 Task: Look for Airbnb options in Puerto IguazÃº, Argentina from 24th December, 2023 to 30th December, 2023 for 8 adults, 2 children. Place can be entire room or shared room with 4 bedrooms having 8 beds and 4 bathrooms. Property type can be house. Amenities needed are: wifi, TV, free parkinig on premises, hot tub, gym, breakfast, smoking allowed.
Action: Mouse moved to (431, 115)
Screenshot: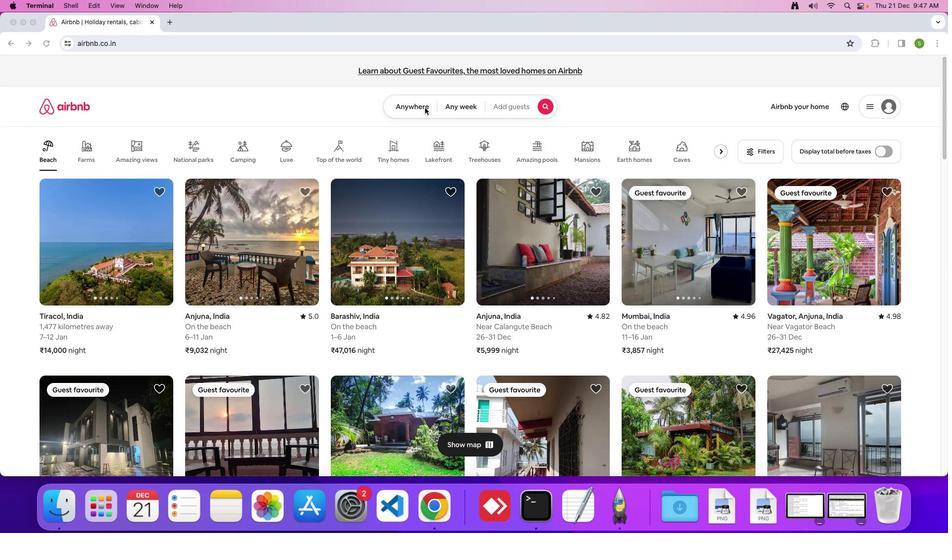 
Action: Mouse pressed left at (431, 115)
Screenshot: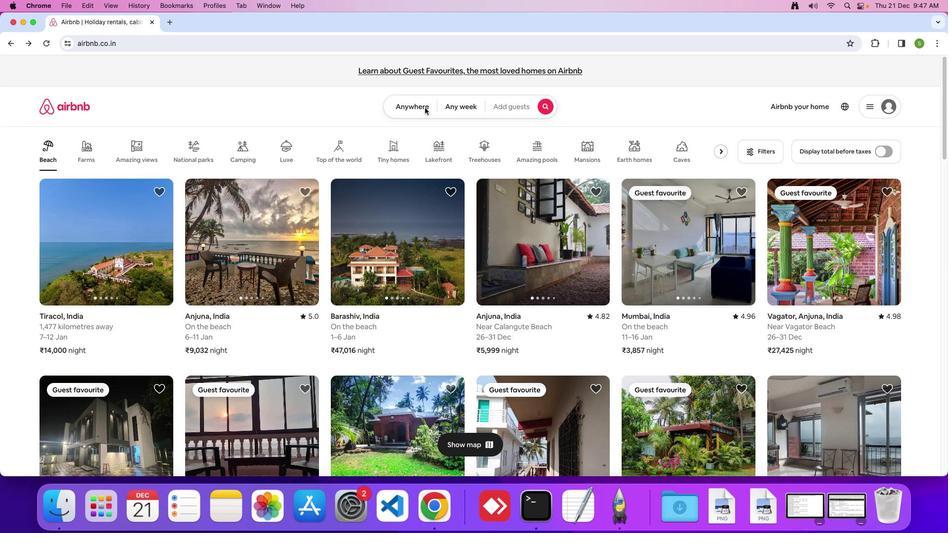 
Action: Mouse moved to (408, 116)
Screenshot: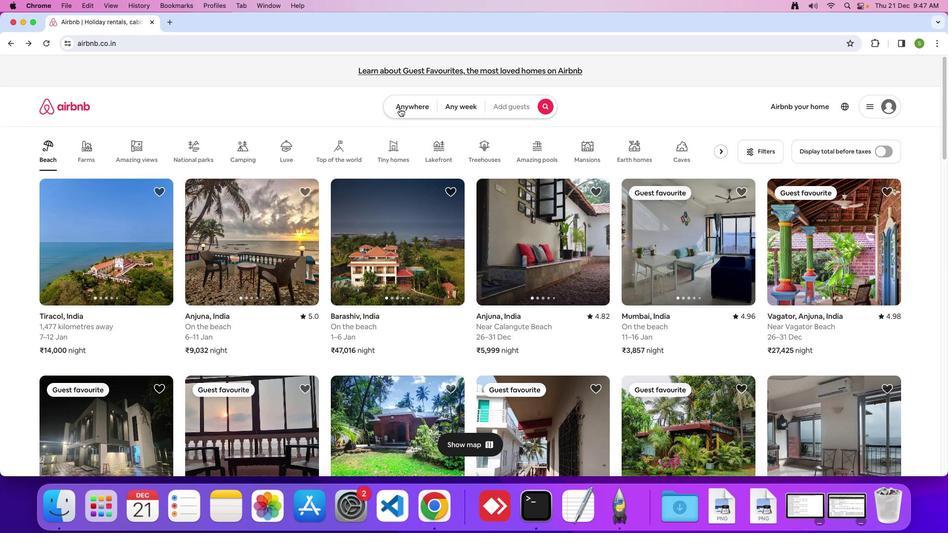 
Action: Mouse pressed left at (408, 116)
Screenshot: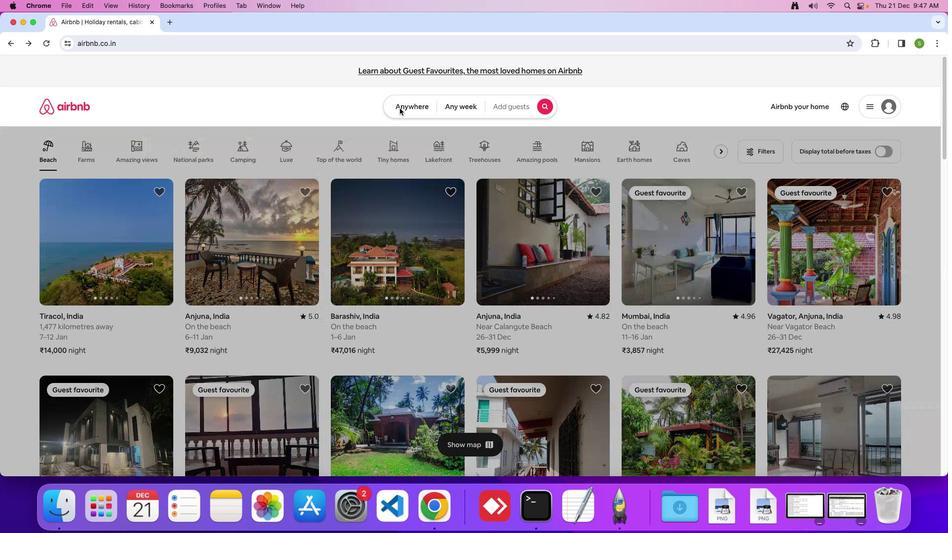 
Action: Mouse moved to (360, 145)
Screenshot: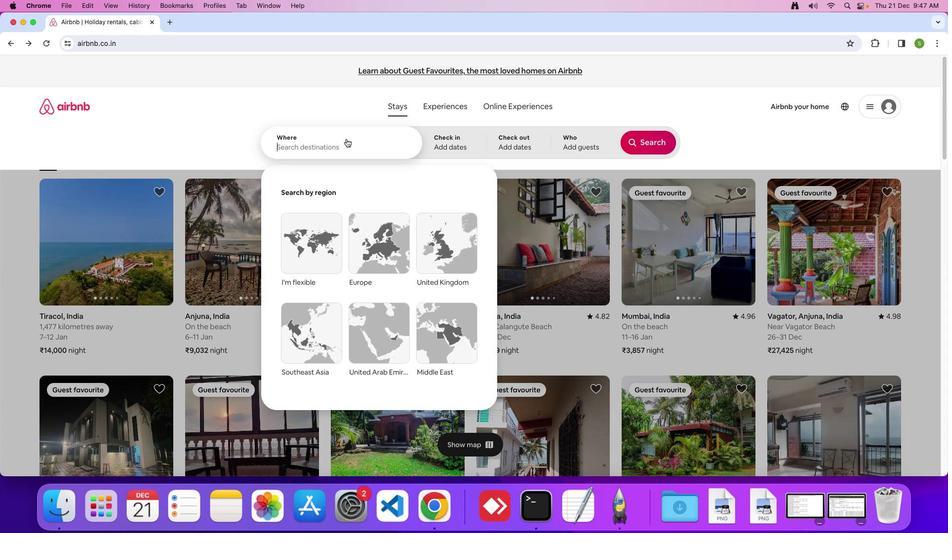 
Action: Mouse pressed left at (360, 145)
Screenshot: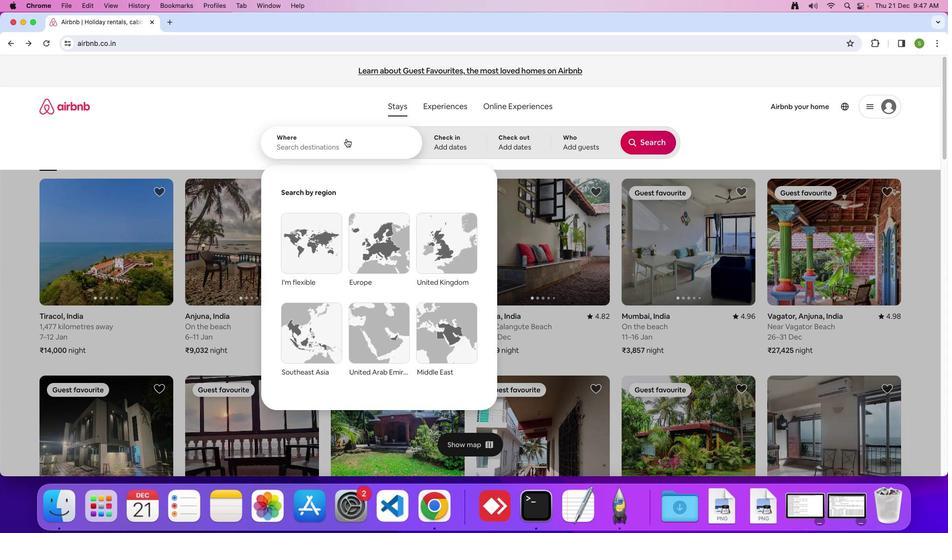 
Action: Key pressed 'P'Key.caps_lock'u''e''r''t''o'Key.space'l''g''u''a''z''u'','Key.spaceKey.shift'A''r''g''e''n''t''i''n''a'Key.enter
Screenshot: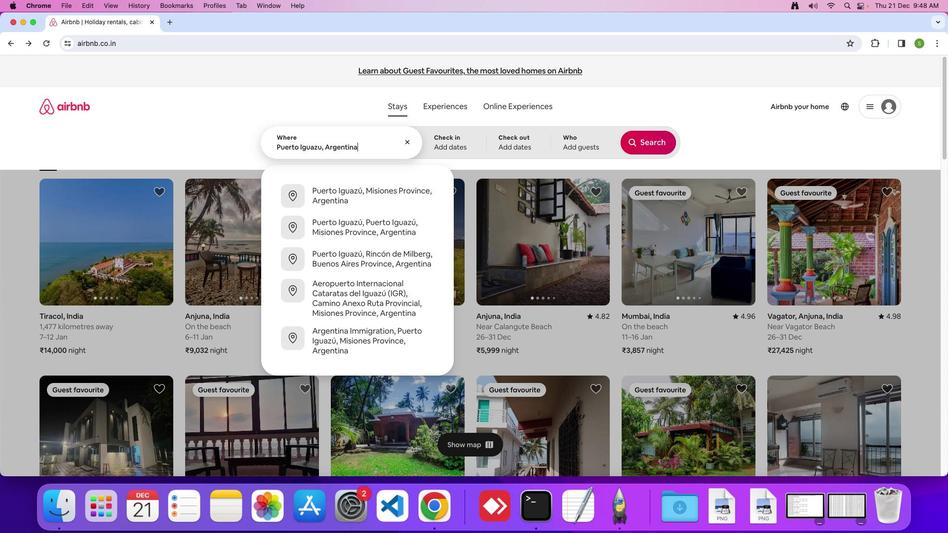 
Action: Mouse moved to (313, 361)
Screenshot: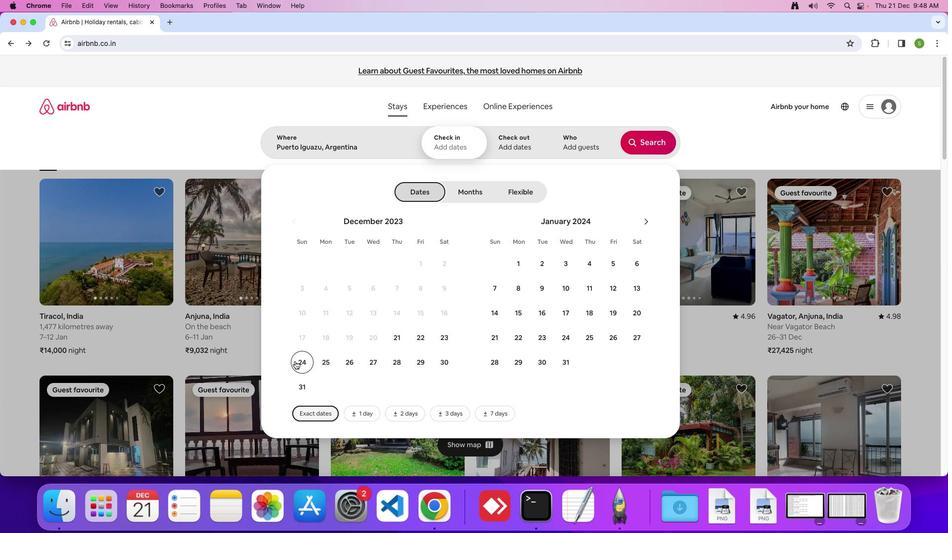 
Action: Mouse pressed left at (313, 361)
Screenshot: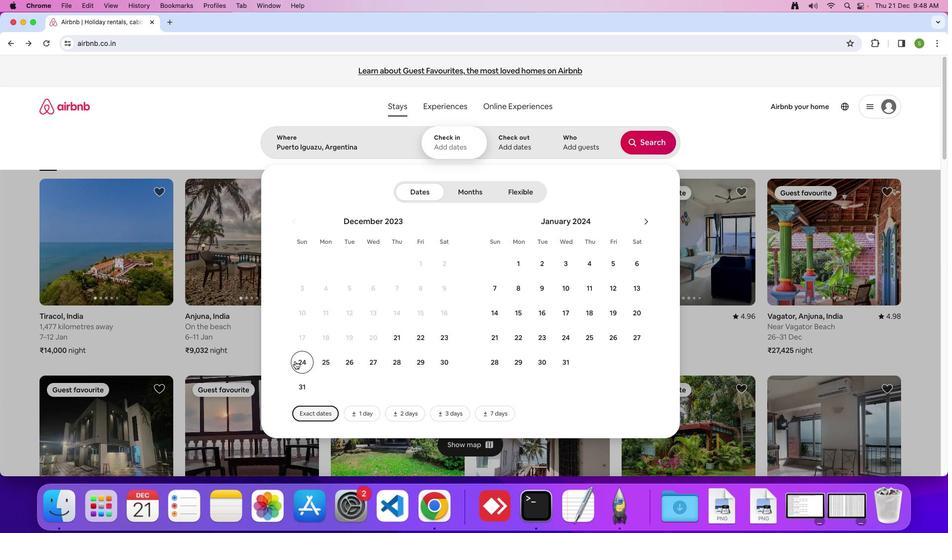 
Action: Mouse moved to (445, 363)
Screenshot: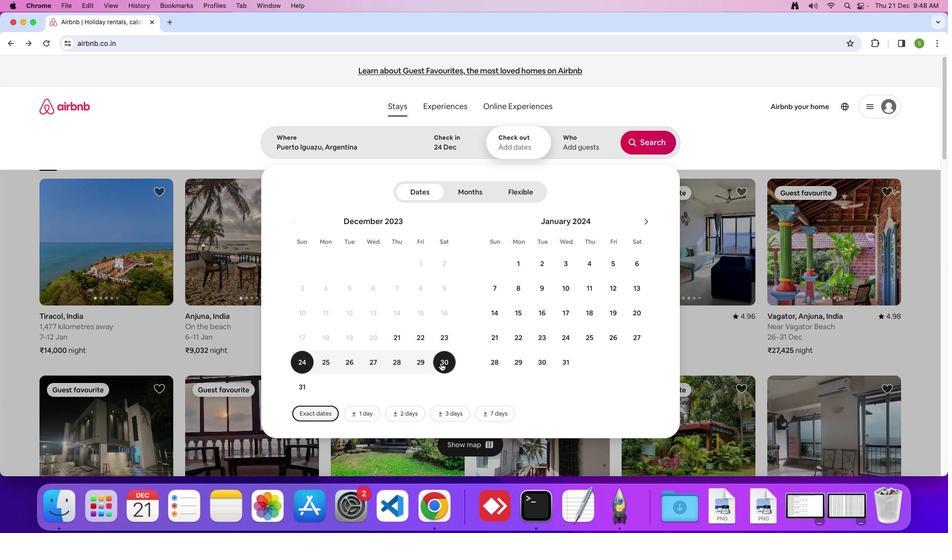 
Action: Mouse pressed left at (445, 363)
Screenshot: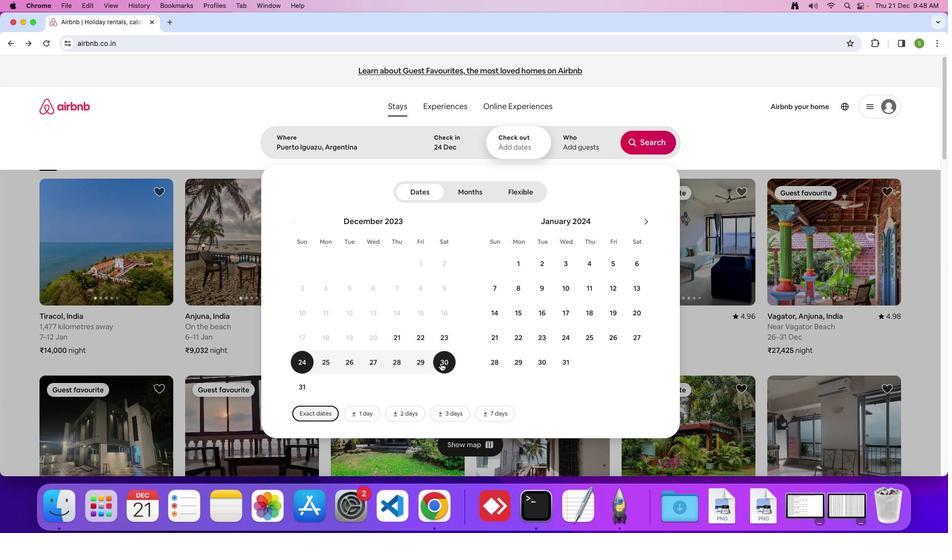 
Action: Mouse moved to (567, 147)
Screenshot: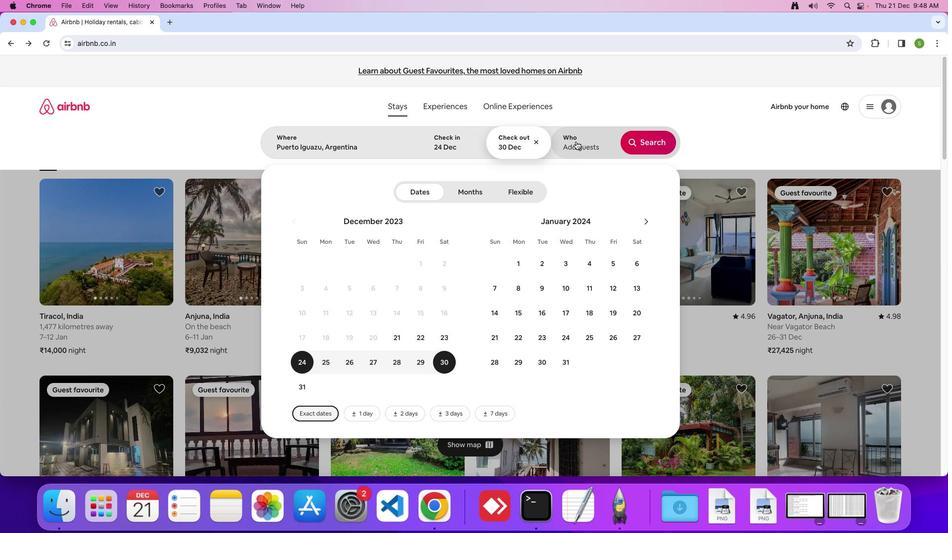 
Action: Mouse pressed left at (567, 147)
Screenshot: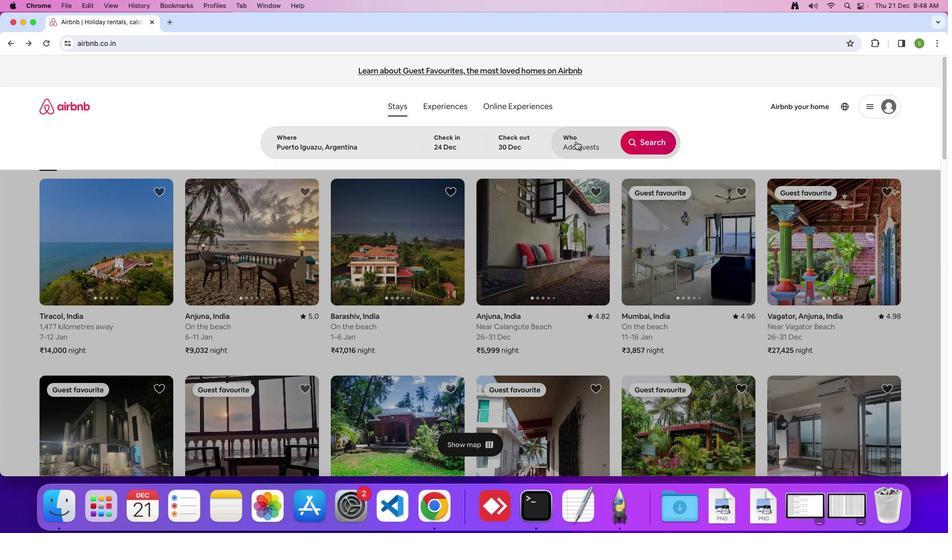 
Action: Mouse moved to (632, 200)
Screenshot: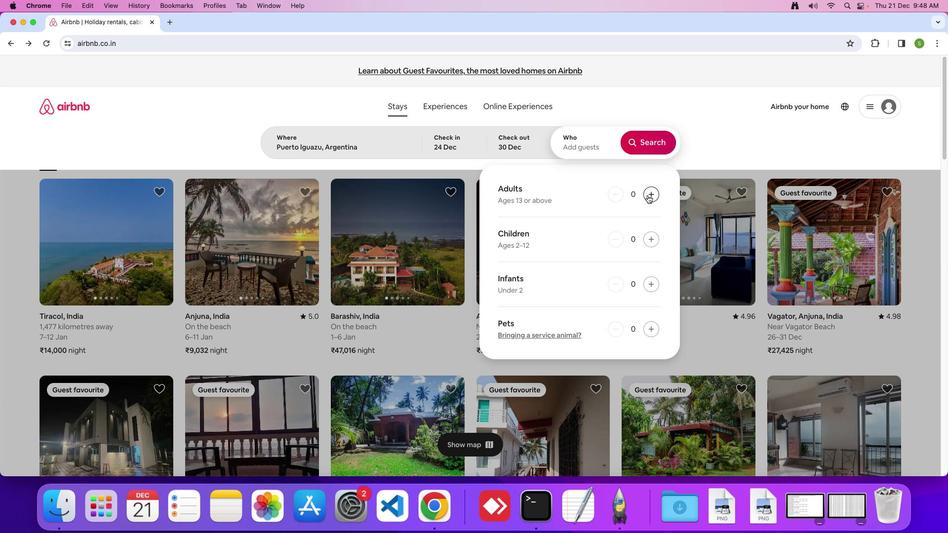 
Action: Mouse pressed left at (632, 200)
Screenshot: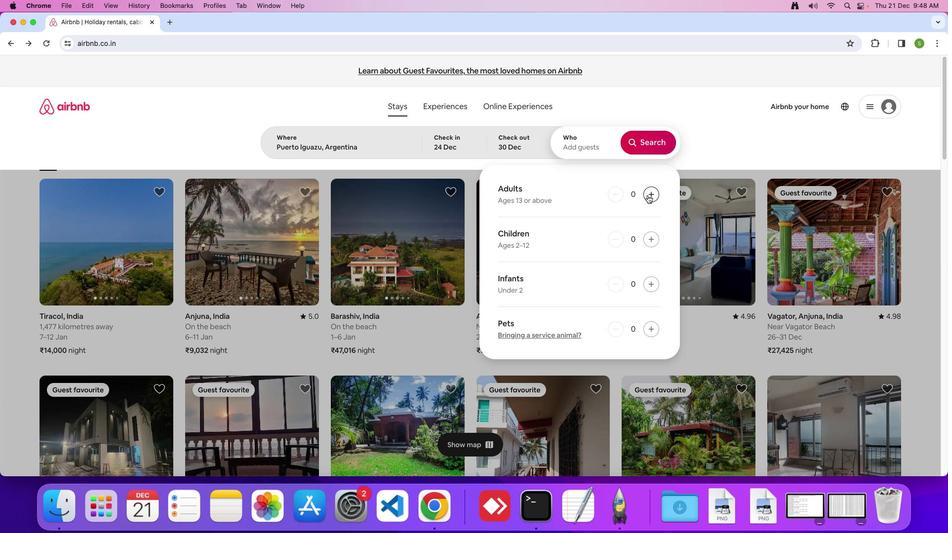 
Action: Mouse pressed left at (632, 200)
Screenshot: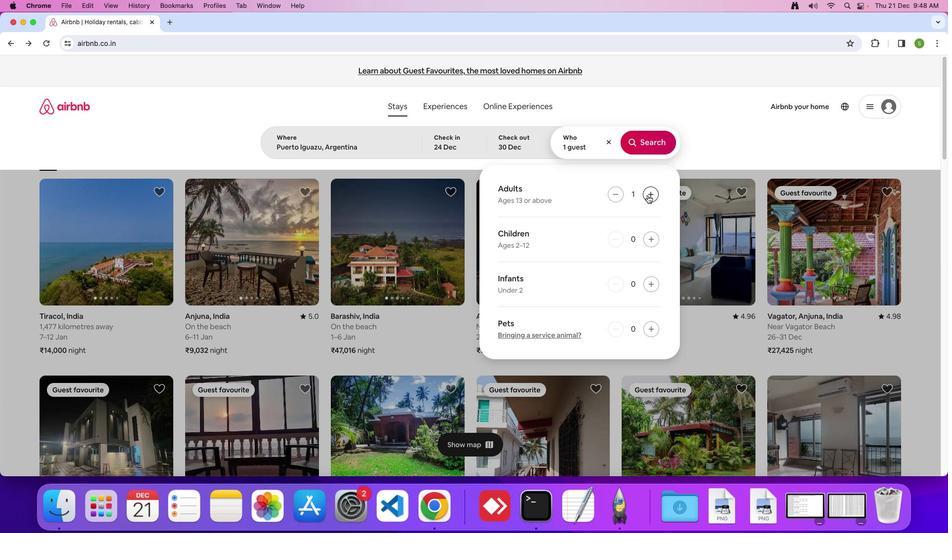 
Action: Mouse pressed left at (632, 200)
Screenshot: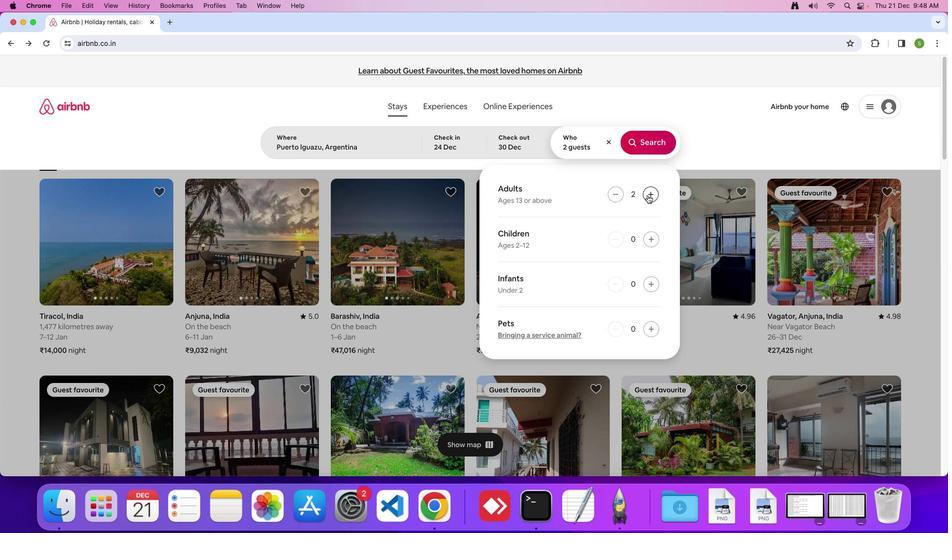 
Action: Mouse pressed left at (632, 200)
Screenshot: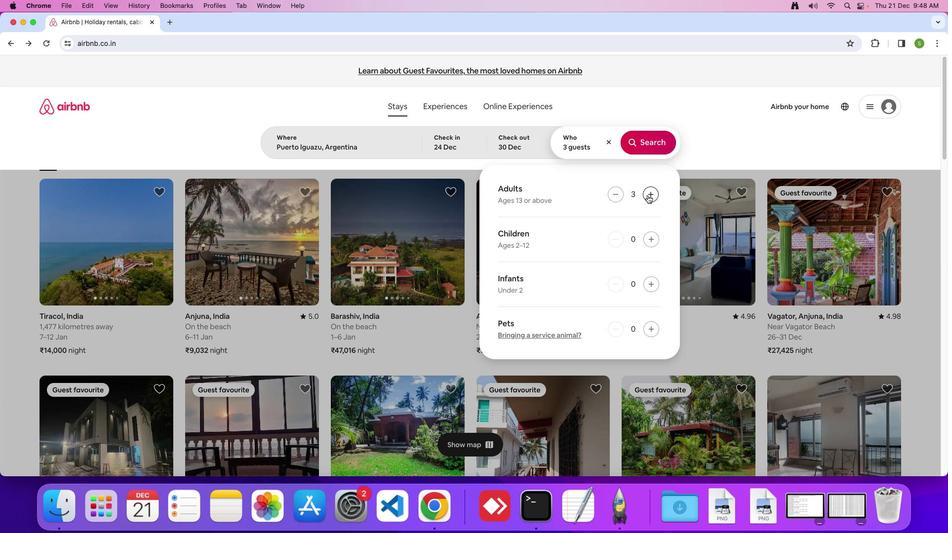 
Action: Mouse pressed left at (632, 200)
Screenshot: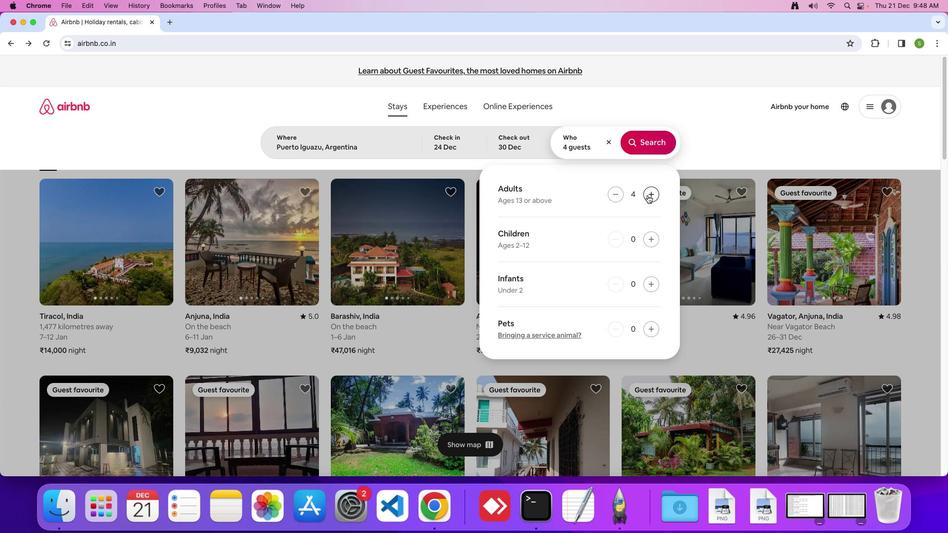 
Action: Mouse pressed left at (632, 200)
Screenshot: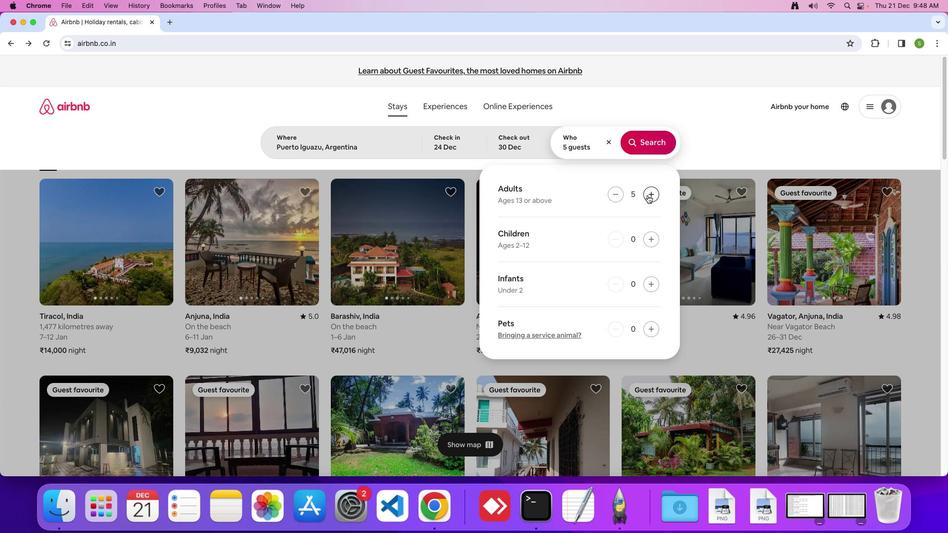 
Action: Mouse pressed left at (632, 200)
Screenshot: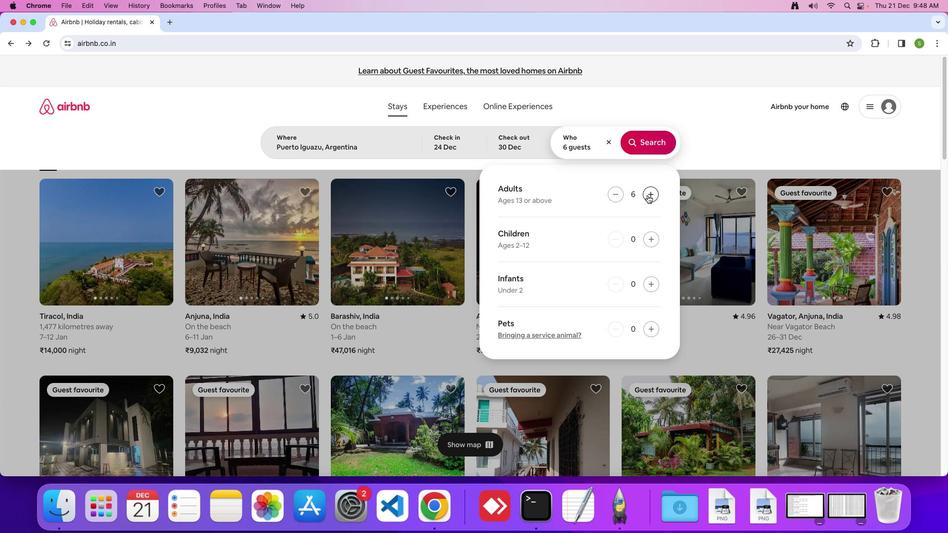 
Action: Mouse pressed left at (632, 200)
Screenshot: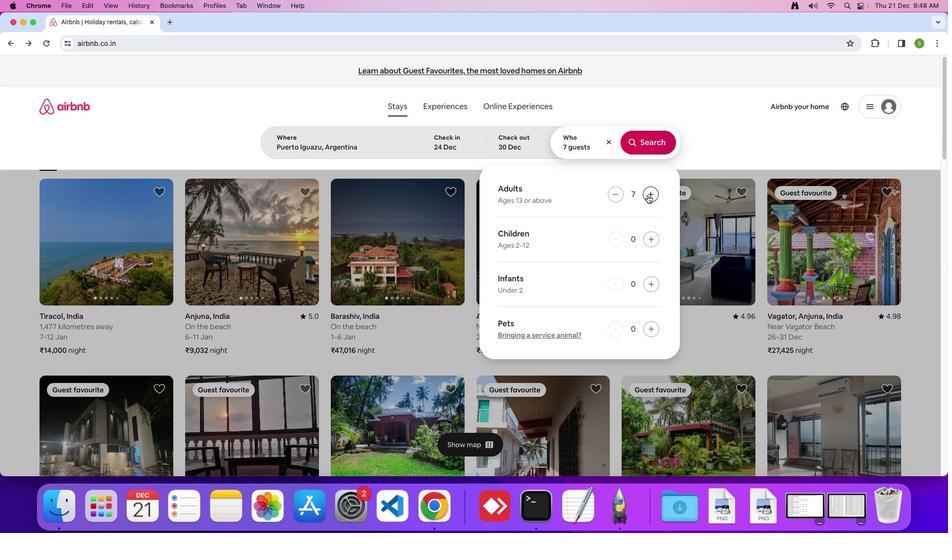 
Action: Mouse moved to (633, 246)
Screenshot: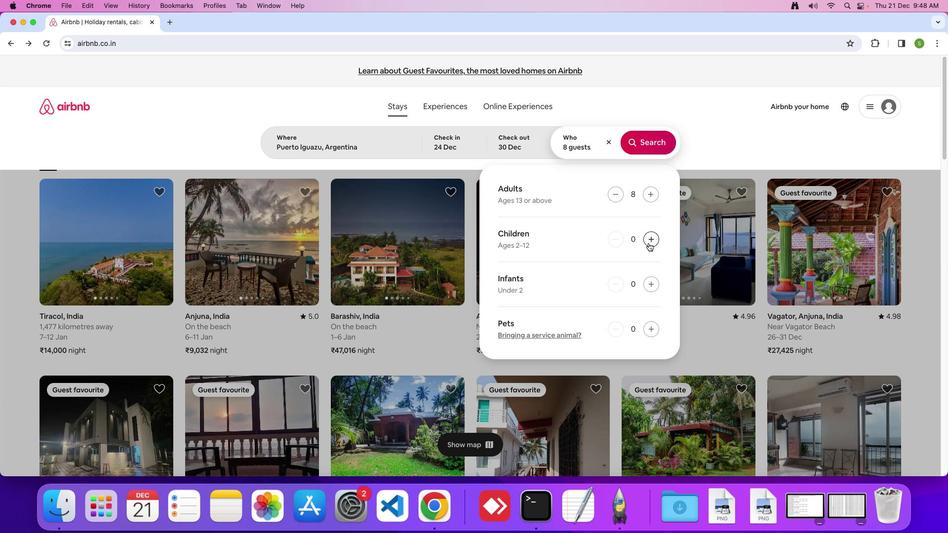 
Action: Mouse pressed left at (633, 246)
Screenshot: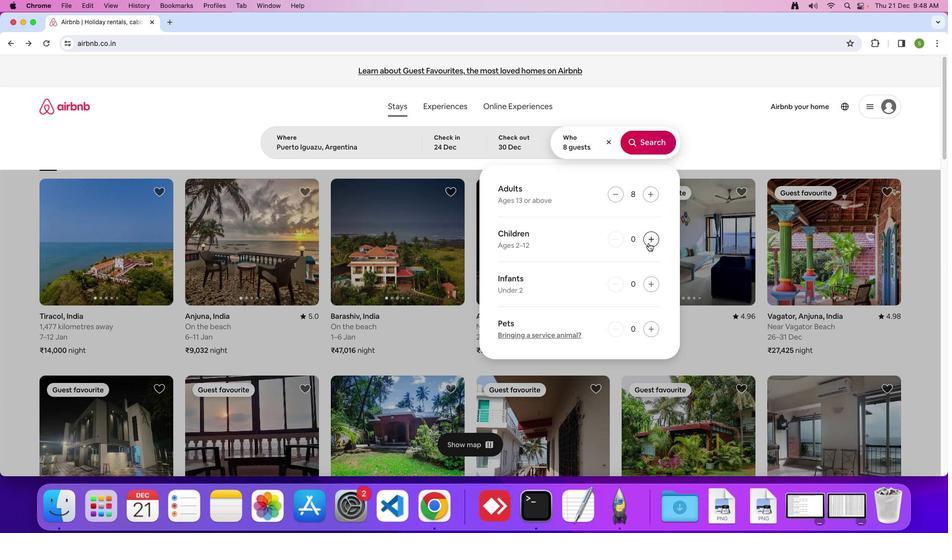 
Action: Mouse pressed left at (633, 246)
Screenshot: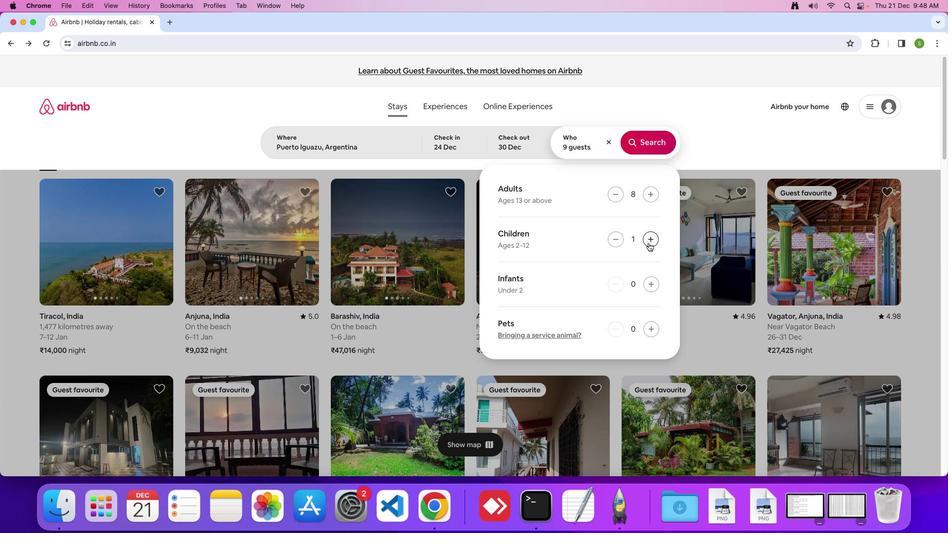 
Action: Mouse moved to (621, 150)
Screenshot: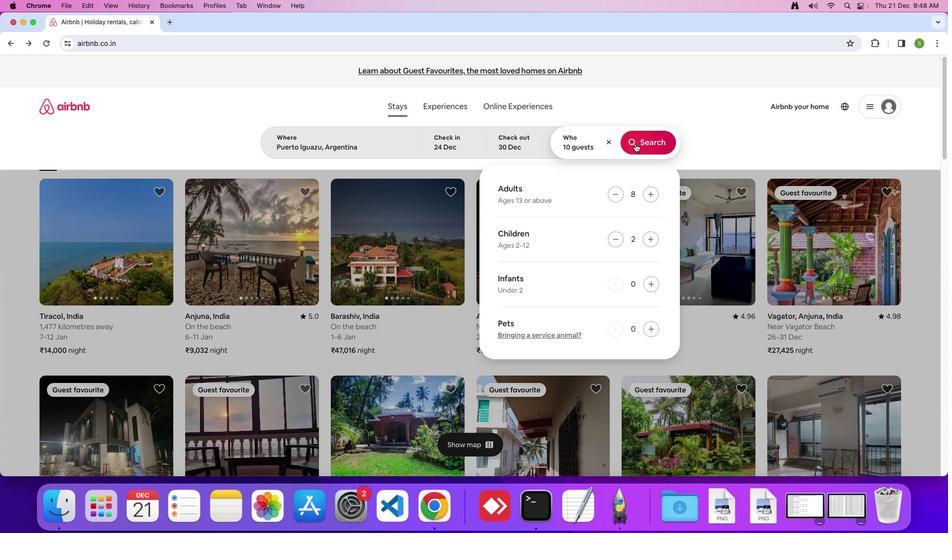 
Action: Mouse pressed left at (621, 150)
Screenshot: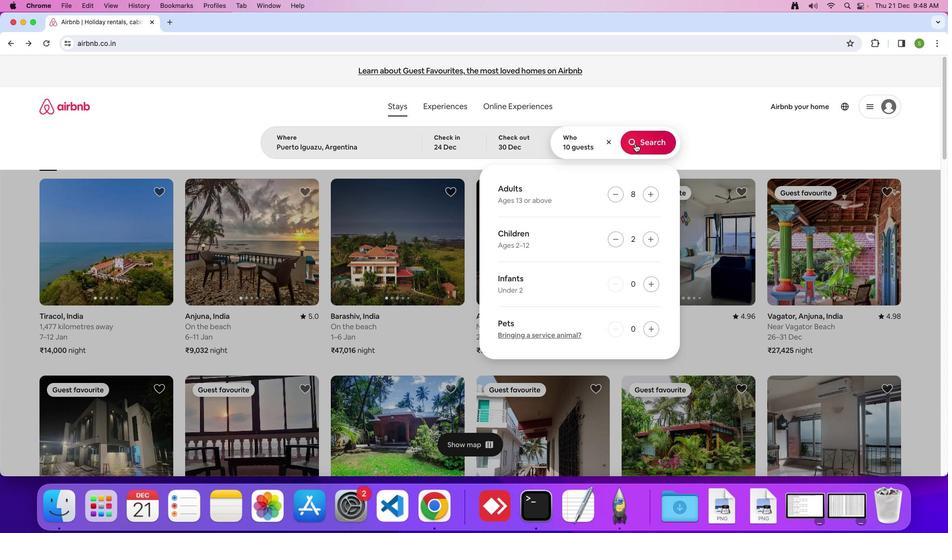
Action: Mouse moved to (752, 125)
Screenshot: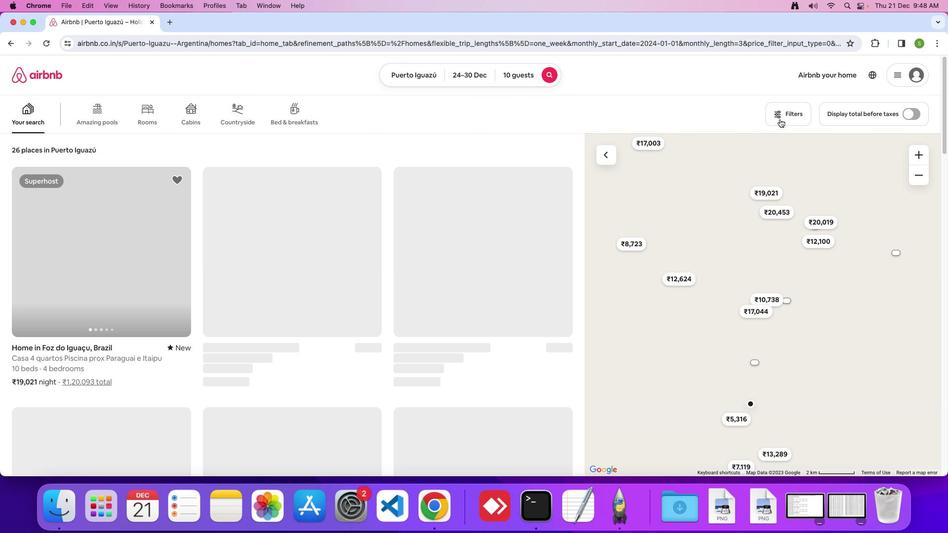 
Action: Mouse pressed left at (752, 125)
Screenshot: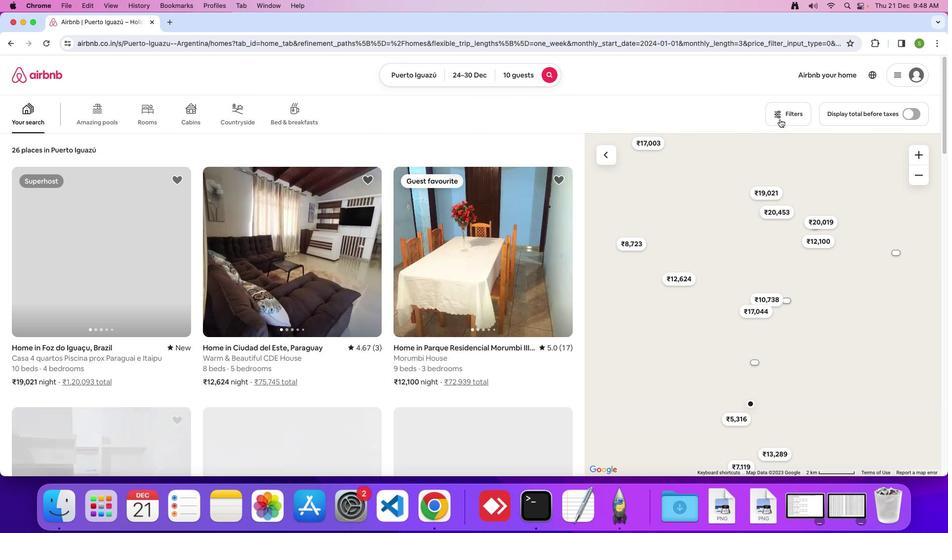 
Action: Mouse moved to (488, 302)
Screenshot: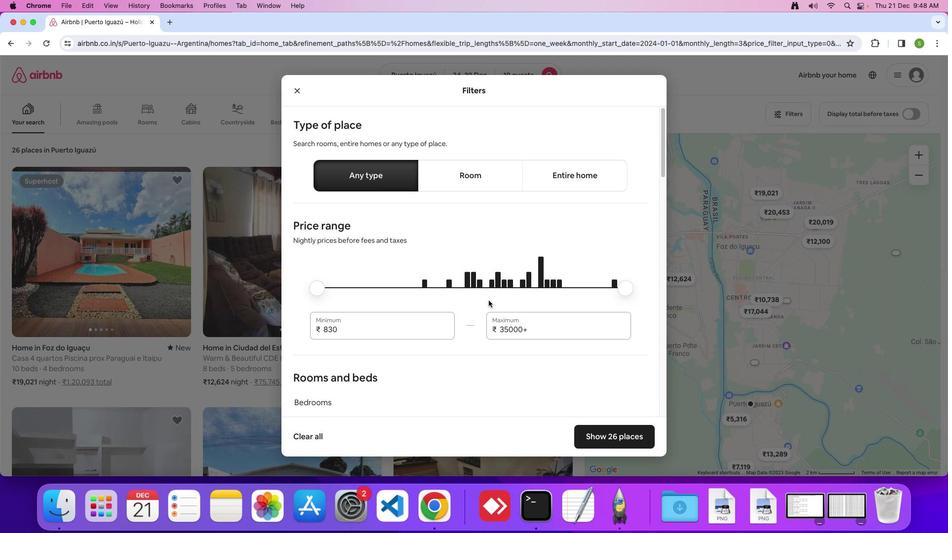 
Action: Mouse scrolled (488, 302) with delta (46, 9)
Screenshot: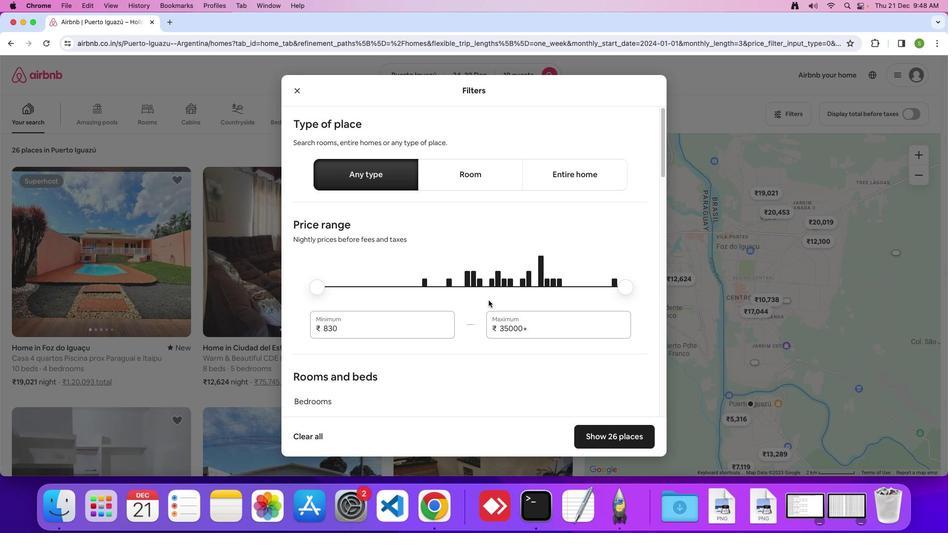 
Action: Mouse scrolled (488, 302) with delta (46, 9)
Screenshot: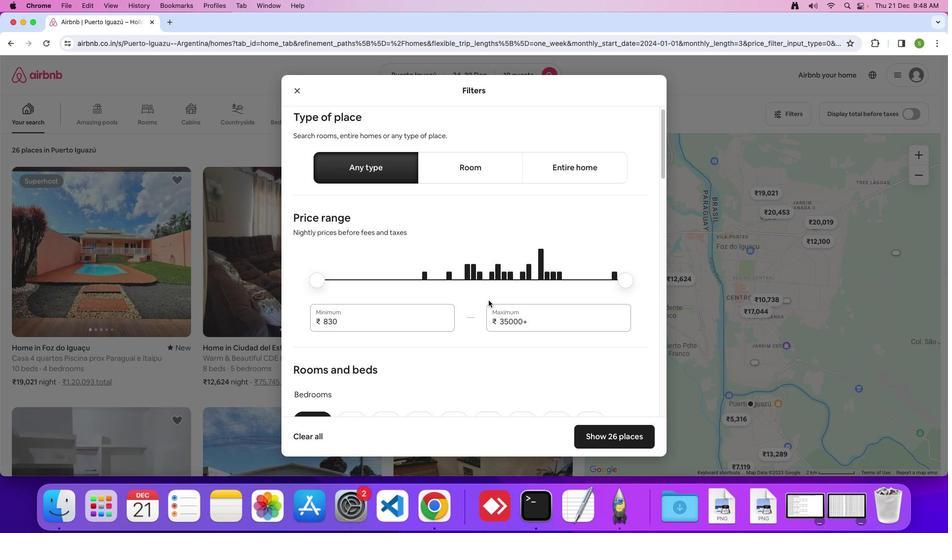 
Action: Mouse scrolled (488, 302) with delta (46, 9)
Screenshot: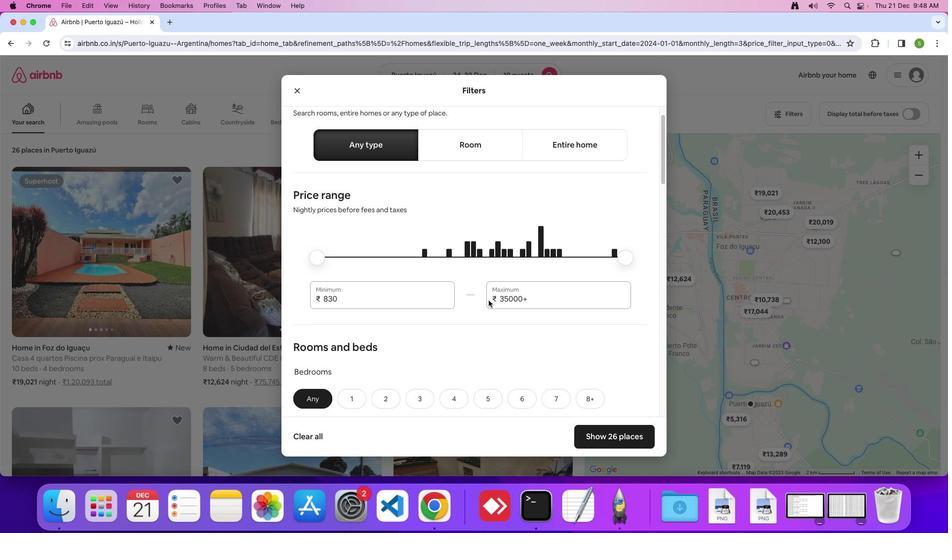 
Action: Mouse moved to (489, 298)
Screenshot: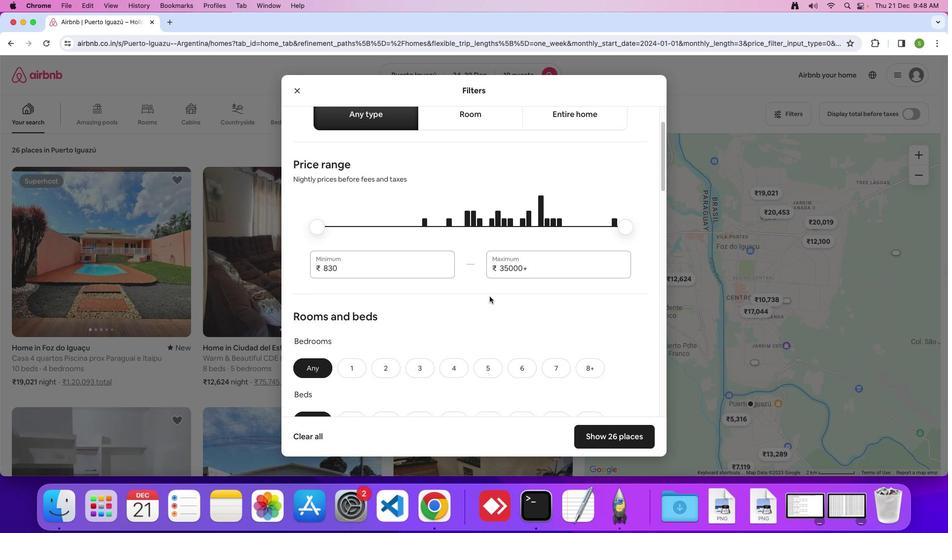 
Action: Mouse scrolled (489, 298) with delta (46, 9)
Screenshot: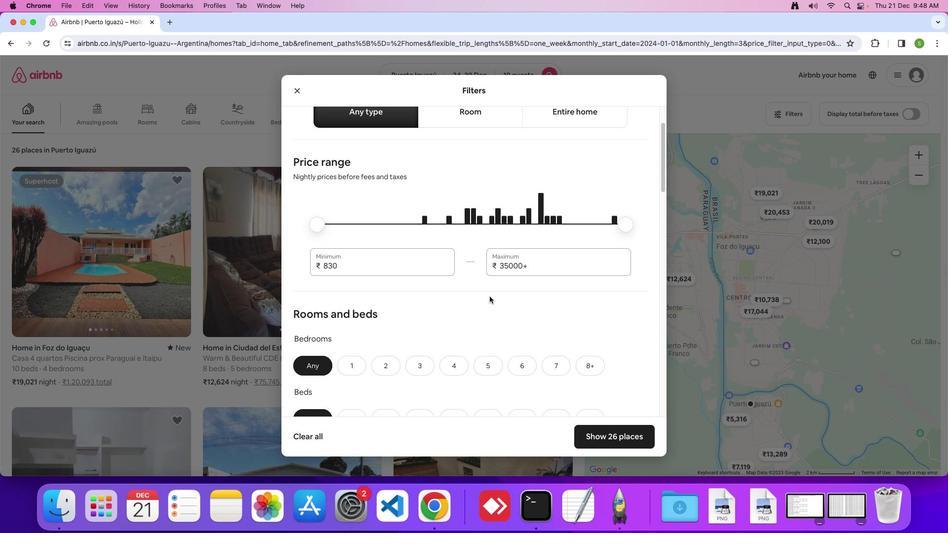 
Action: Mouse moved to (489, 298)
Screenshot: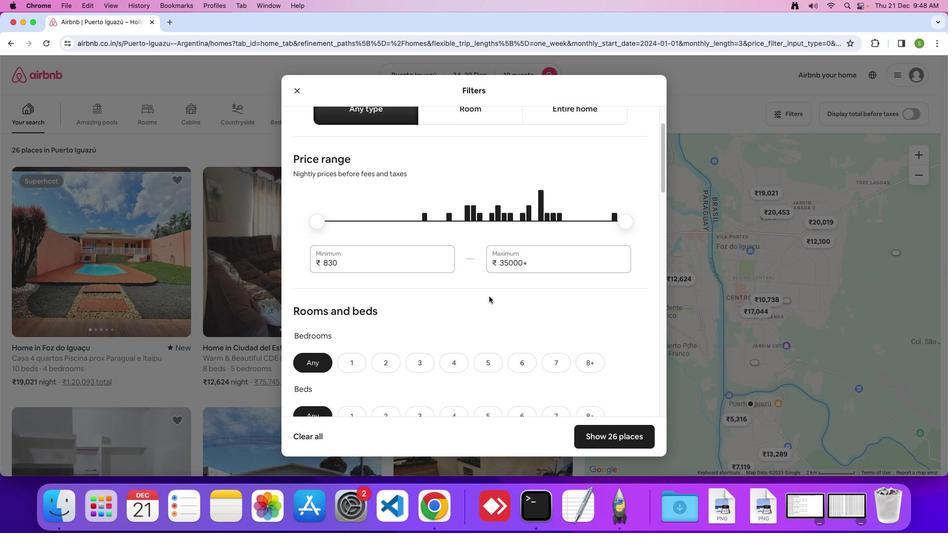 
Action: Mouse scrolled (489, 298) with delta (46, 9)
Screenshot: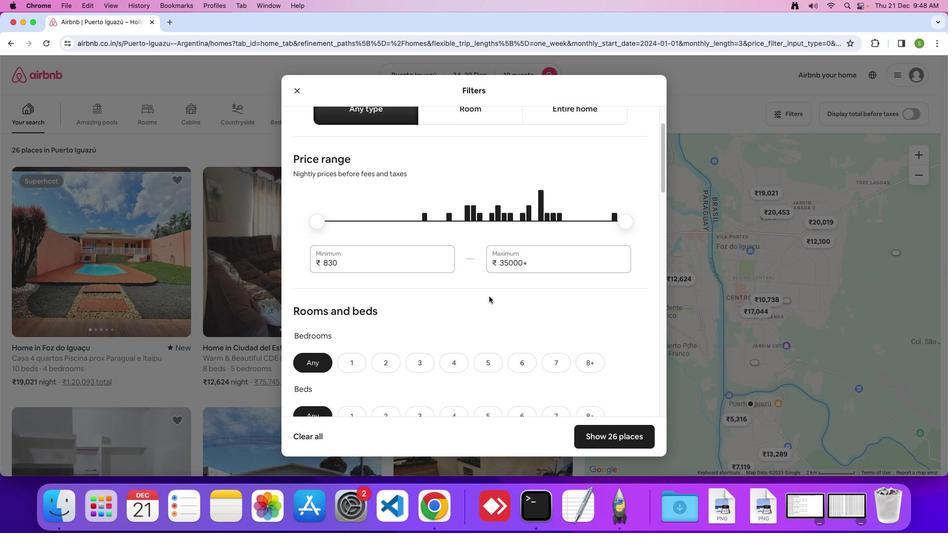 
Action: Mouse moved to (489, 298)
Screenshot: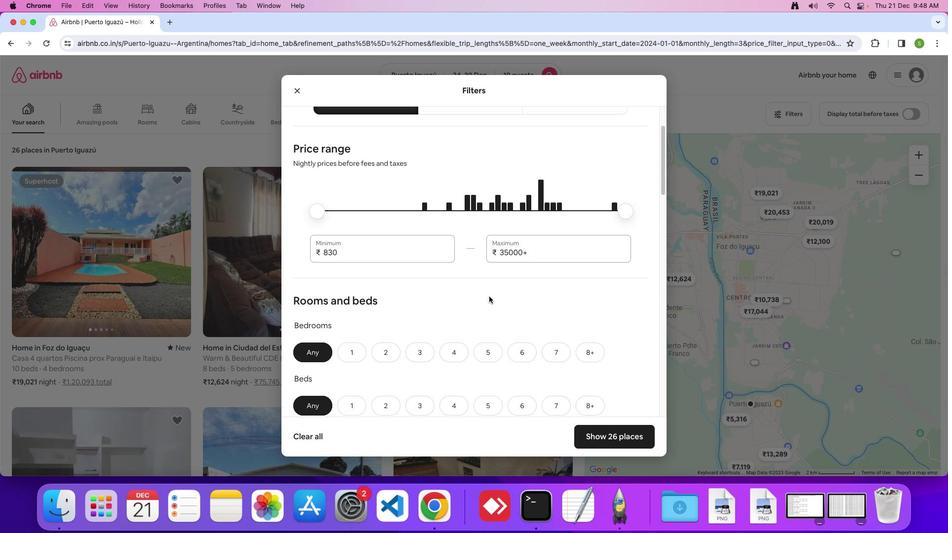 
Action: Mouse scrolled (489, 298) with delta (46, 9)
Screenshot: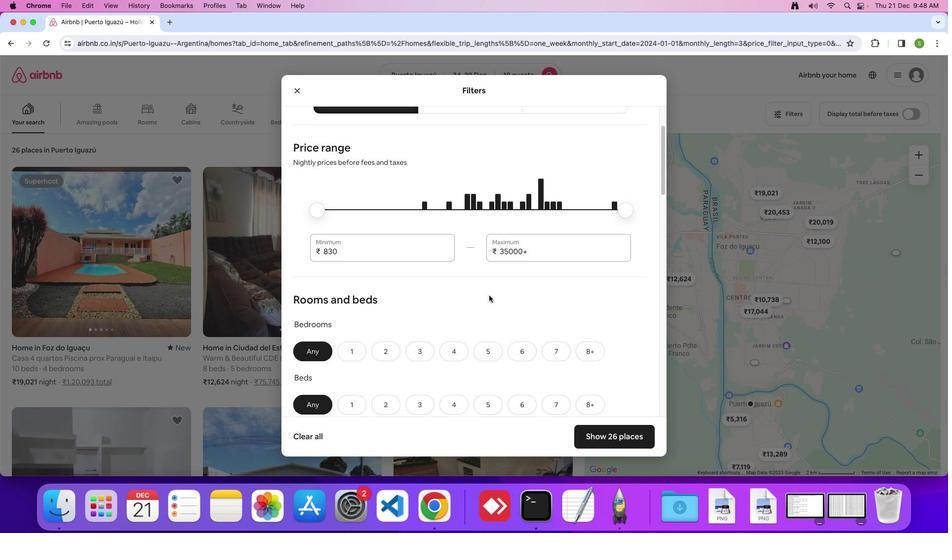
Action: Mouse moved to (489, 297)
Screenshot: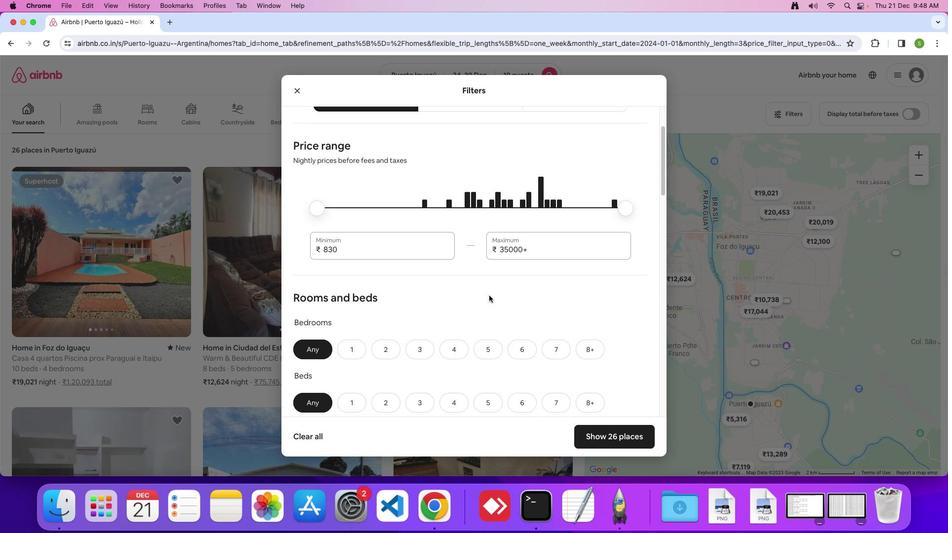 
Action: Mouse scrolled (489, 297) with delta (46, 9)
Screenshot: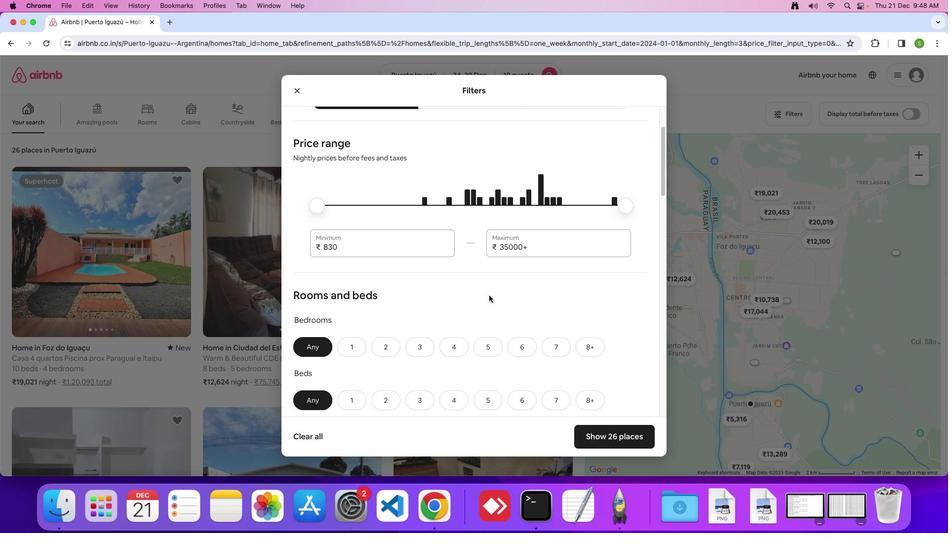 
Action: Mouse scrolled (489, 297) with delta (46, 9)
Screenshot: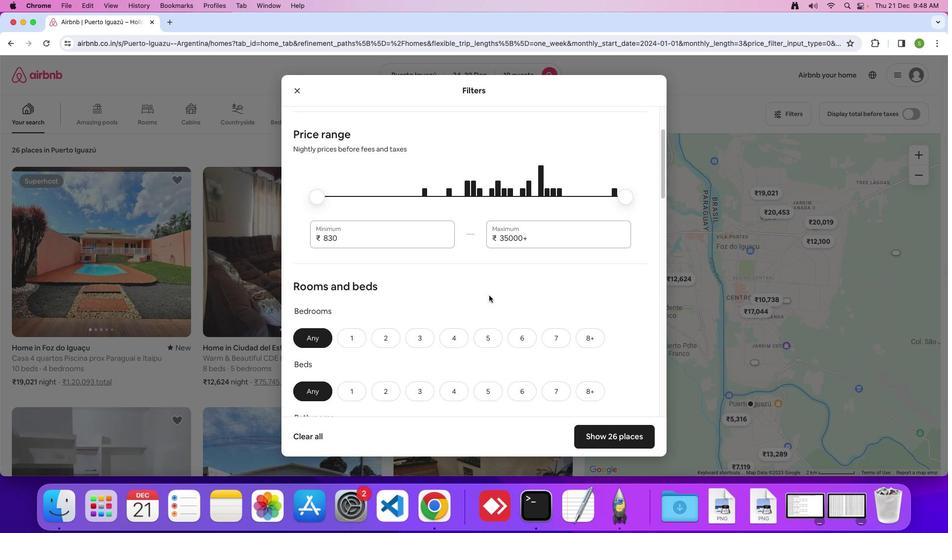 
Action: Mouse scrolled (489, 297) with delta (46, 9)
Screenshot: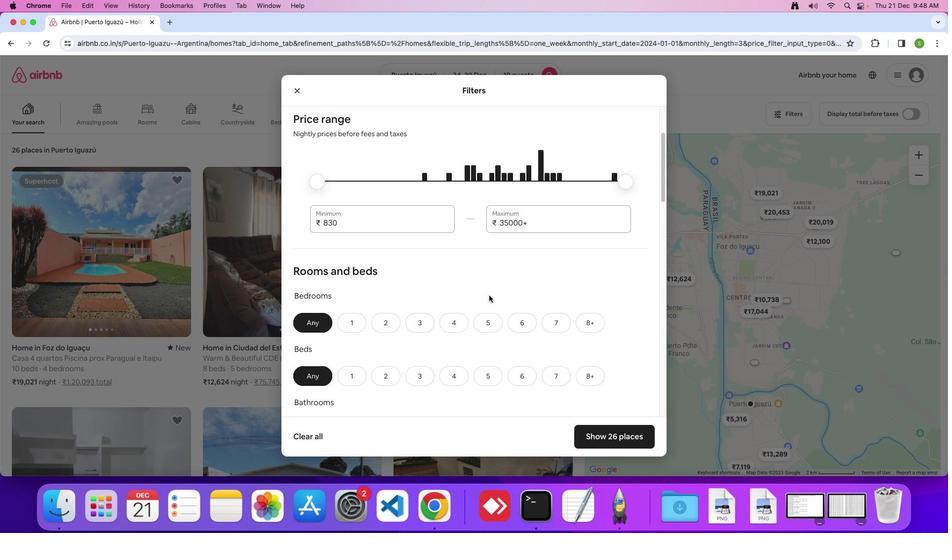
Action: Mouse scrolled (489, 297) with delta (46, 8)
Screenshot: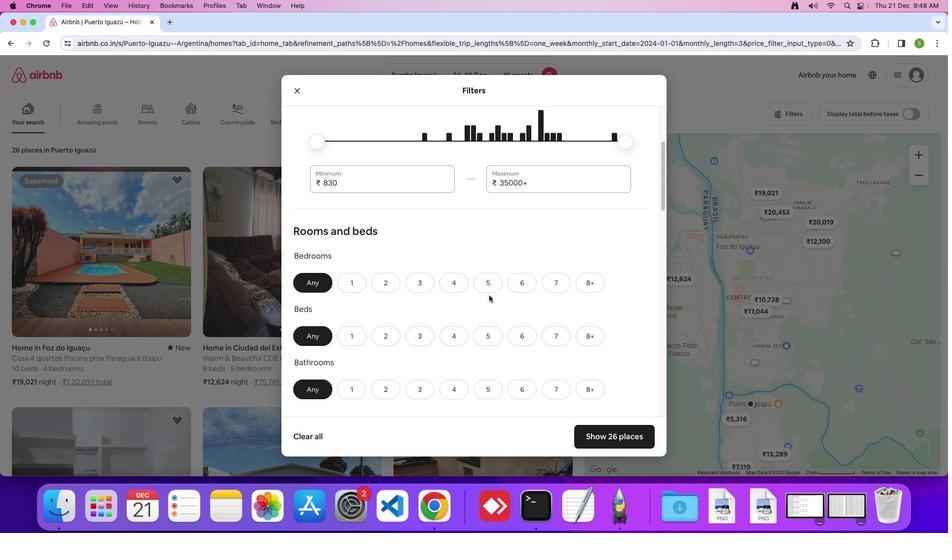
Action: Mouse moved to (463, 265)
Screenshot: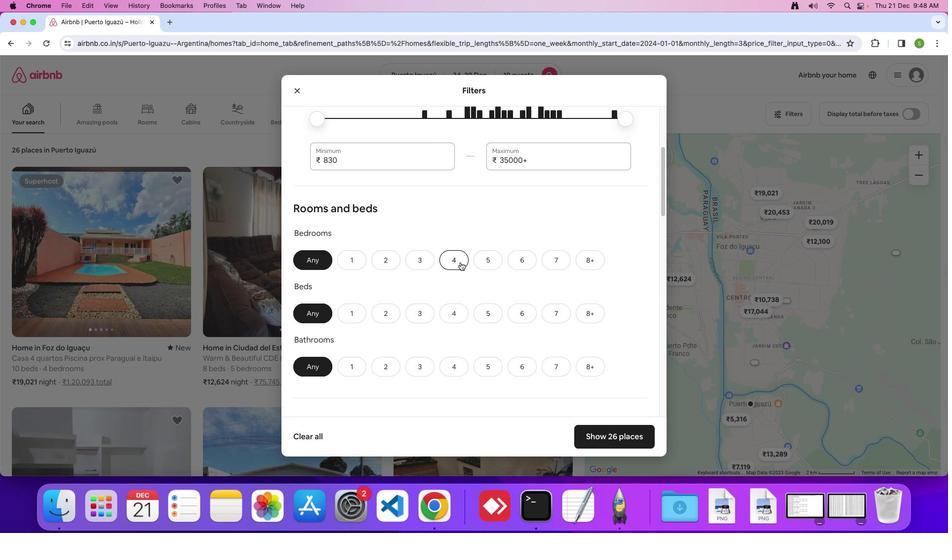 
Action: Mouse pressed left at (463, 265)
Screenshot: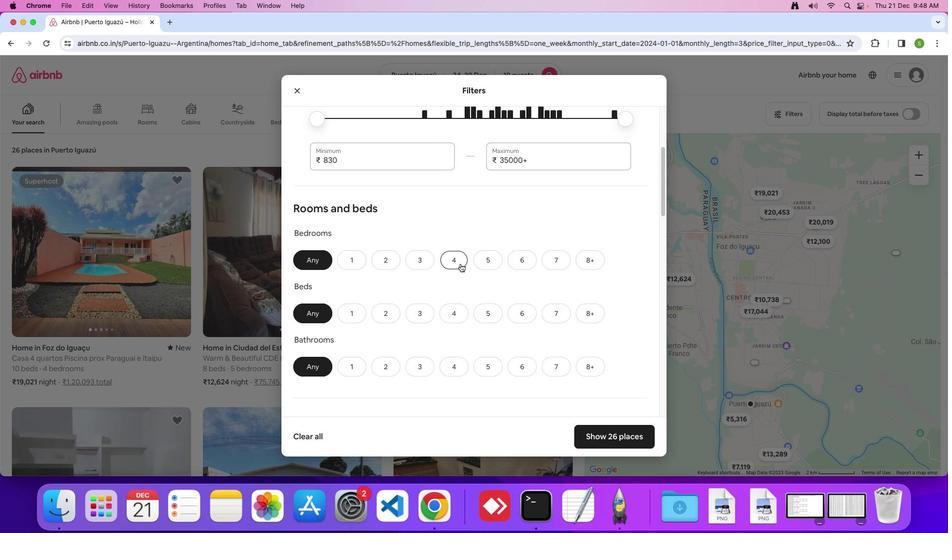 
Action: Mouse moved to (580, 312)
Screenshot: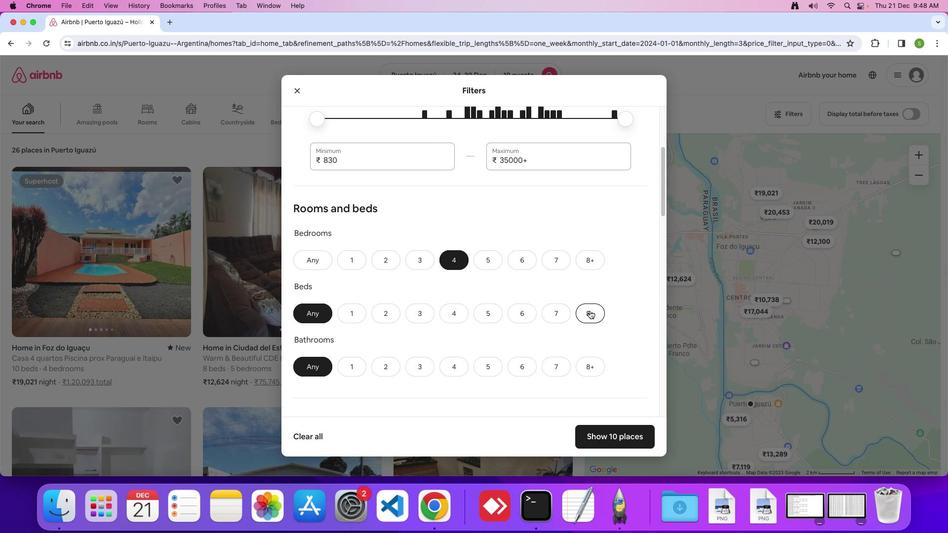 
Action: Mouse pressed left at (580, 312)
Screenshot: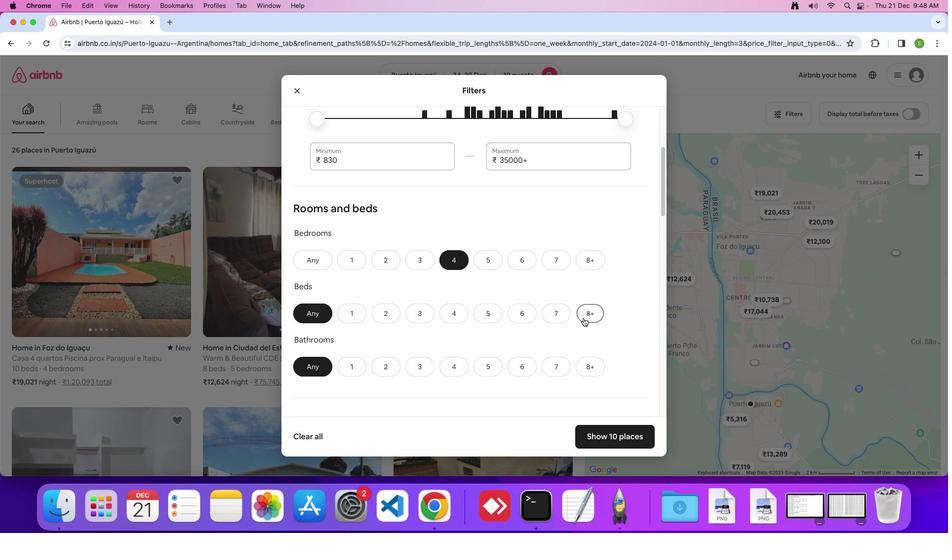 
Action: Mouse moved to (452, 362)
Screenshot: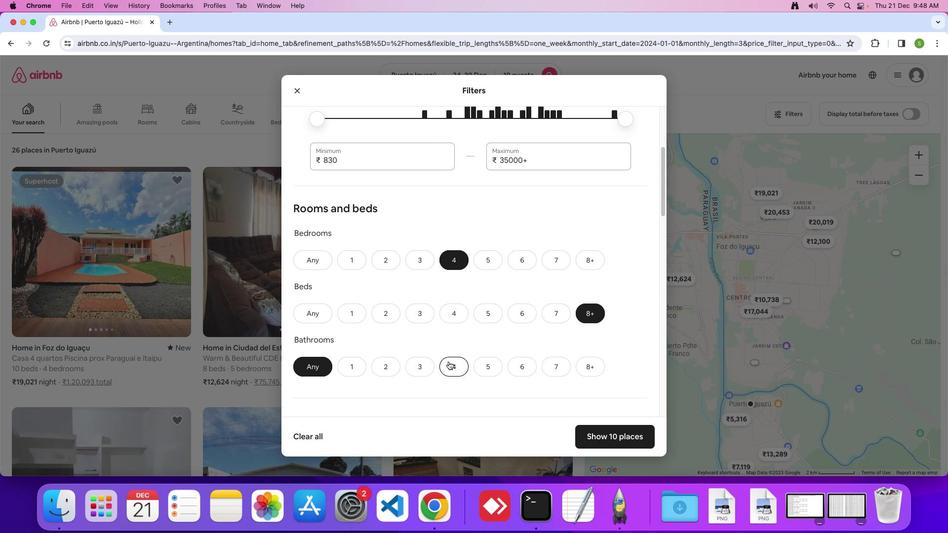 
Action: Mouse pressed left at (452, 362)
Screenshot: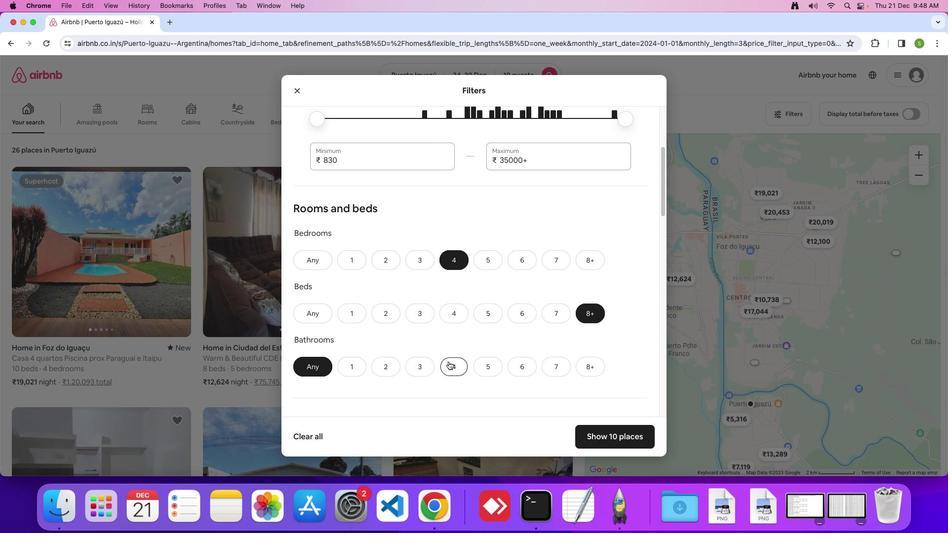 
Action: Mouse moved to (488, 307)
Screenshot: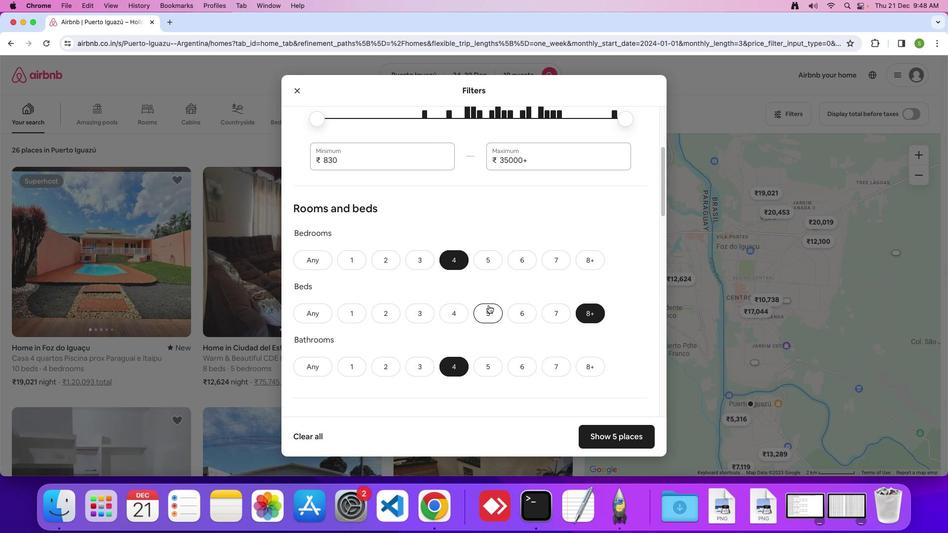
Action: Mouse scrolled (488, 307) with delta (46, 9)
Screenshot: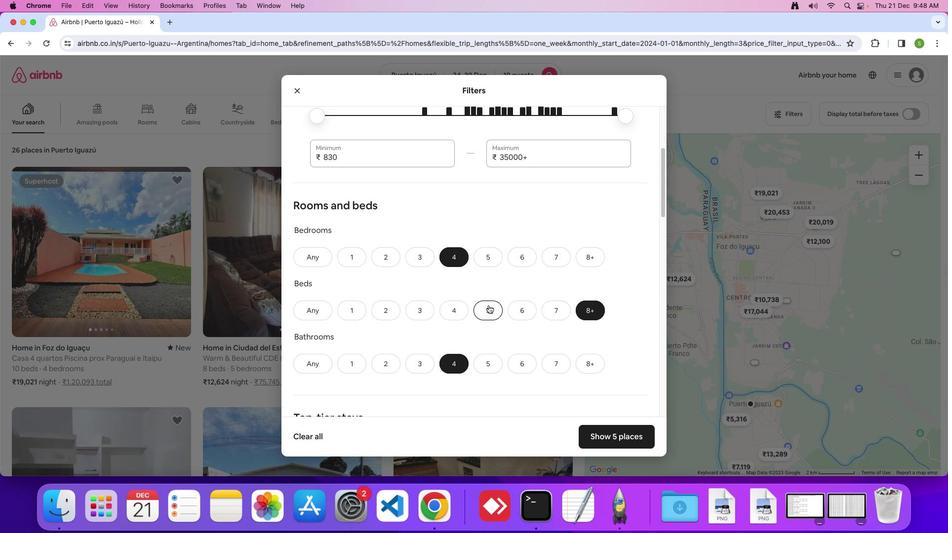 
Action: Mouse scrolled (488, 307) with delta (46, 9)
Screenshot: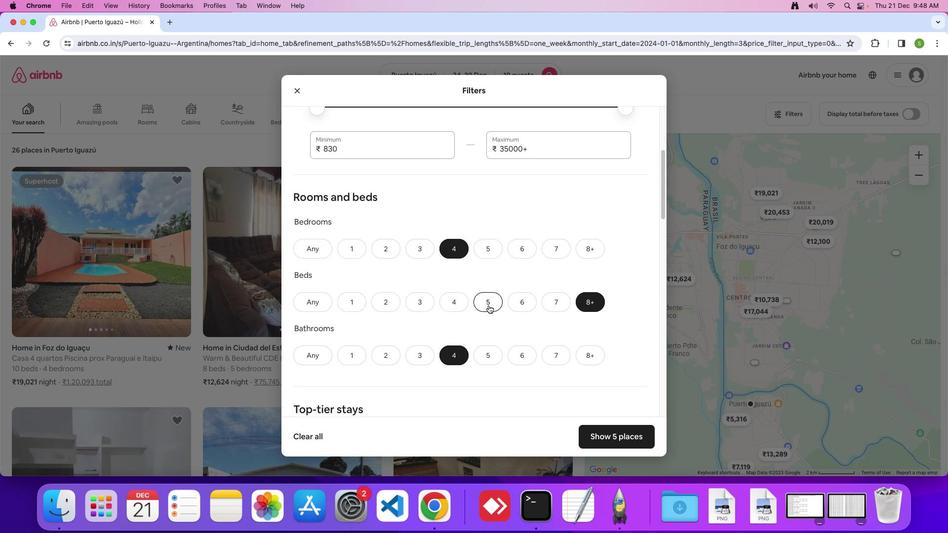 
Action: Mouse scrolled (488, 307) with delta (46, 9)
Screenshot: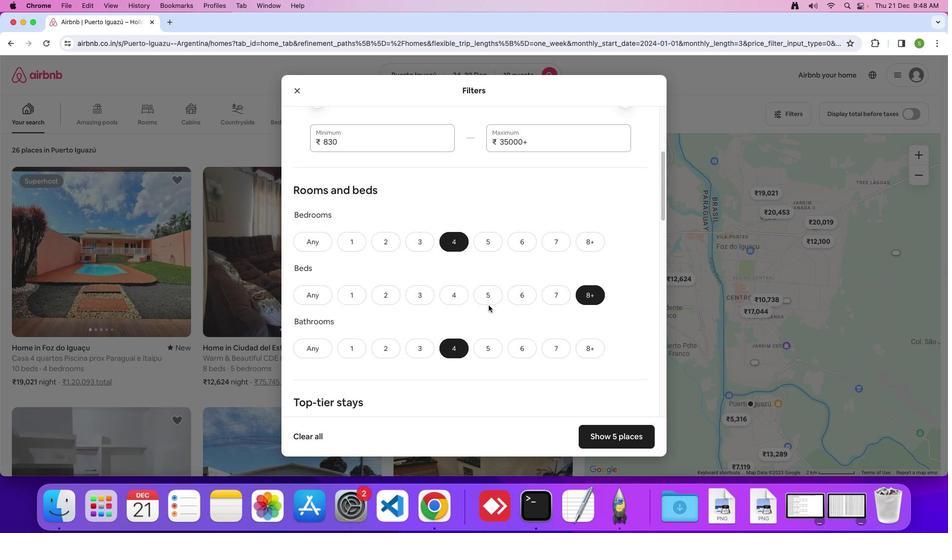 
Action: Mouse scrolled (488, 307) with delta (46, 9)
Screenshot: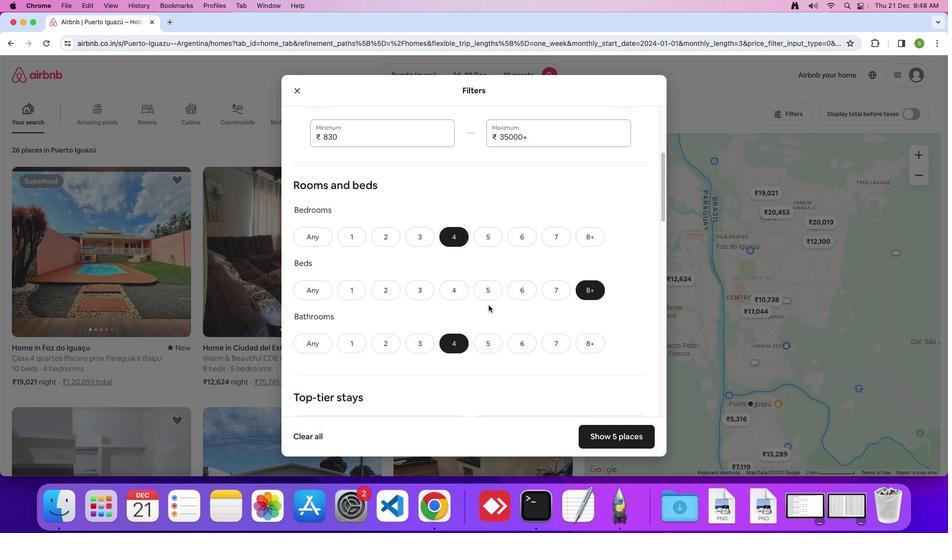 
Action: Mouse moved to (488, 307)
Screenshot: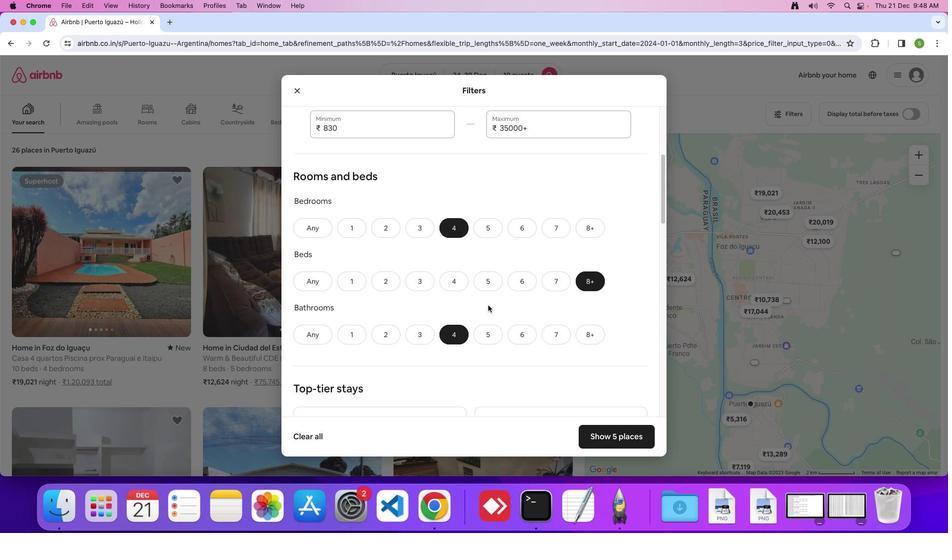 
Action: Mouse scrolled (488, 307) with delta (46, 9)
Screenshot: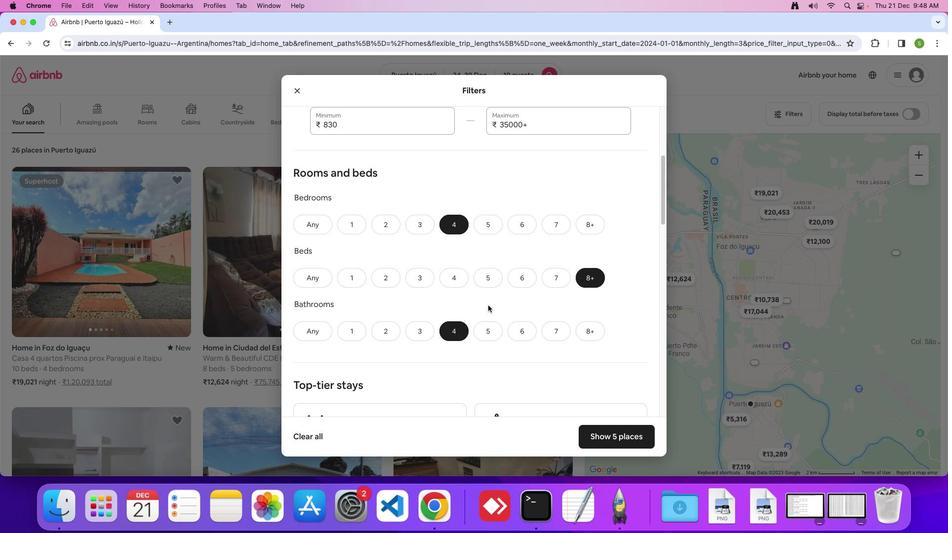 
Action: Mouse scrolled (488, 307) with delta (46, 9)
Screenshot: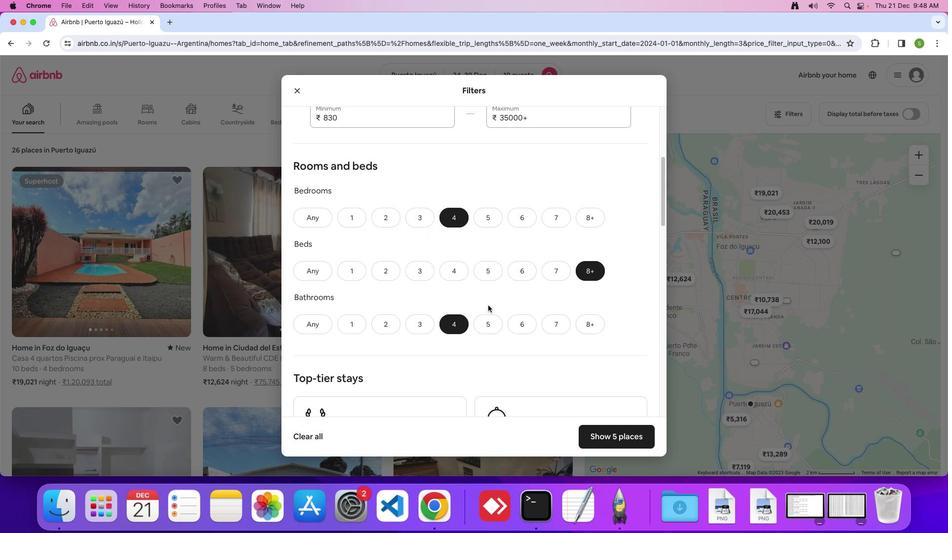 
Action: Mouse scrolled (488, 307) with delta (46, 9)
Screenshot: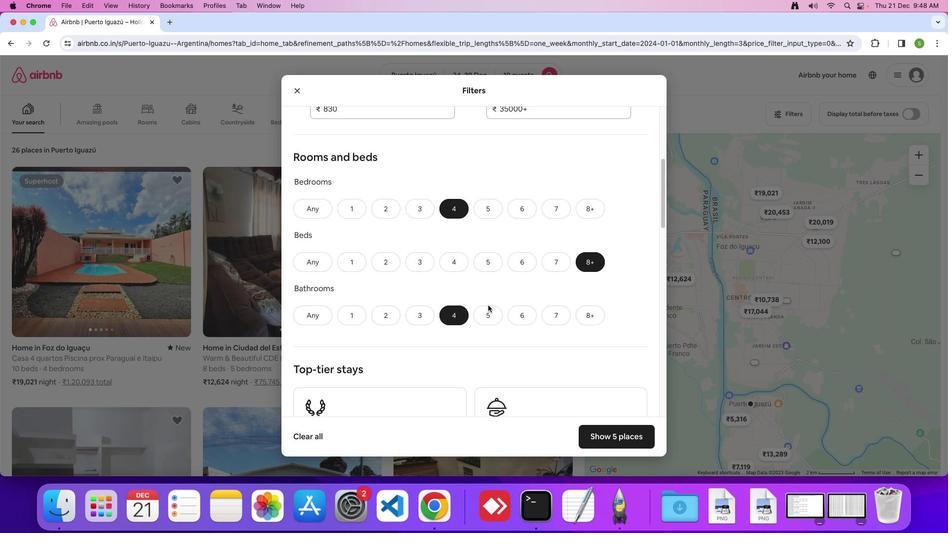 
Action: Mouse scrolled (488, 307) with delta (46, 9)
Screenshot: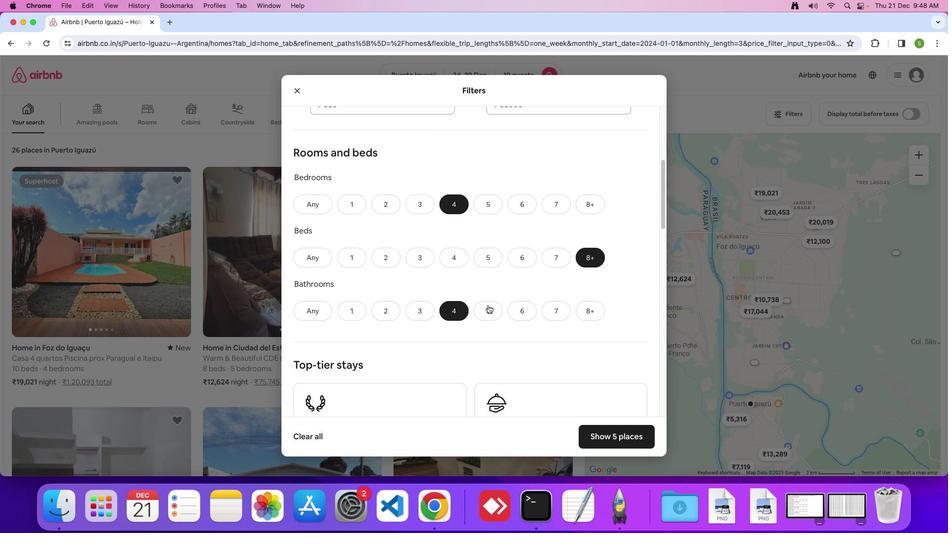 
Action: Mouse scrolled (488, 307) with delta (46, 9)
Screenshot: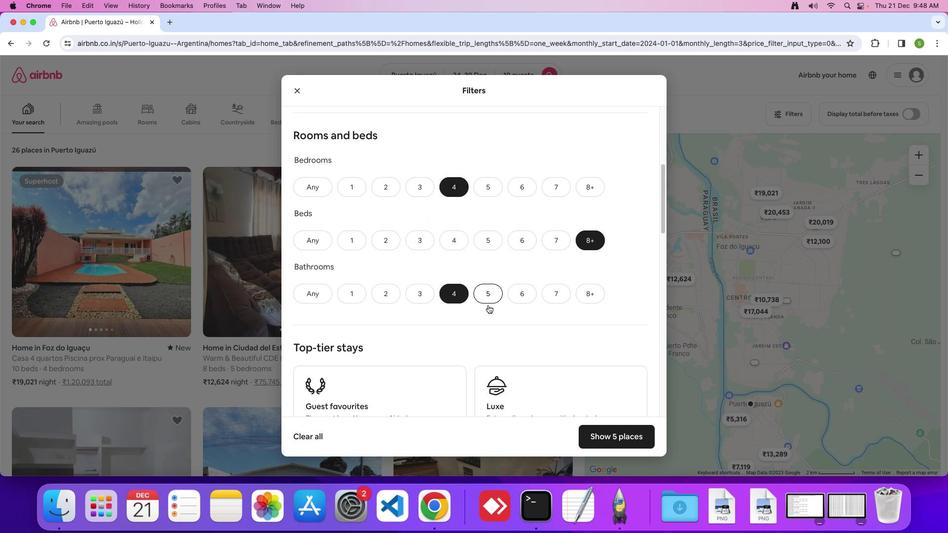 
Action: Mouse moved to (488, 307)
Screenshot: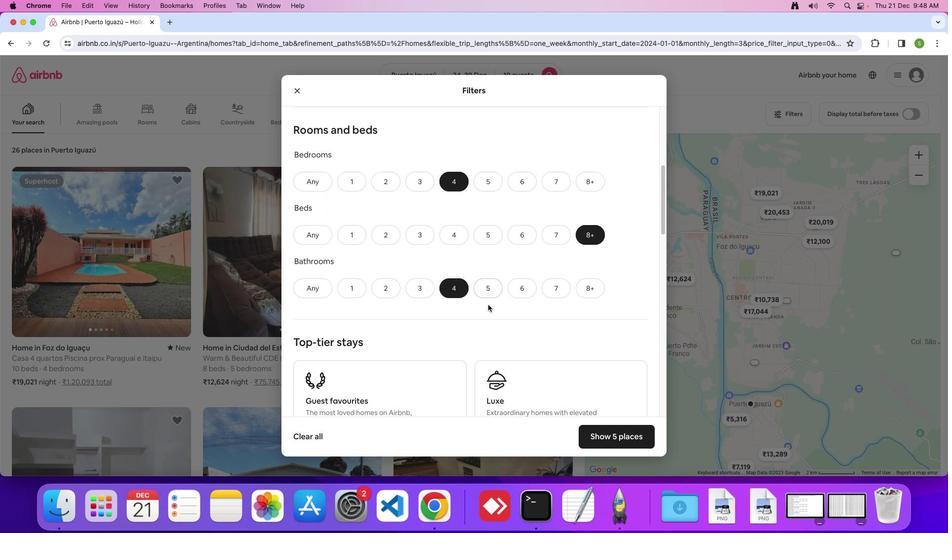 
Action: Mouse scrolled (488, 307) with delta (46, 9)
Screenshot: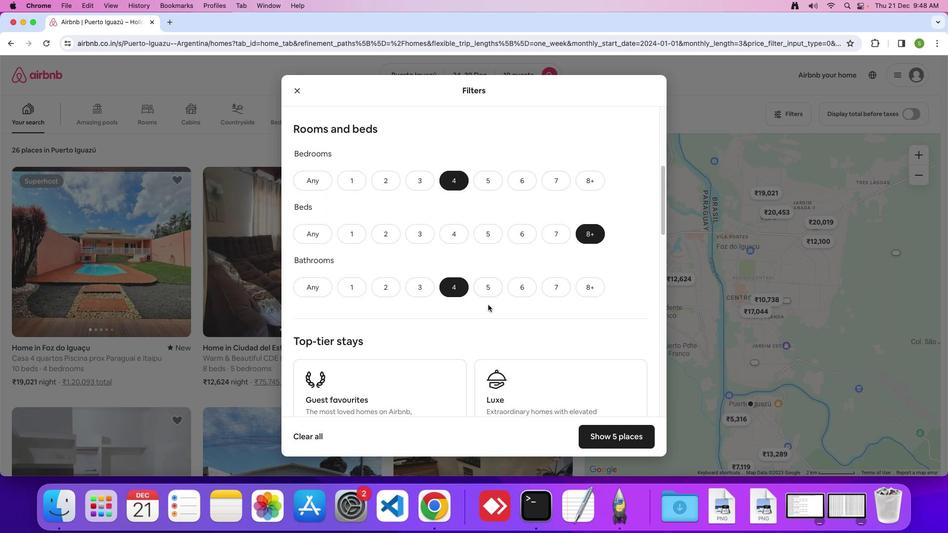 
Action: Mouse scrolled (488, 307) with delta (46, 9)
Screenshot: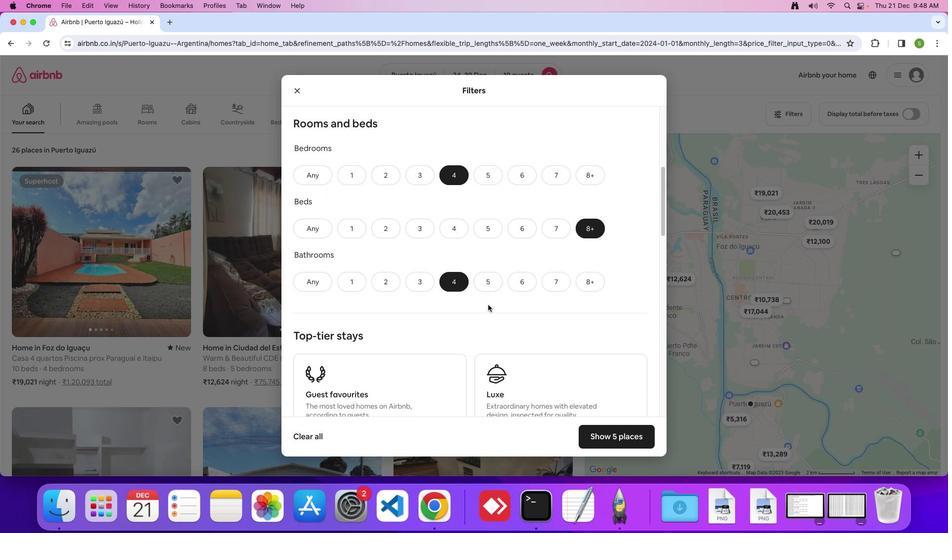 
Action: Mouse scrolled (488, 307) with delta (46, 9)
Screenshot: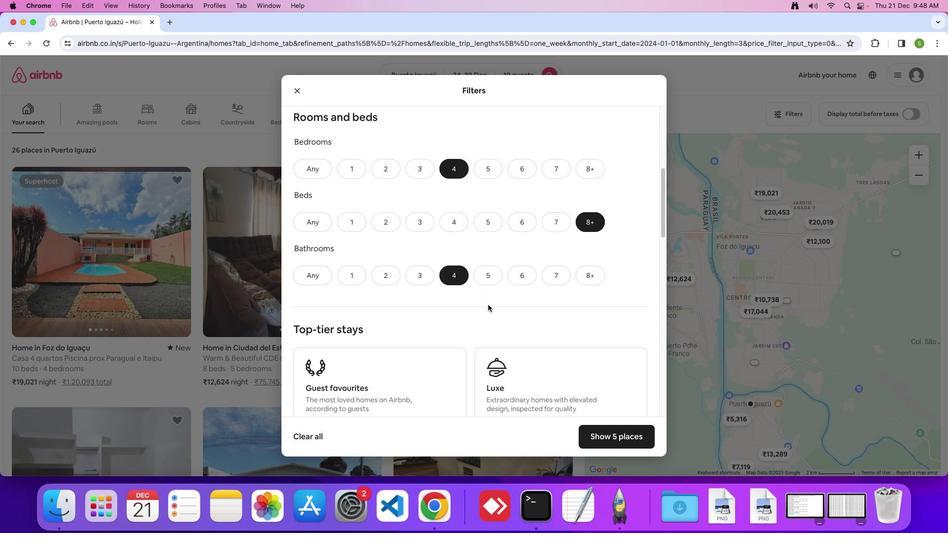 
Action: Mouse scrolled (488, 307) with delta (46, 9)
Screenshot: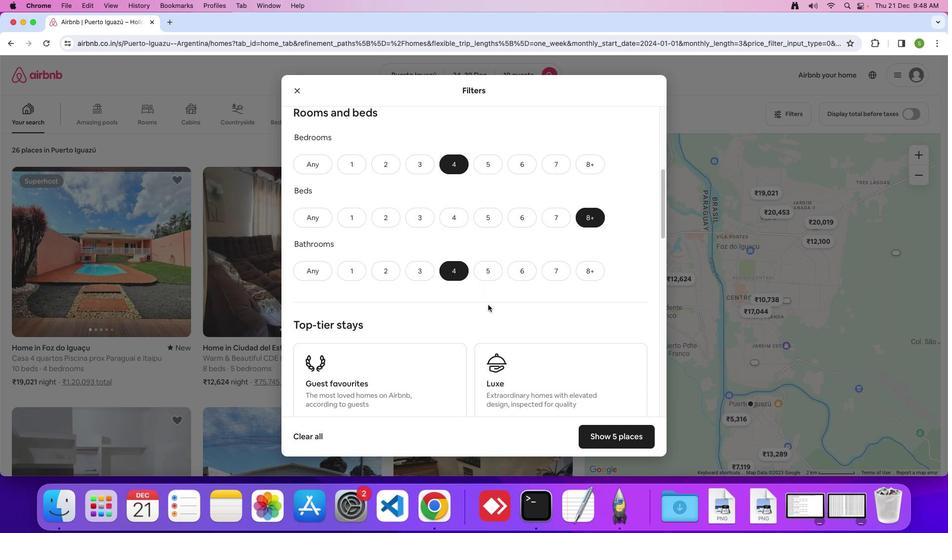 
Action: Mouse scrolled (488, 307) with delta (46, 9)
Screenshot: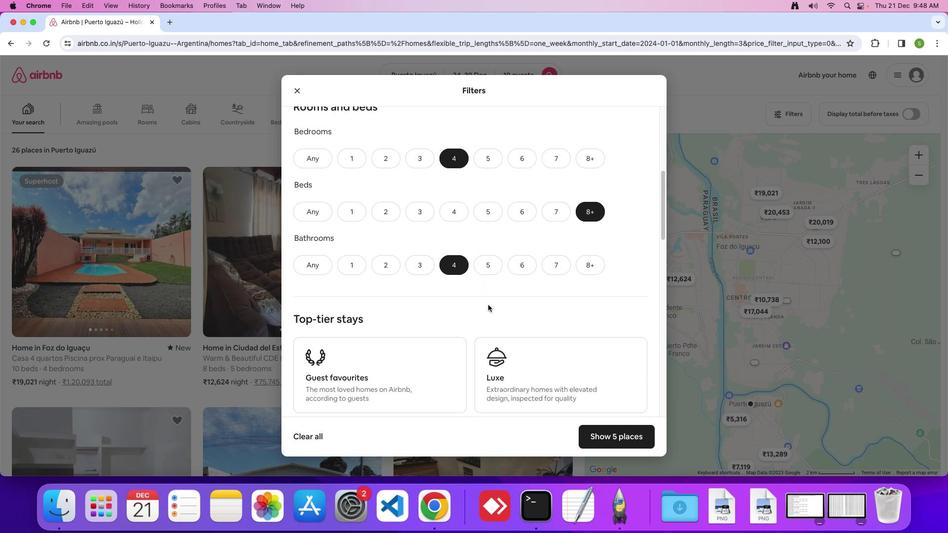 
Action: Mouse scrolled (488, 307) with delta (46, 9)
Screenshot: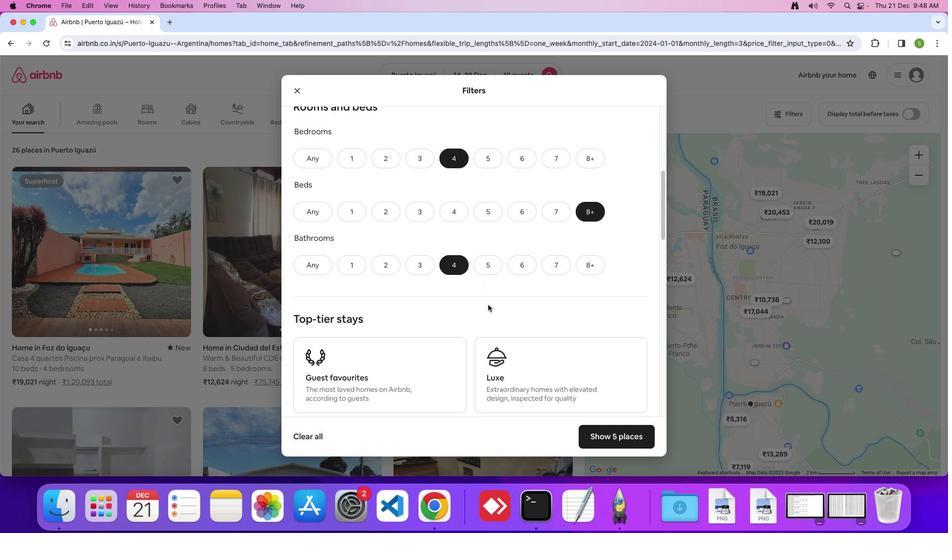 
Action: Mouse scrolled (488, 307) with delta (46, 9)
Screenshot: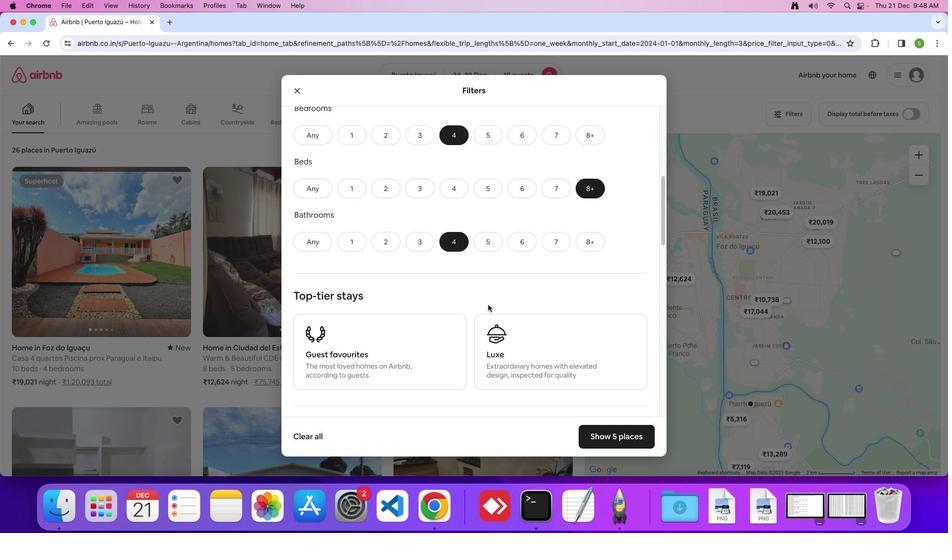 
Action: Mouse scrolled (488, 307) with delta (46, 9)
Screenshot: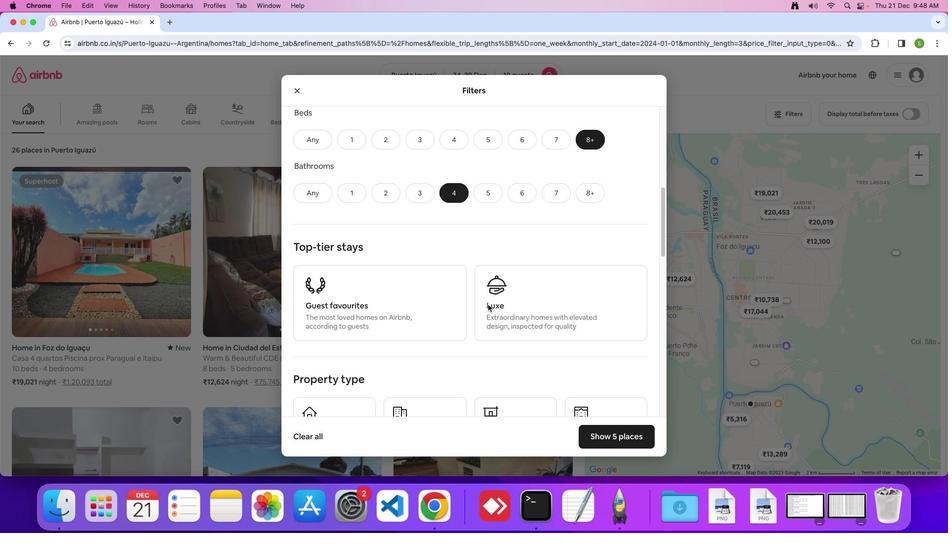 
Action: Mouse scrolled (488, 307) with delta (46, 8)
Screenshot: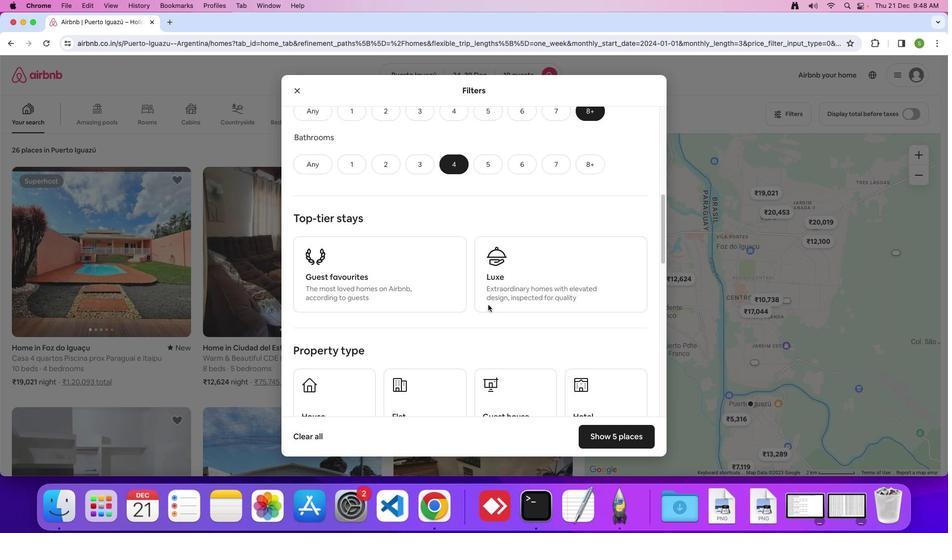 
Action: Mouse scrolled (488, 307) with delta (46, 9)
Screenshot: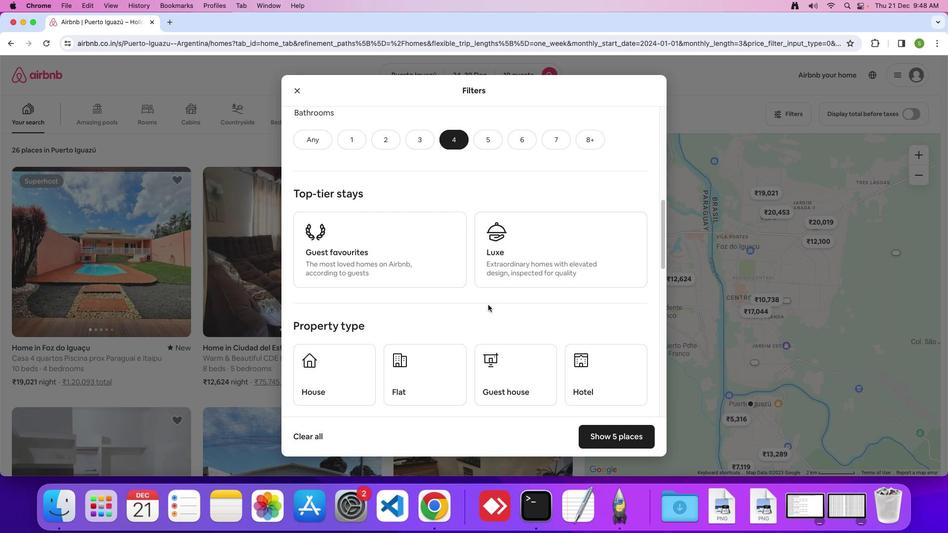 
Action: Mouse scrolled (488, 307) with delta (46, 9)
Screenshot: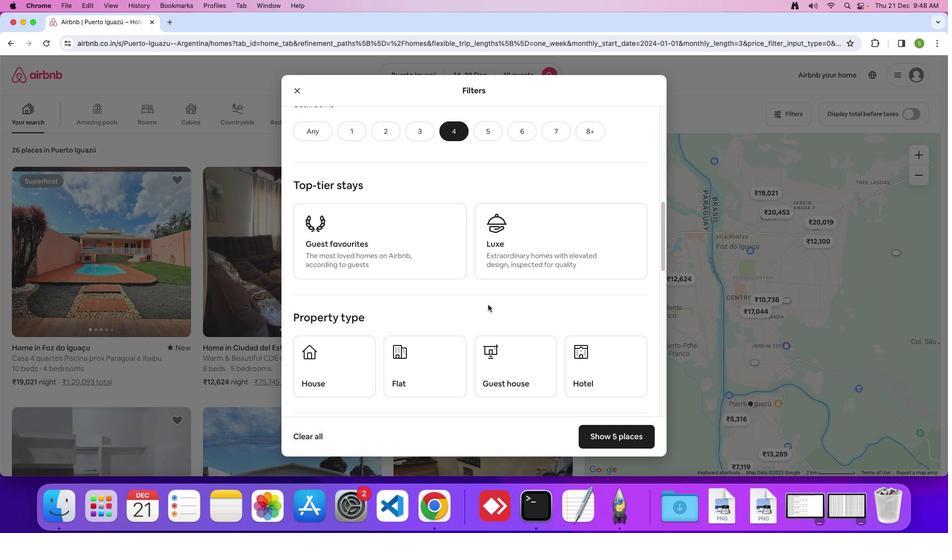 
Action: Mouse scrolled (488, 307) with delta (46, 8)
Screenshot: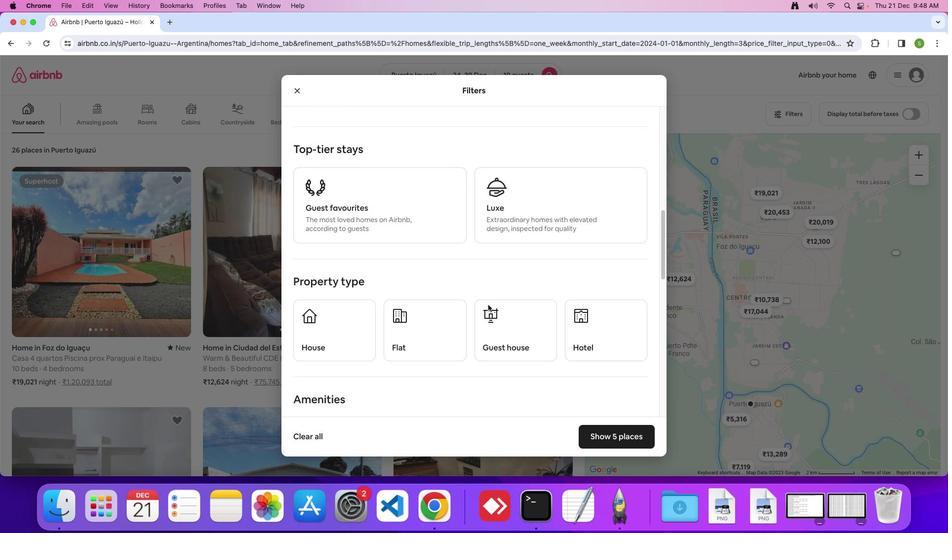 
Action: Mouse moved to (347, 309)
Screenshot: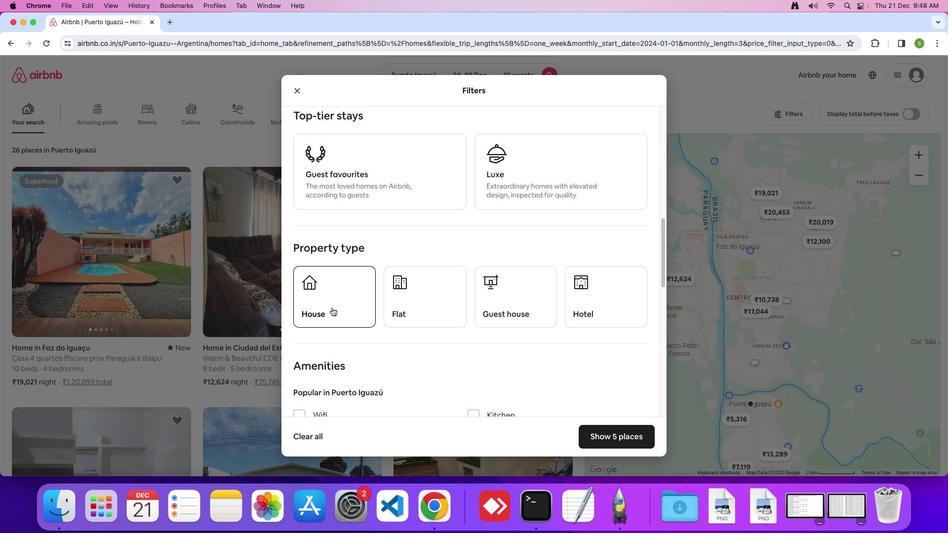 
Action: Mouse pressed left at (347, 309)
Screenshot: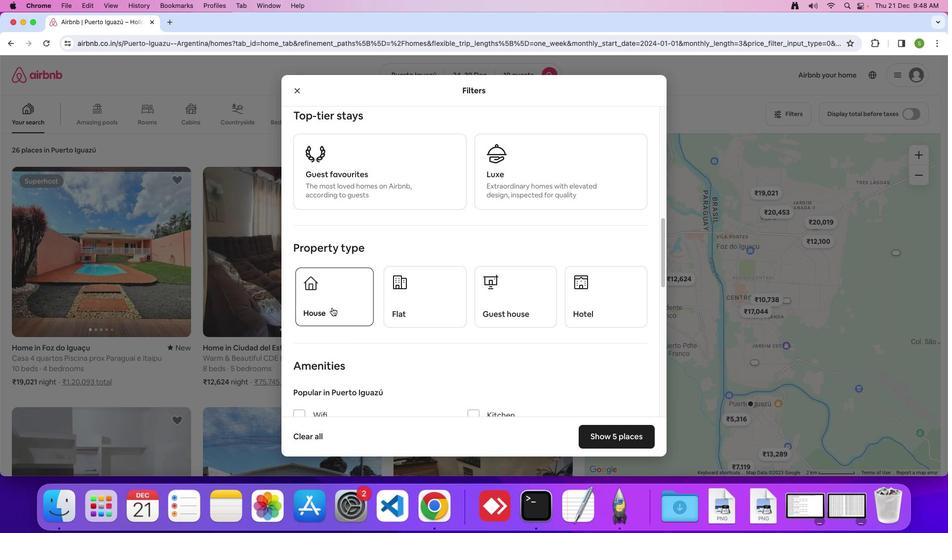 
Action: Mouse moved to (466, 346)
Screenshot: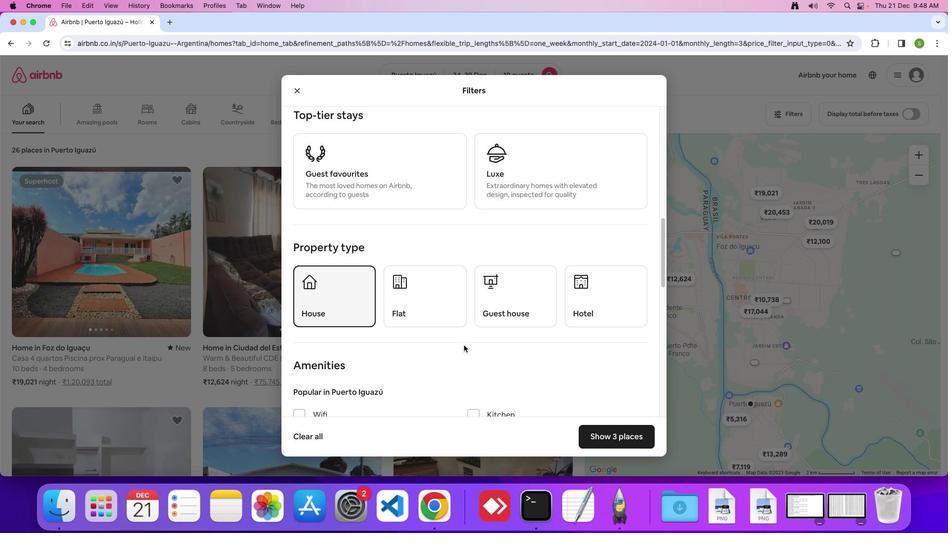 
Action: Mouse scrolled (466, 346) with delta (46, 9)
Screenshot: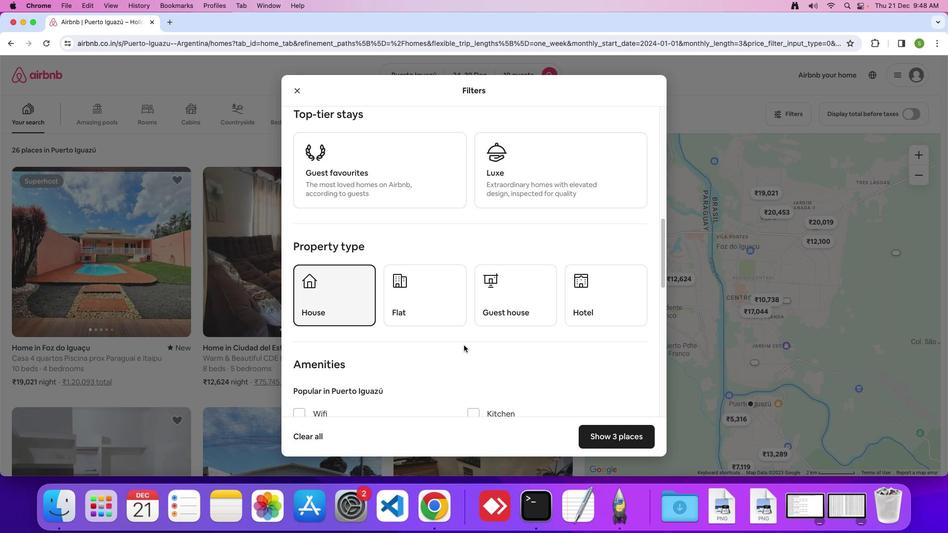 
Action: Mouse moved to (466, 345)
Screenshot: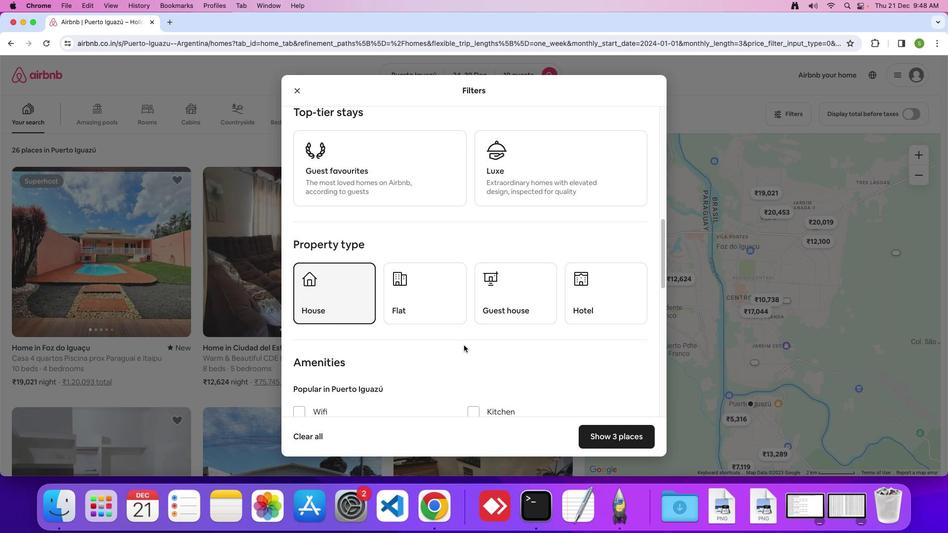 
Action: Mouse scrolled (466, 345) with delta (46, 9)
Screenshot: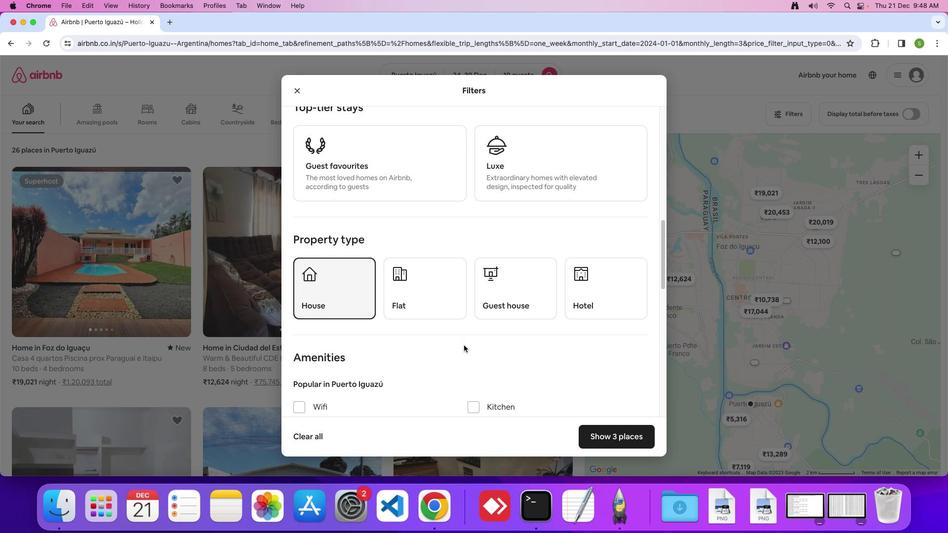 
Action: Mouse scrolled (466, 345) with delta (46, 9)
Screenshot: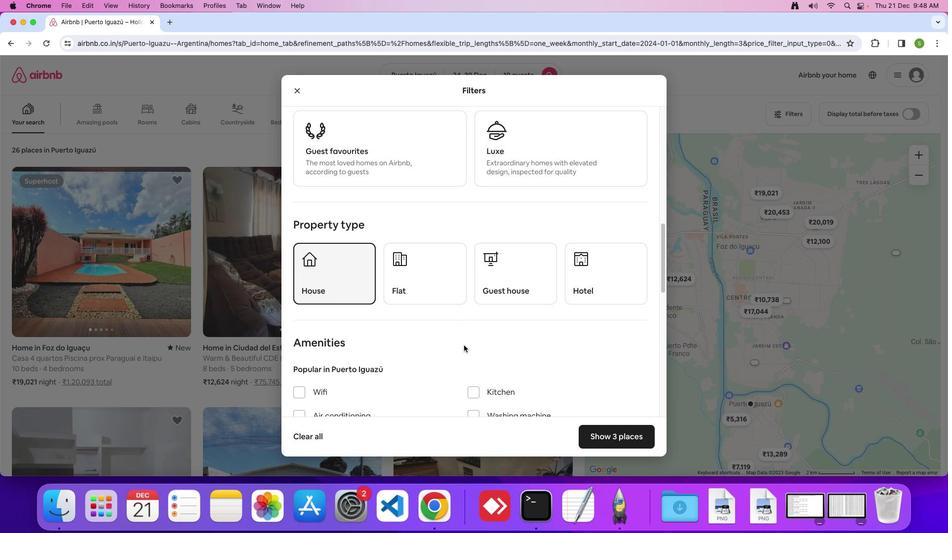 
Action: Mouse scrolled (466, 345) with delta (46, 9)
Screenshot: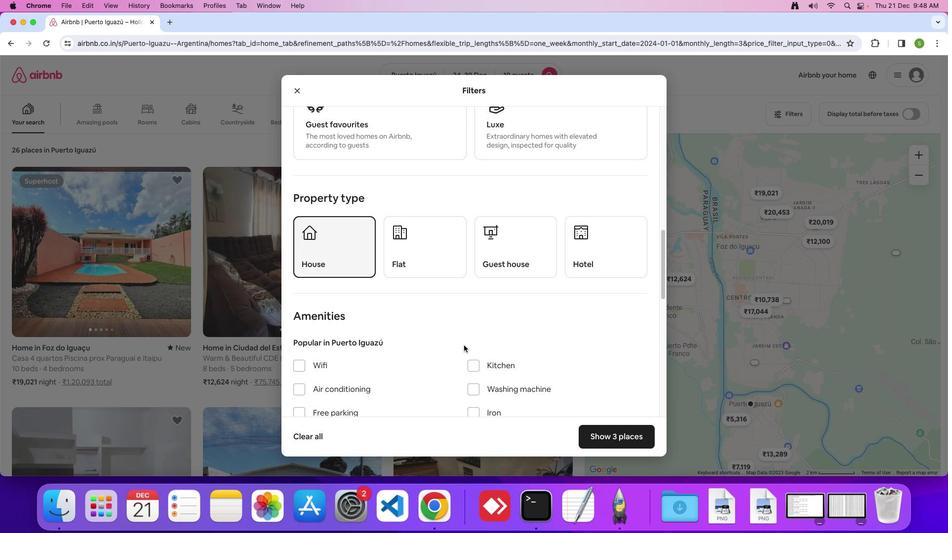 
Action: Mouse scrolled (466, 345) with delta (46, 9)
Screenshot: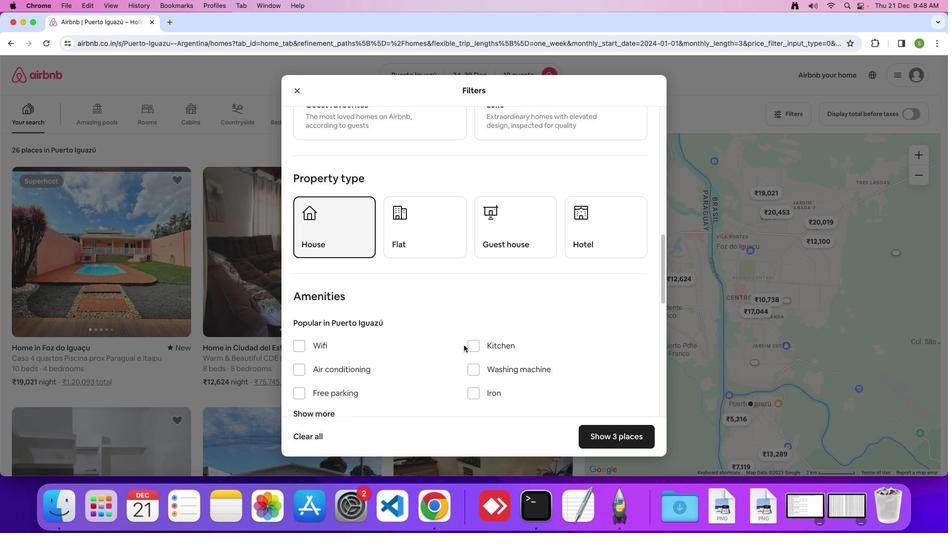 
Action: Mouse scrolled (466, 345) with delta (46, 9)
Screenshot: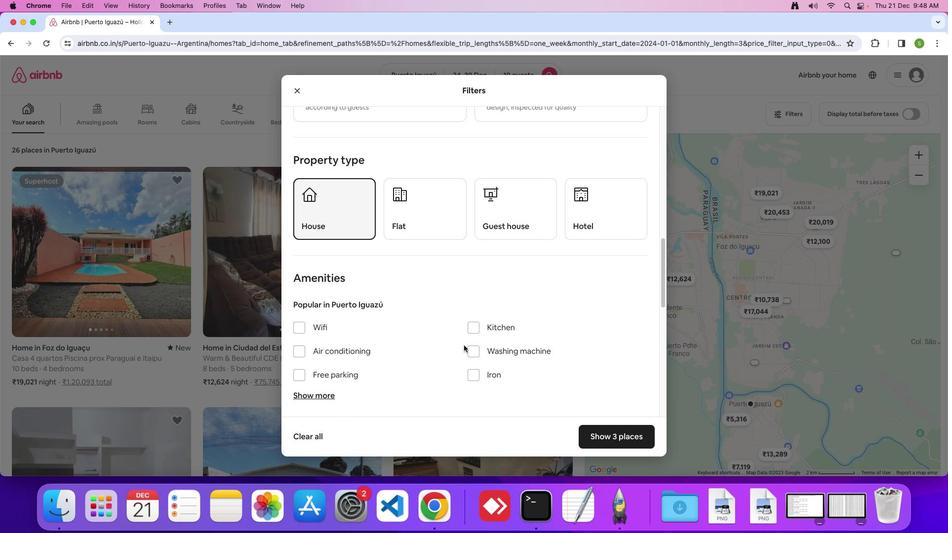 
Action: Mouse moved to (465, 345)
Screenshot: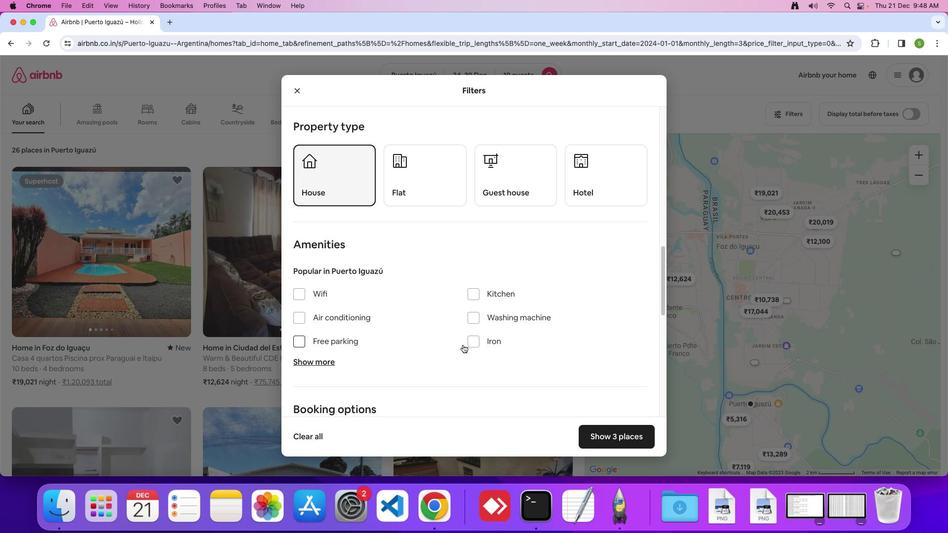 
Action: Mouse scrolled (465, 345) with delta (46, 9)
Screenshot: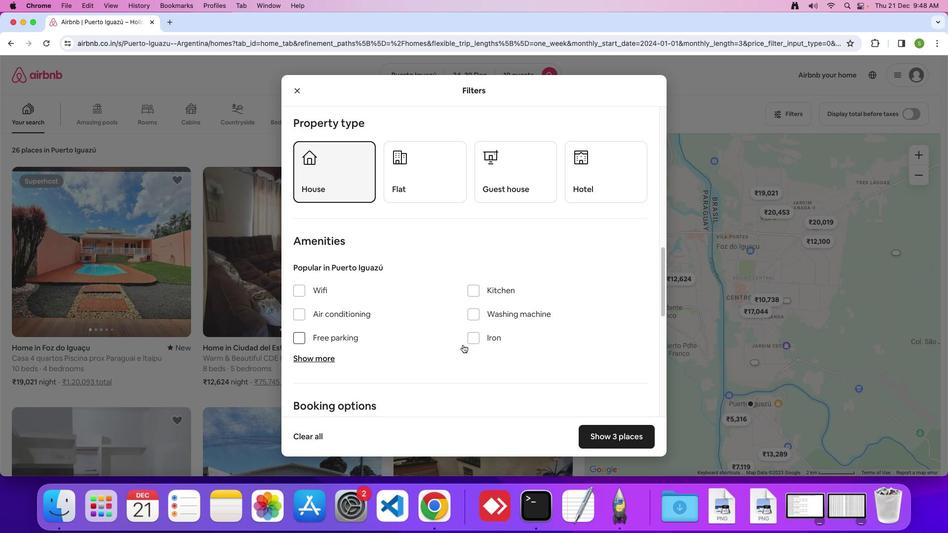 
Action: Mouse moved to (465, 345)
Screenshot: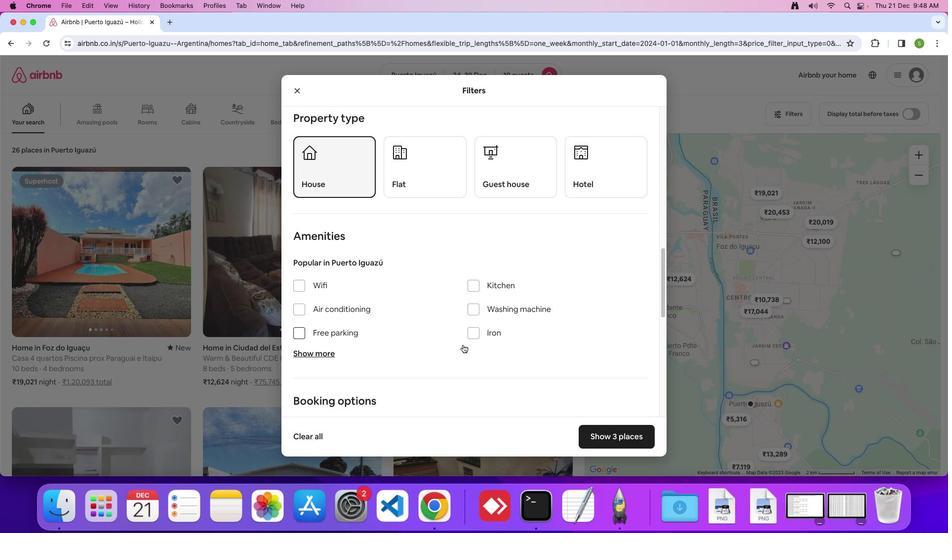 
Action: Mouse scrolled (465, 345) with delta (46, 9)
Screenshot: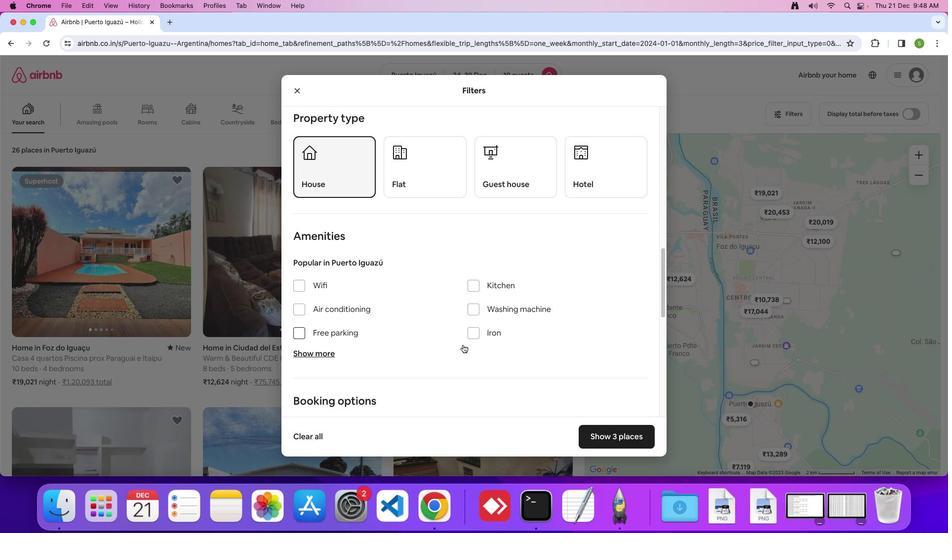 
Action: Mouse moved to (316, 280)
Screenshot: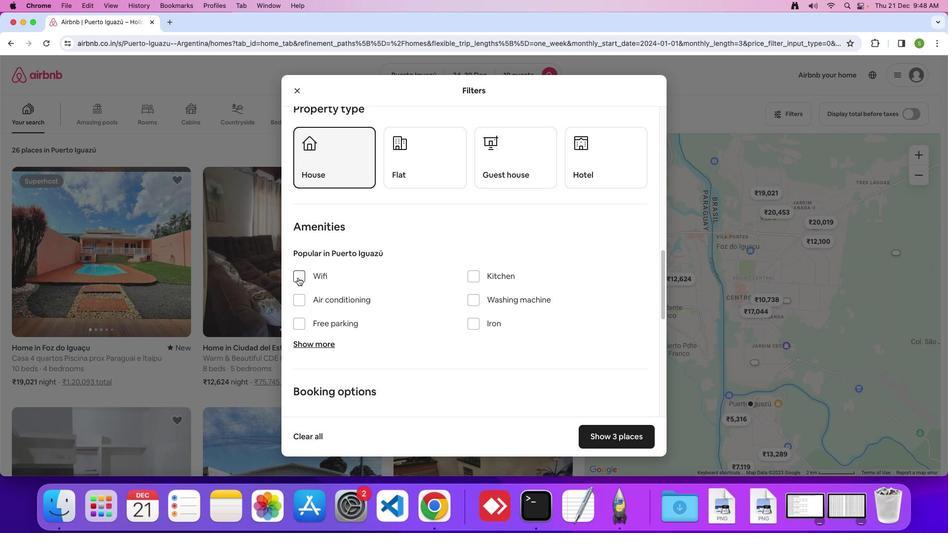 
Action: Mouse pressed left at (316, 280)
Screenshot: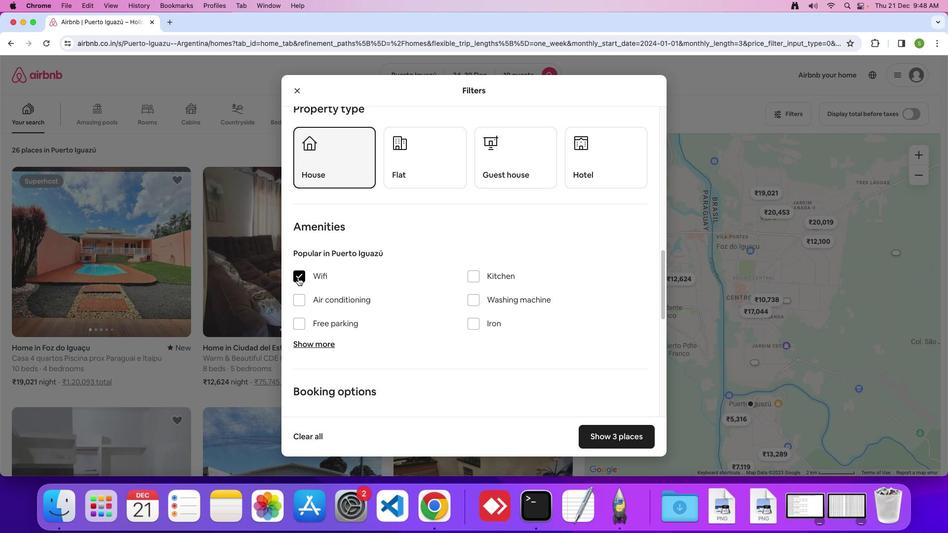 
Action: Mouse moved to (315, 325)
Screenshot: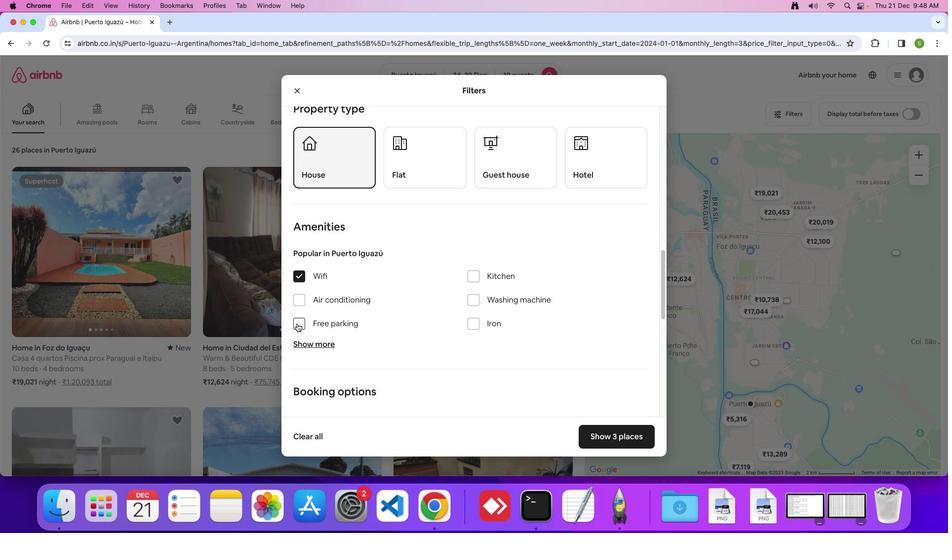 
Action: Mouse pressed left at (315, 325)
Screenshot: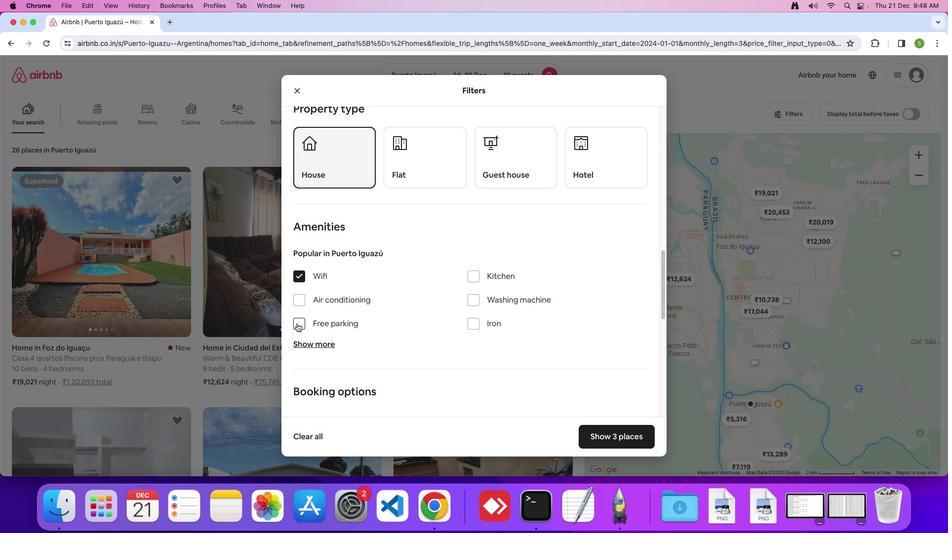 
Action: Mouse moved to (327, 344)
Screenshot: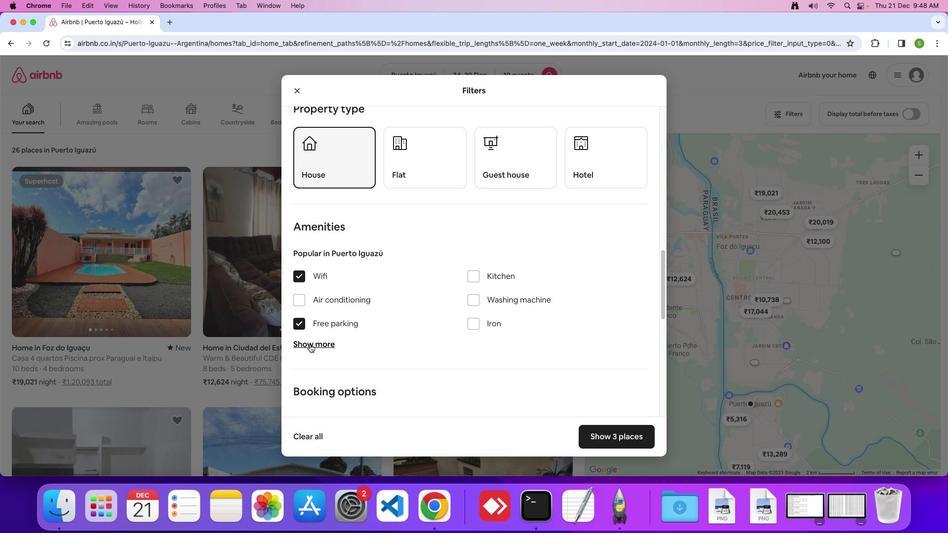 
Action: Mouse pressed left at (327, 344)
Screenshot: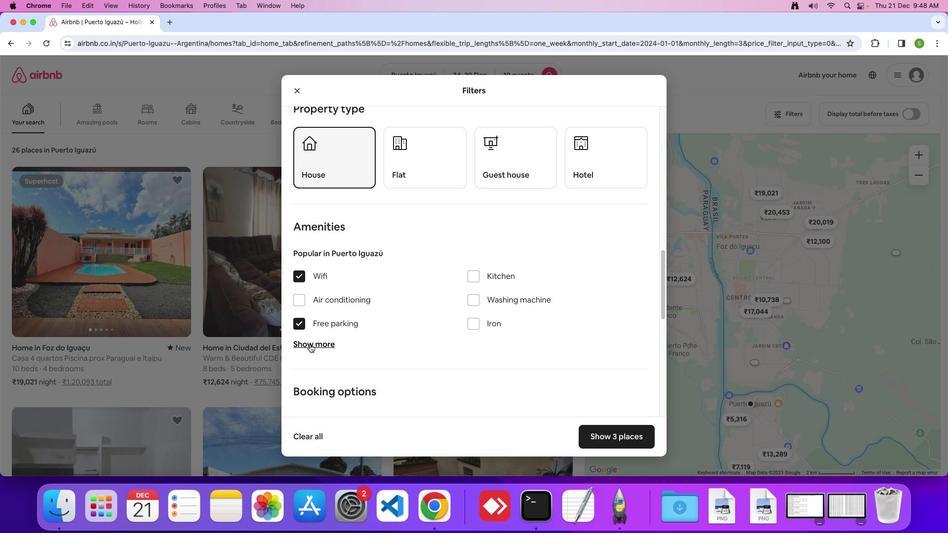 
Action: Mouse moved to (450, 305)
Screenshot: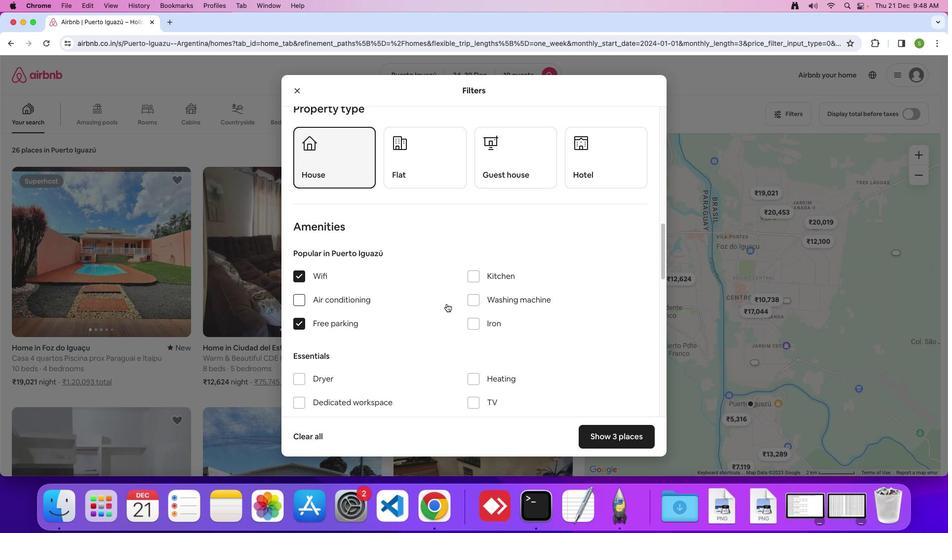 
Action: Mouse scrolled (450, 305) with delta (46, 9)
Screenshot: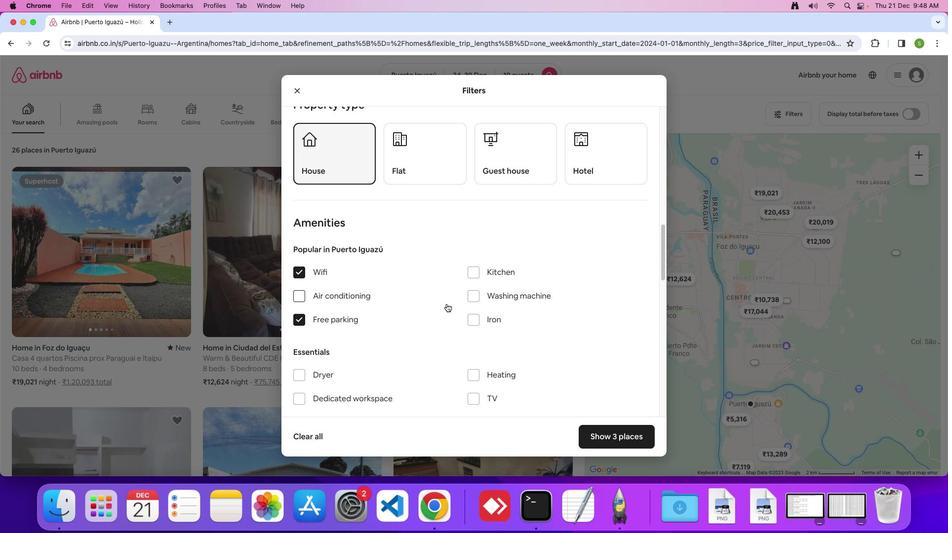 
Action: Mouse scrolled (450, 305) with delta (46, 9)
Screenshot: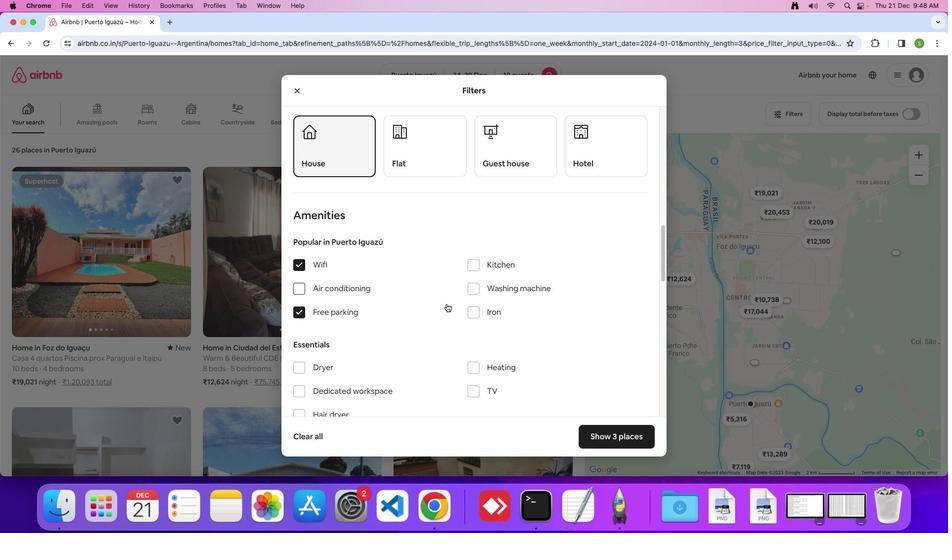 
Action: Mouse moved to (450, 305)
Screenshot: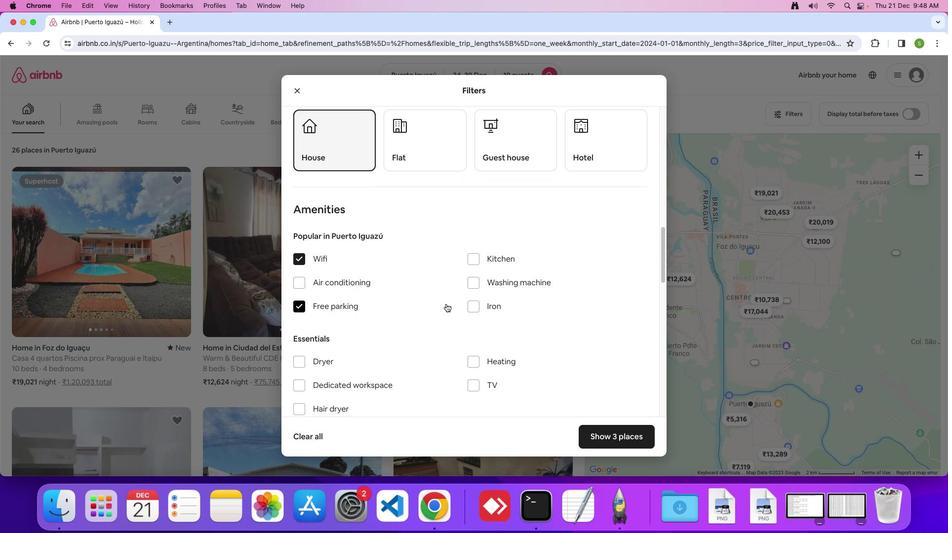 
Action: Mouse scrolled (450, 305) with delta (46, 9)
Screenshot: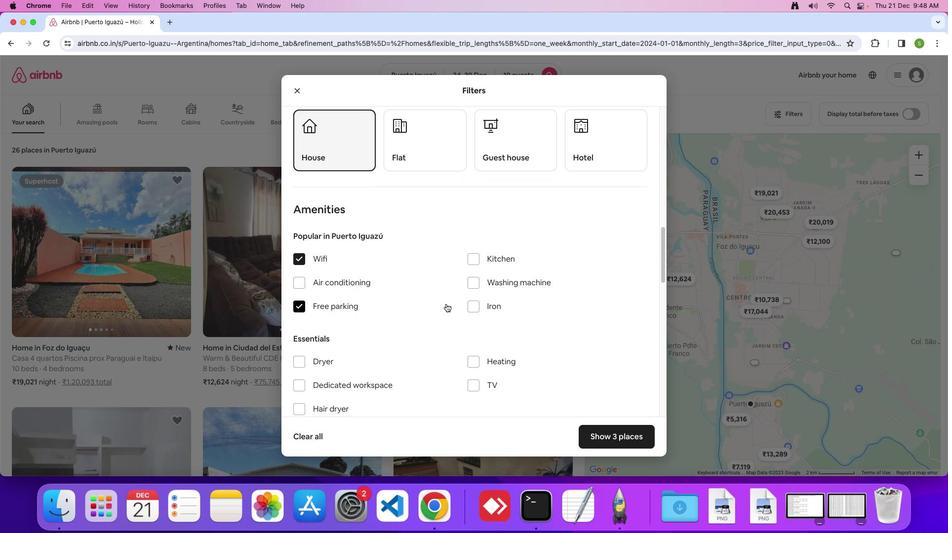 
Action: Mouse moved to (450, 305)
Screenshot: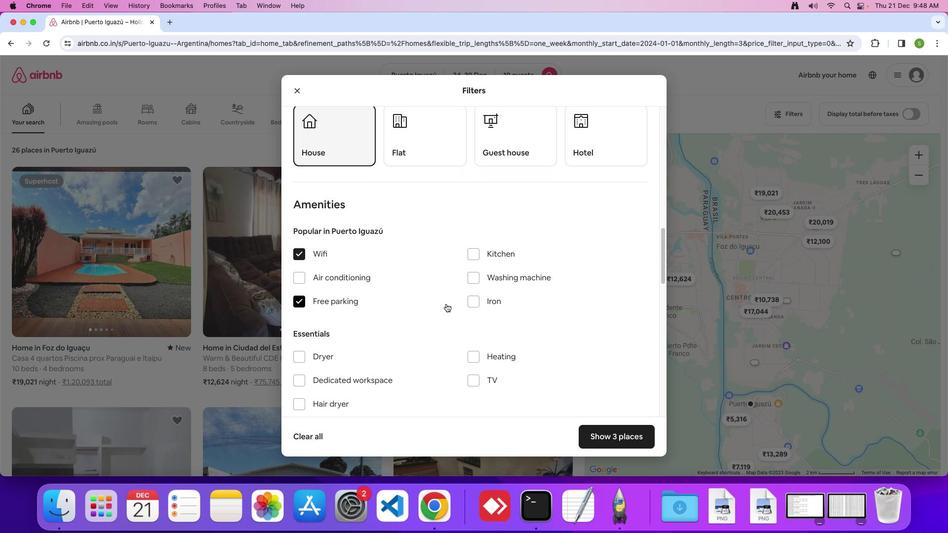 
Action: Mouse scrolled (450, 305) with delta (46, 9)
Screenshot: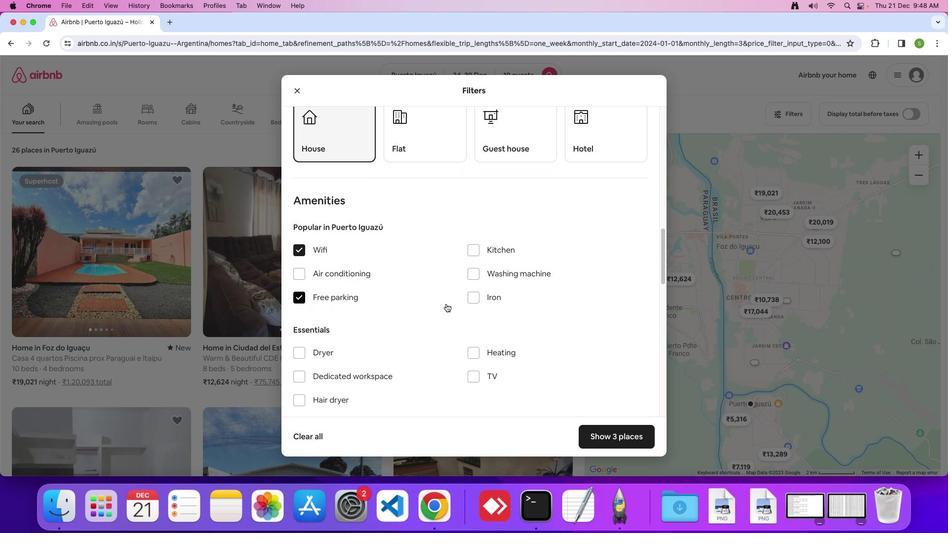 
Action: Mouse scrolled (450, 305) with delta (46, 9)
Screenshot: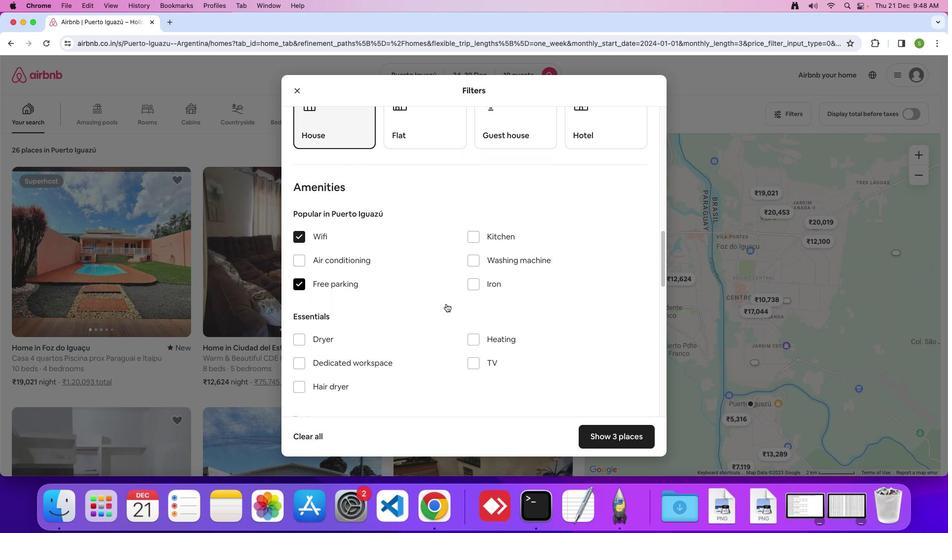 
Action: Mouse moved to (449, 305)
Screenshot: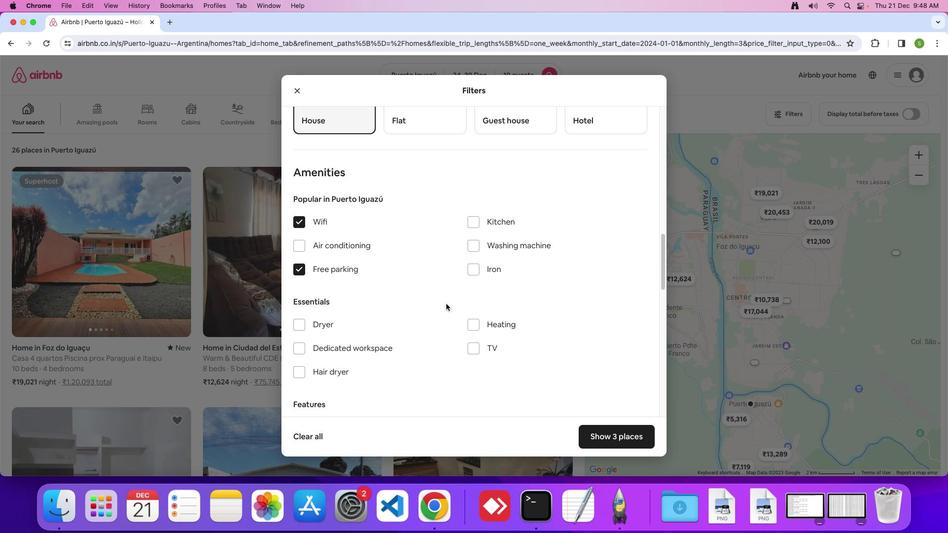 
Action: Mouse scrolled (449, 305) with delta (46, 9)
Screenshot: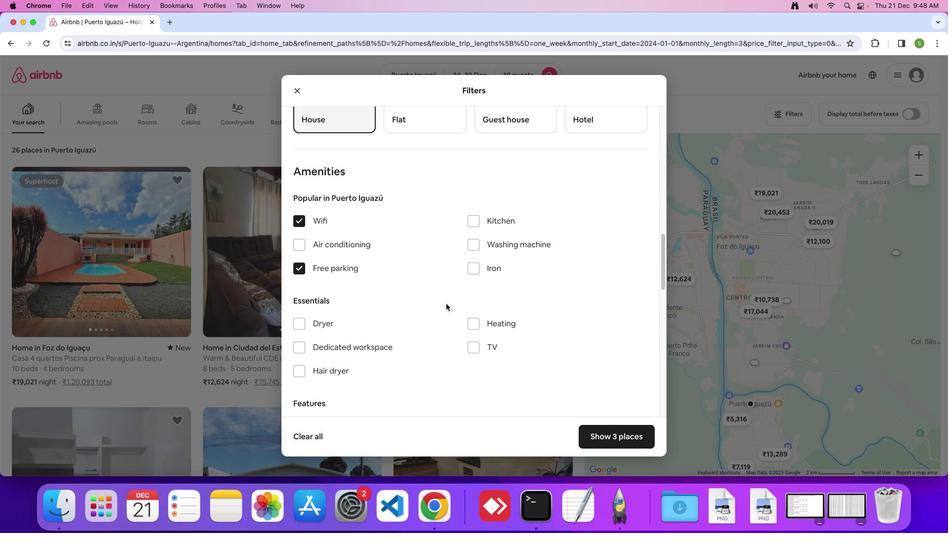 
Action: Mouse scrolled (449, 305) with delta (46, 9)
Screenshot: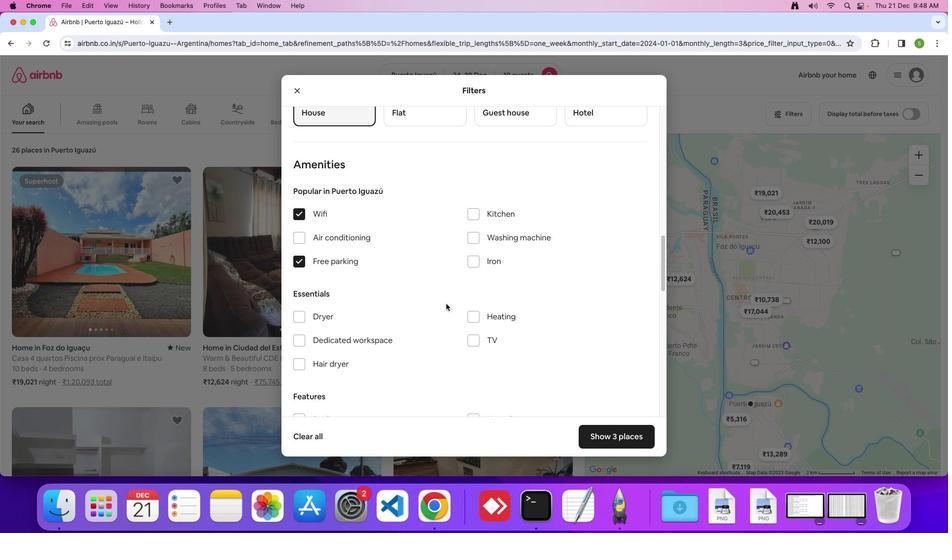 
Action: Mouse moved to (472, 335)
Screenshot: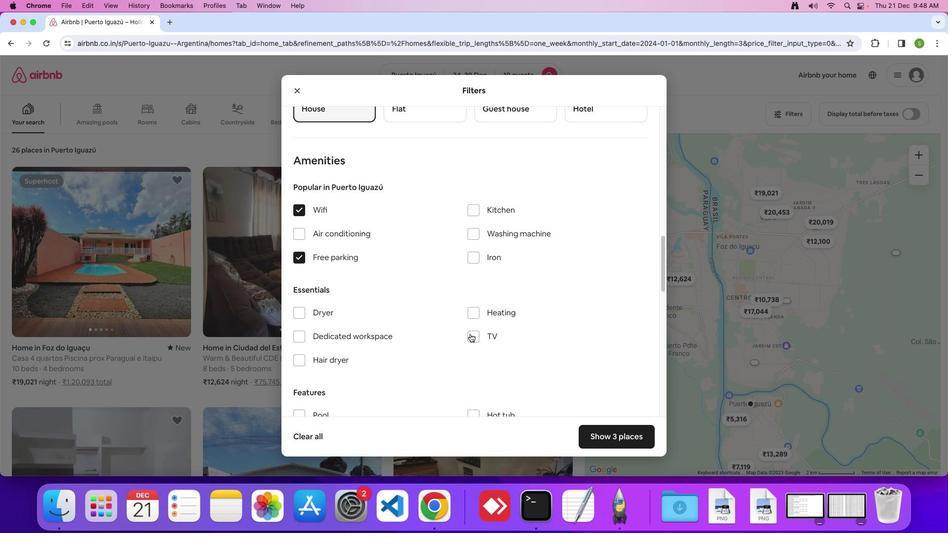 
Action: Mouse pressed left at (472, 335)
Screenshot: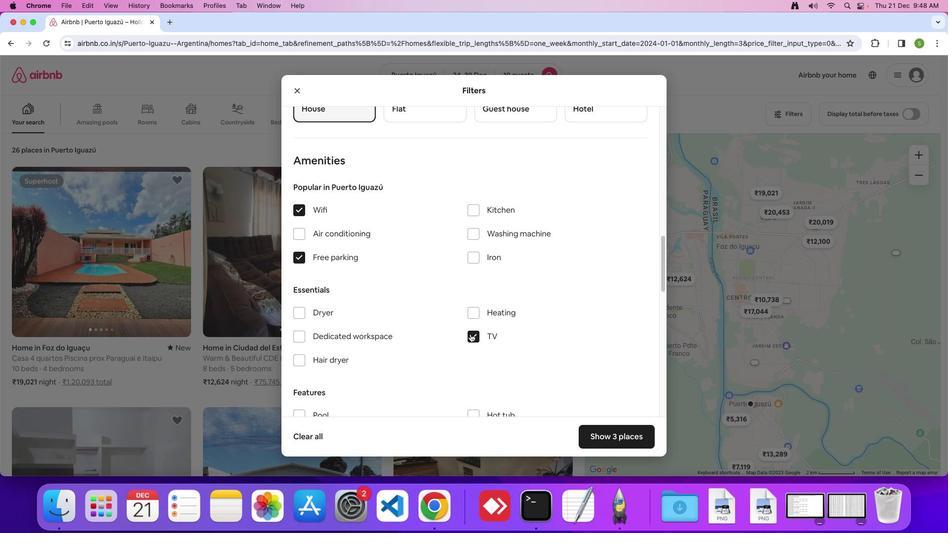 
Action: Mouse moved to (435, 307)
Screenshot: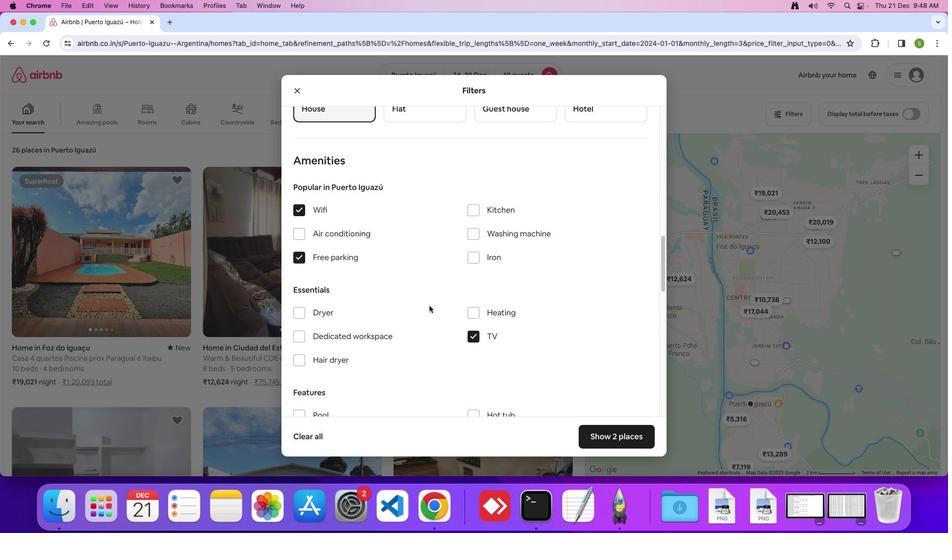 
Action: Mouse scrolled (435, 307) with delta (46, 9)
Screenshot: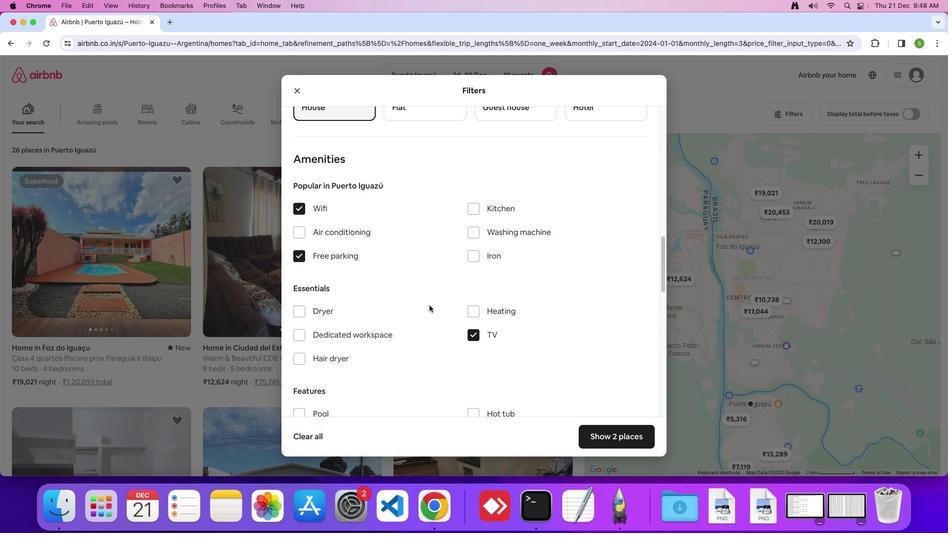 
Action: Mouse moved to (435, 307)
Screenshot: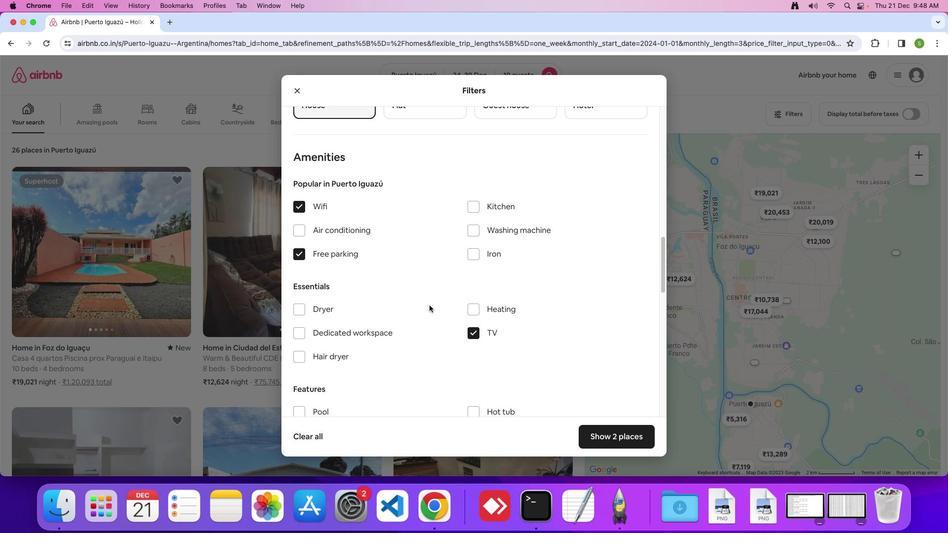 
Action: Mouse scrolled (435, 307) with delta (46, 9)
Screenshot: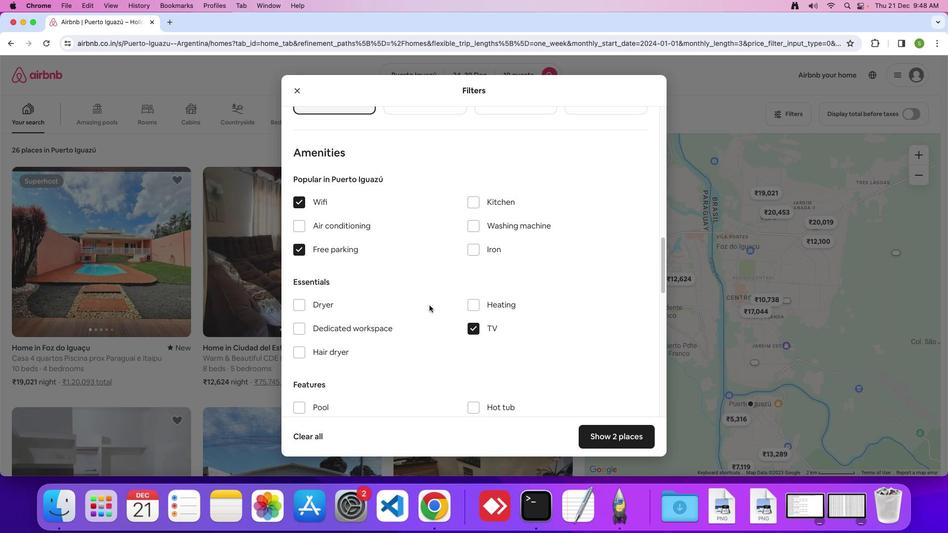 
Action: Mouse scrolled (435, 307) with delta (46, 9)
Screenshot: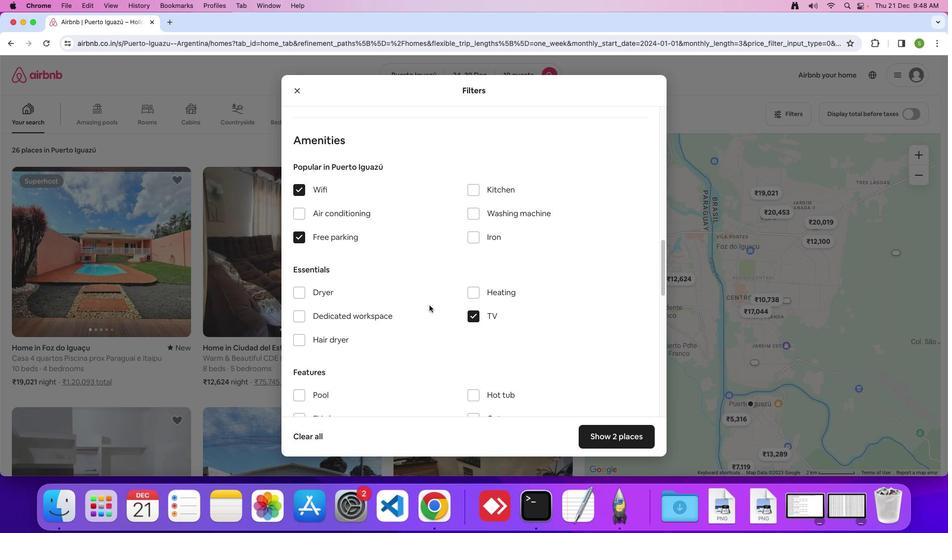 
Action: Mouse moved to (435, 307)
Screenshot: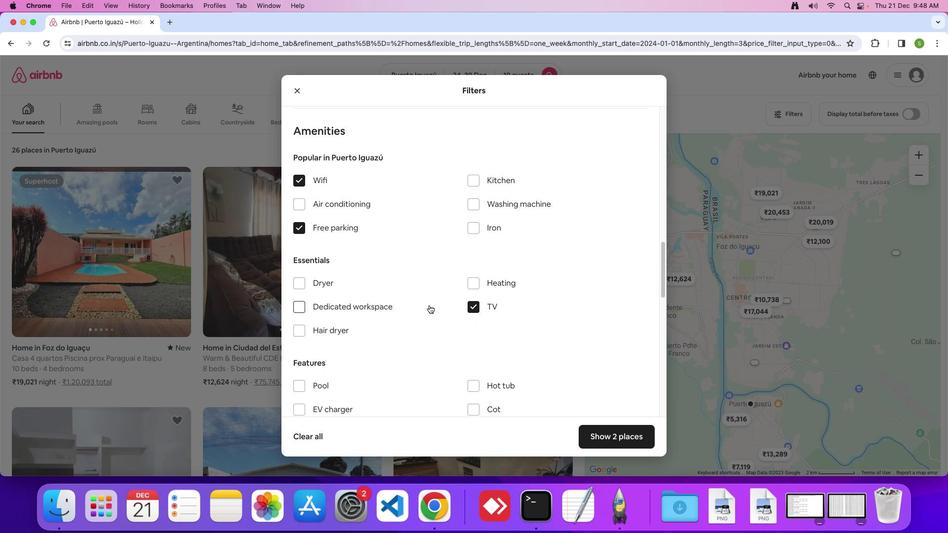 
Action: Mouse scrolled (435, 307) with delta (46, 9)
Screenshot: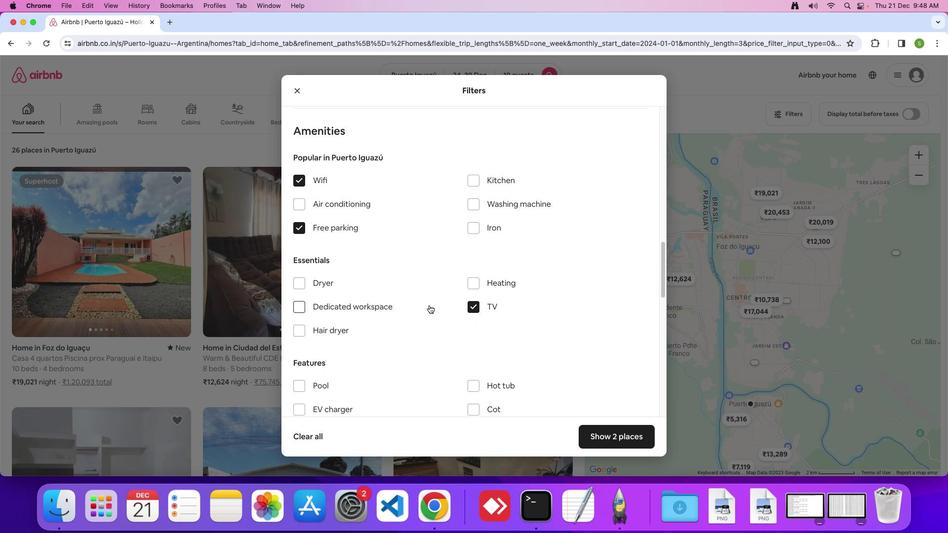 
Action: Mouse scrolled (435, 307) with delta (46, 9)
Screenshot: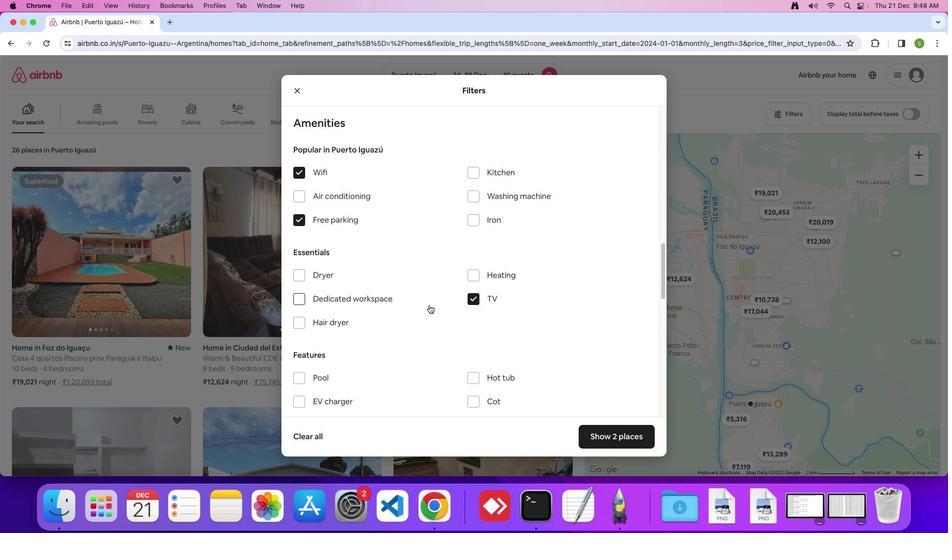 
Action: Mouse scrolled (435, 307) with delta (46, 9)
Screenshot: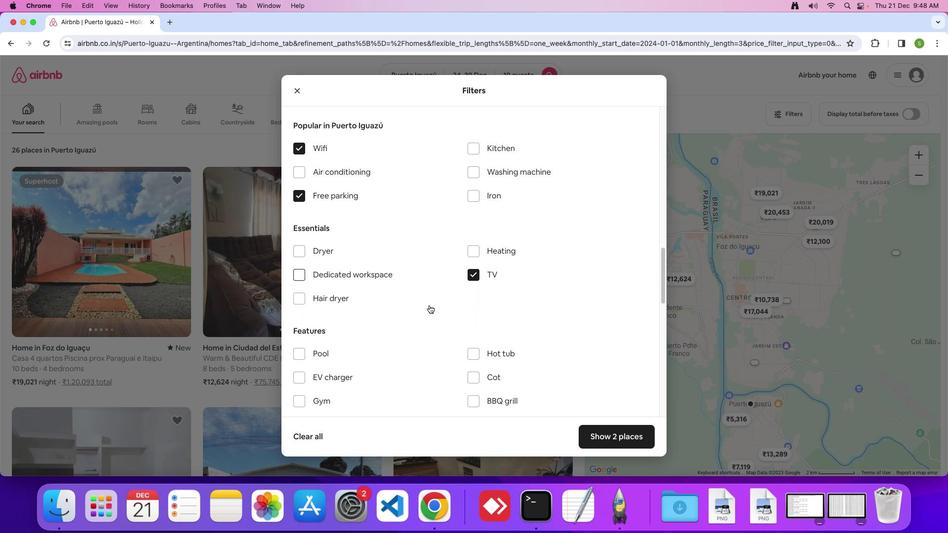 
Action: Mouse scrolled (435, 307) with delta (46, 9)
Screenshot: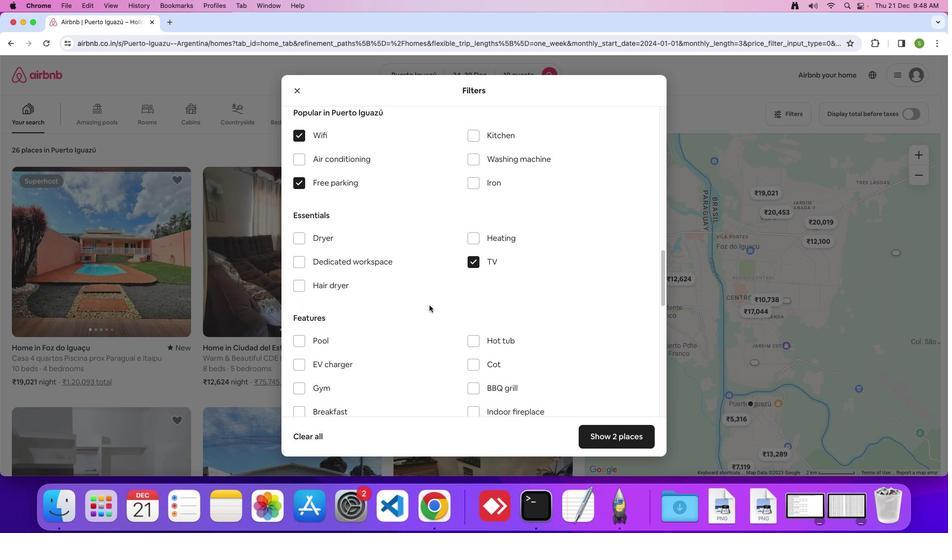 
Action: Mouse scrolled (435, 307) with delta (46, 9)
Screenshot: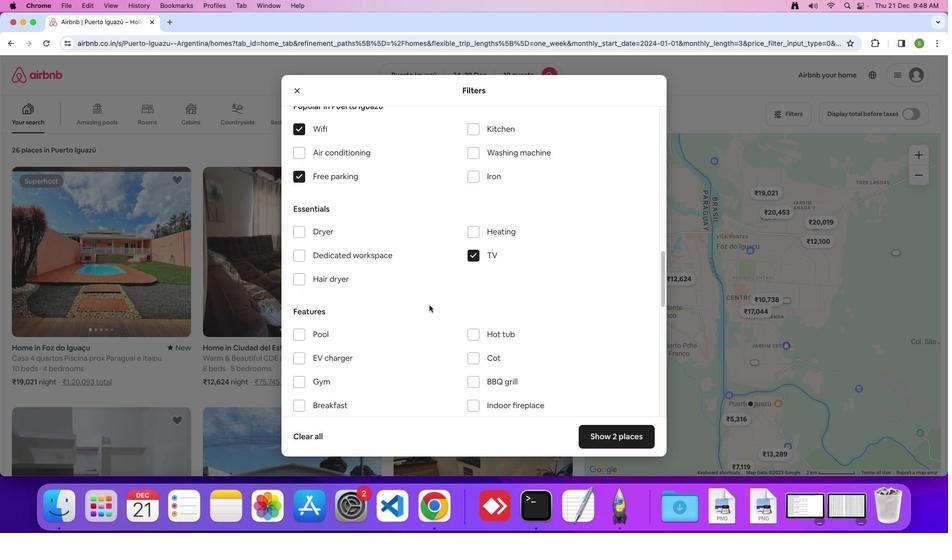 
Action: Mouse moved to (435, 307)
Screenshot: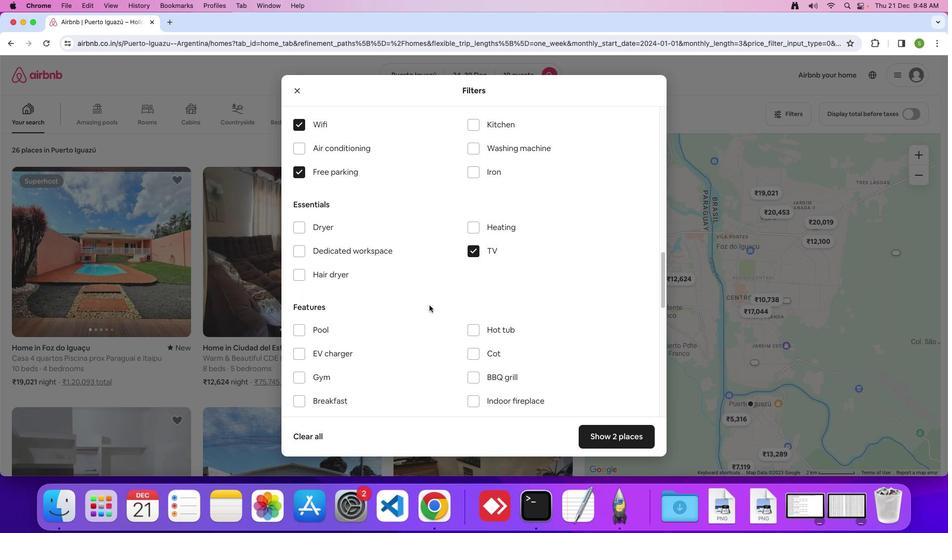 
Action: Mouse scrolled (435, 307) with delta (46, 9)
Screenshot: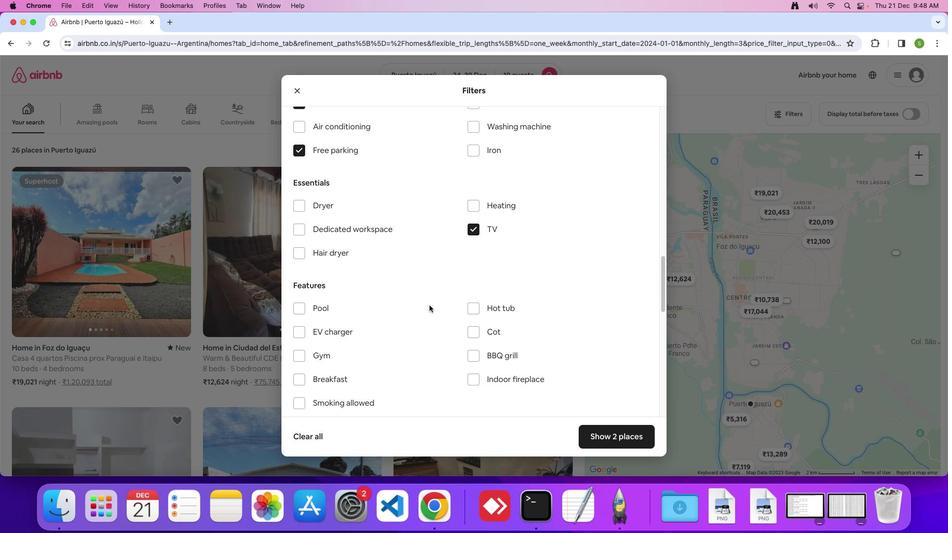 
Action: Mouse scrolled (435, 307) with delta (46, 9)
Screenshot: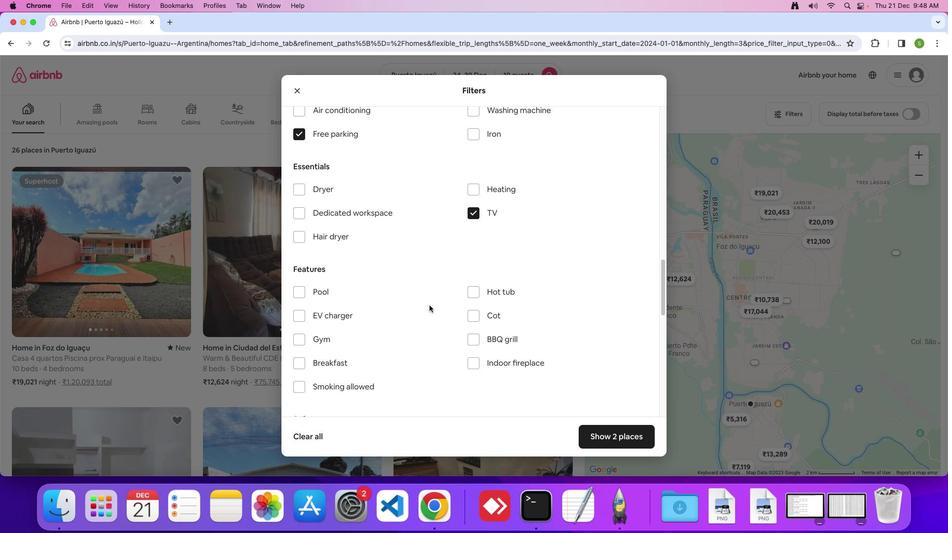 
Action: Mouse scrolled (435, 307) with delta (46, 9)
Screenshot: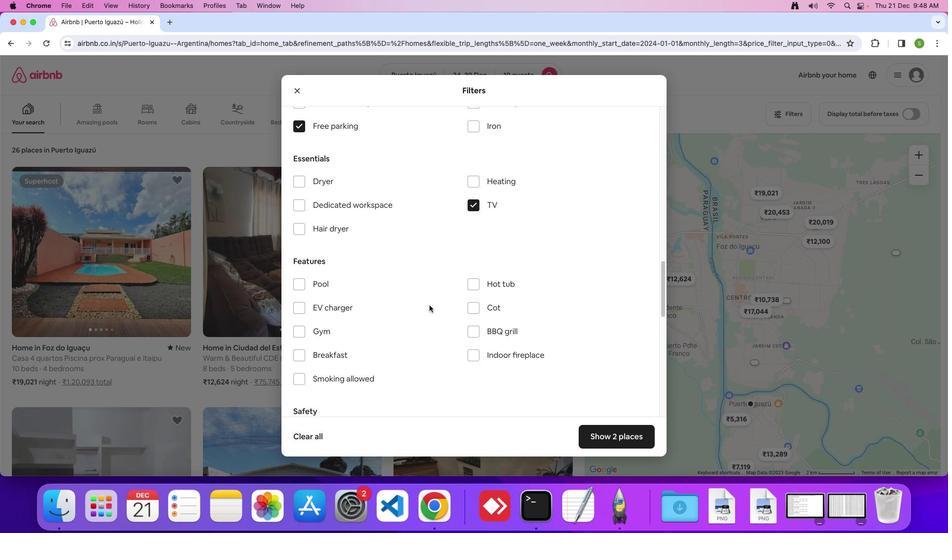 
Action: Mouse moved to (474, 283)
Screenshot: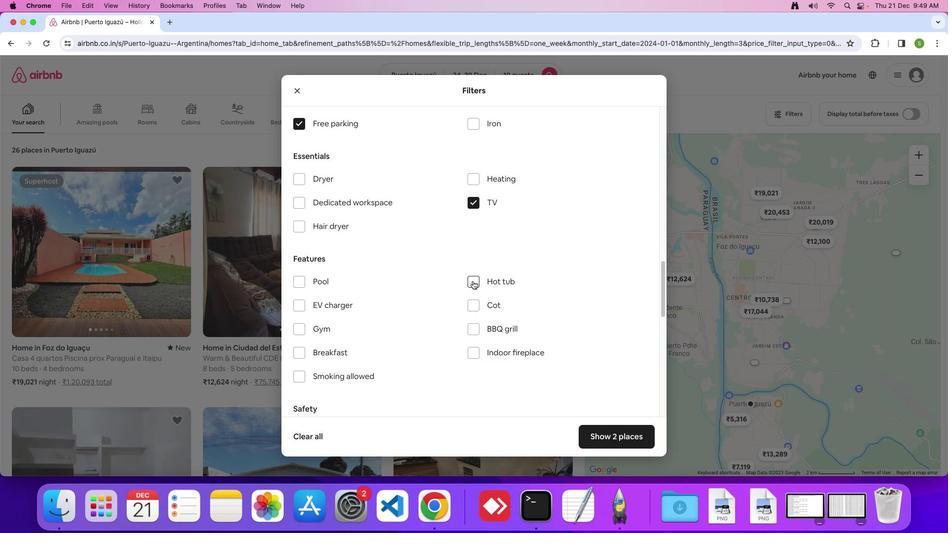 
Action: Mouse pressed left at (474, 283)
Screenshot: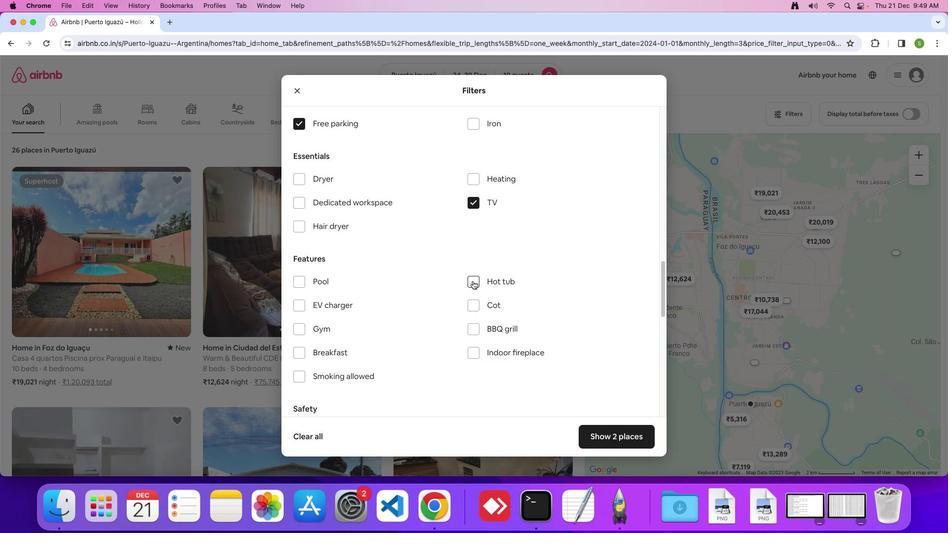 
Action: Mouse moved to (388, 299)
Screenshot: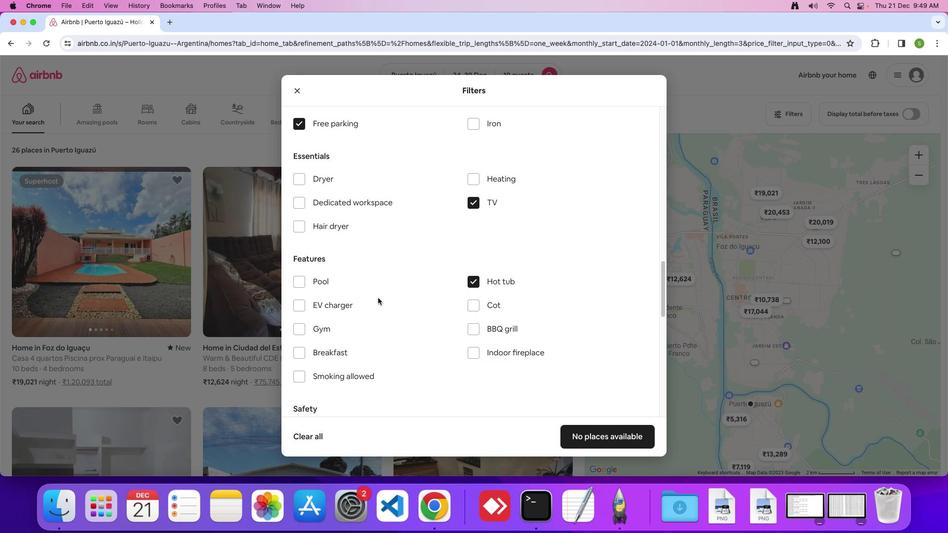 
Action: Mouse scrolled (388, 299) with delta (46, 10)
Screenshot: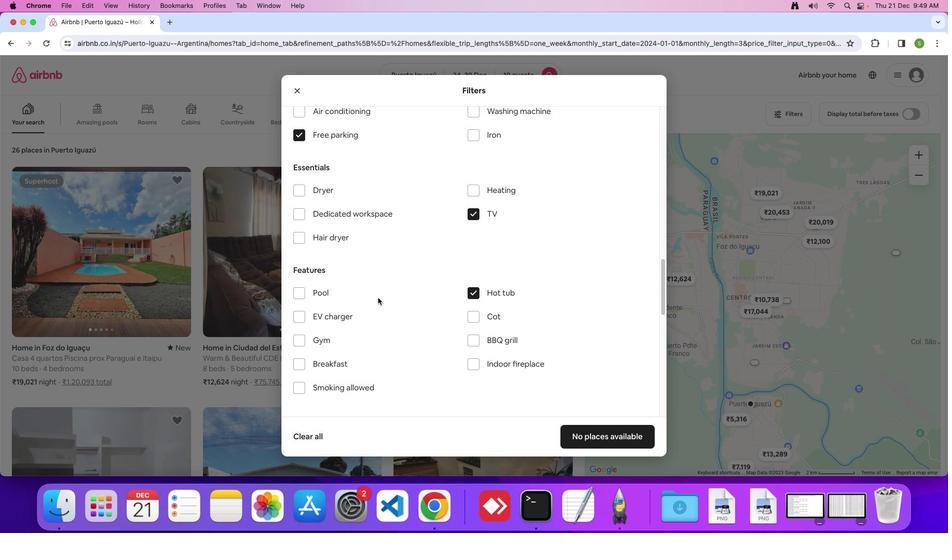 
Action: Mouse scrolled (388, 299) with delta (46, 10)
Screenshot: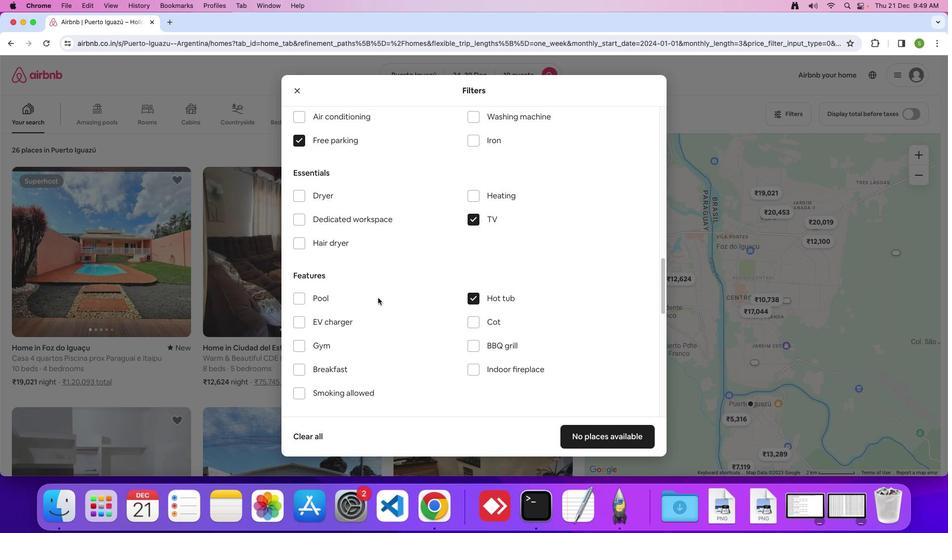 
Action: Mouse scrolled (388, 299) with delta (46, 10)
Screenshot: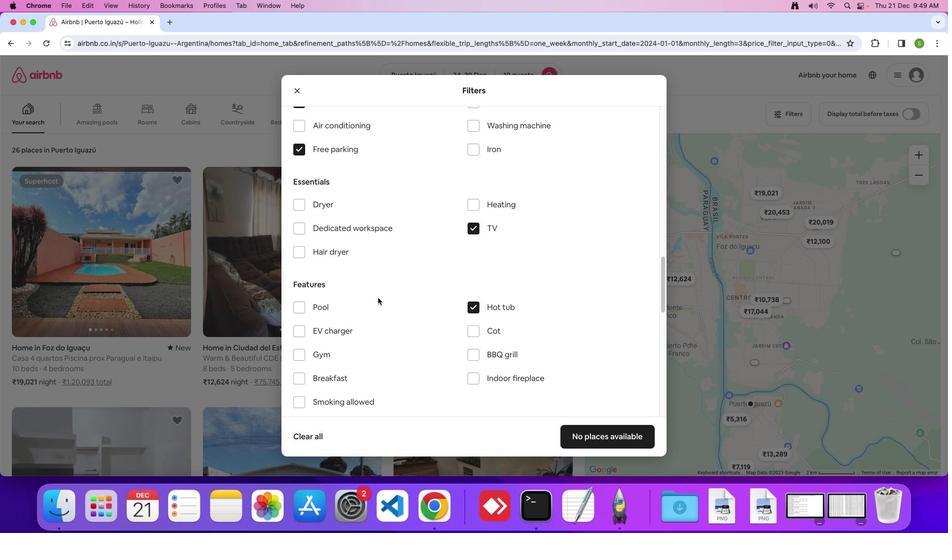 
Action: Mouse scrolled (388, 299) with delta (46, 10)
Screenshot: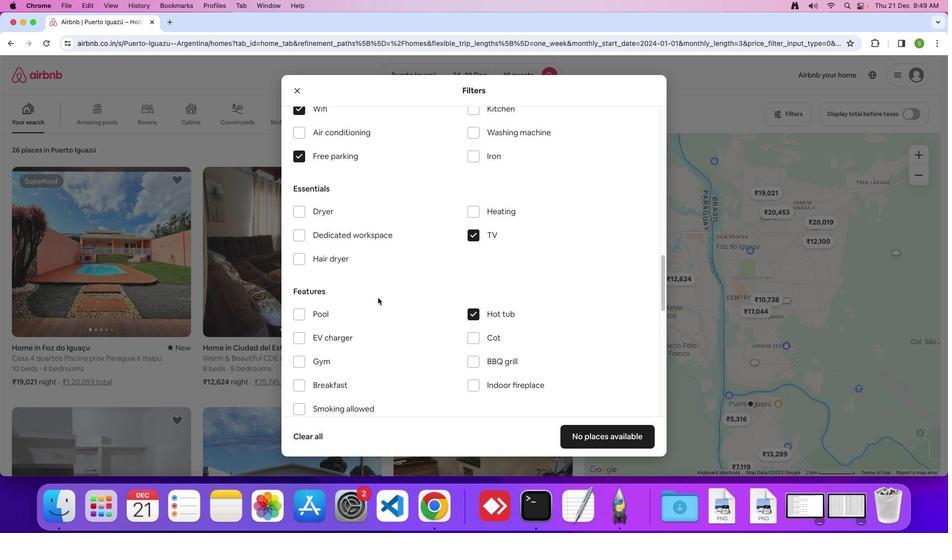 
Action: Mouse scrolled (388, 299) with delta (46, 10)
Screenshot: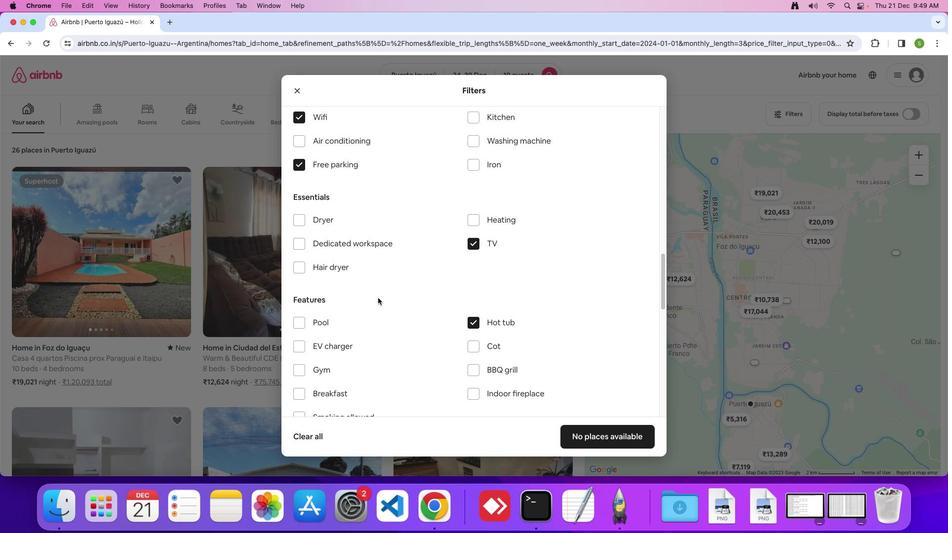 
Action: Mouse scrolled (388, 299) with delta (46, 10)
Screenshot: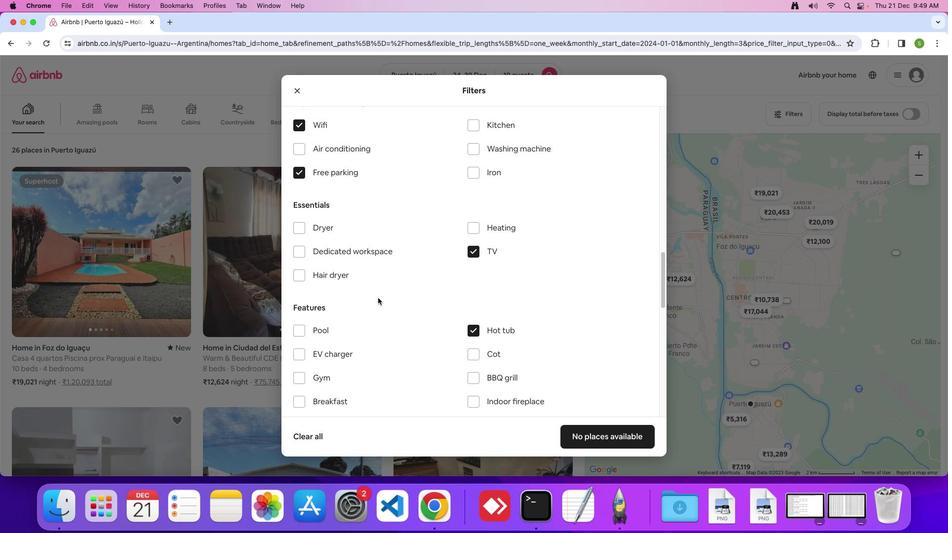 
Action: Mouse scrolled (388, 299) with delta (46, 10)
Screenshot: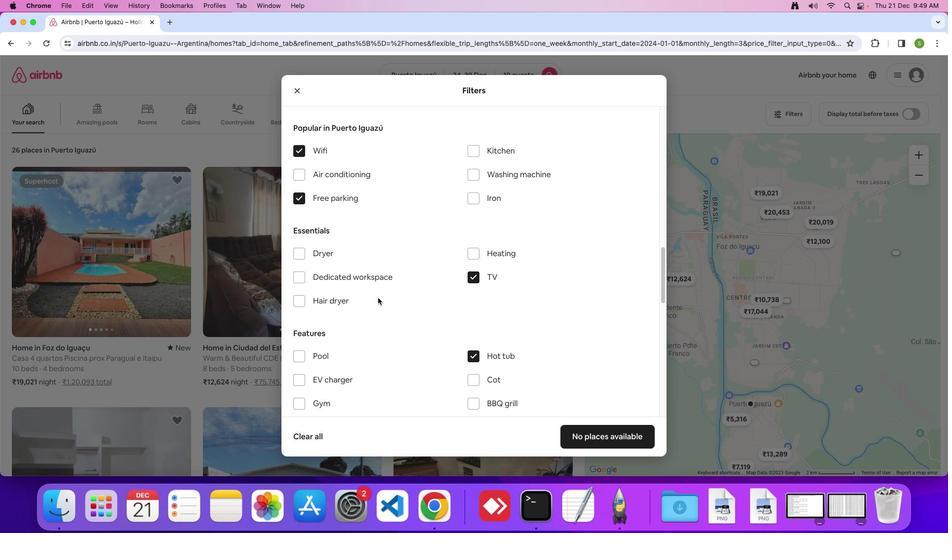 
Action: Mouse scrolled (388, 299) with delta (46, 10)
Screenshot: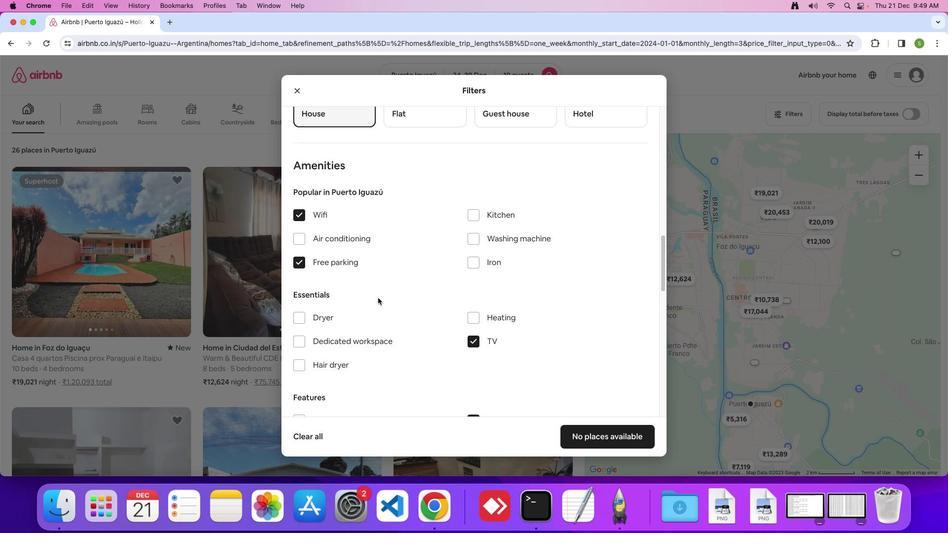 
Action: Mouse scrolled (388, 299) with delta (46, 12)
Screenshot: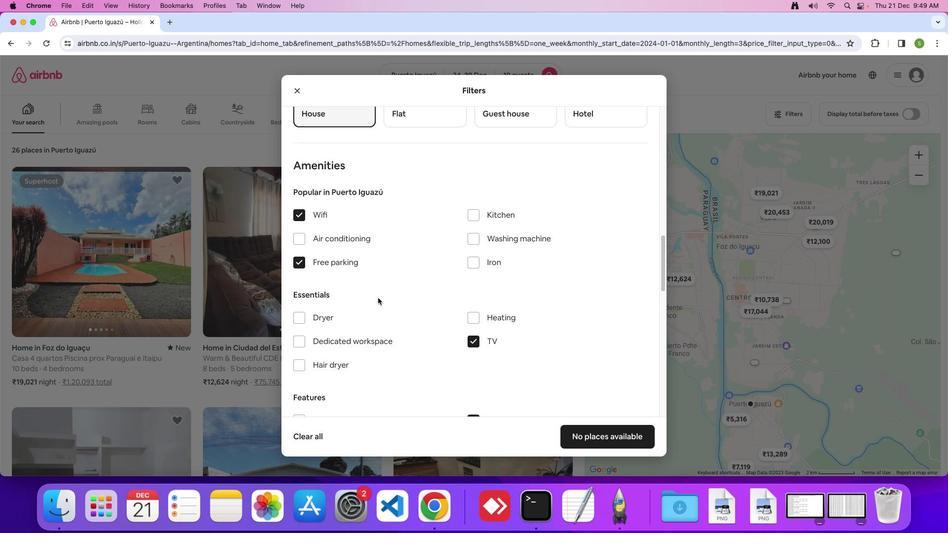
Action: Mouse moved to (389, 300)
Screenshot: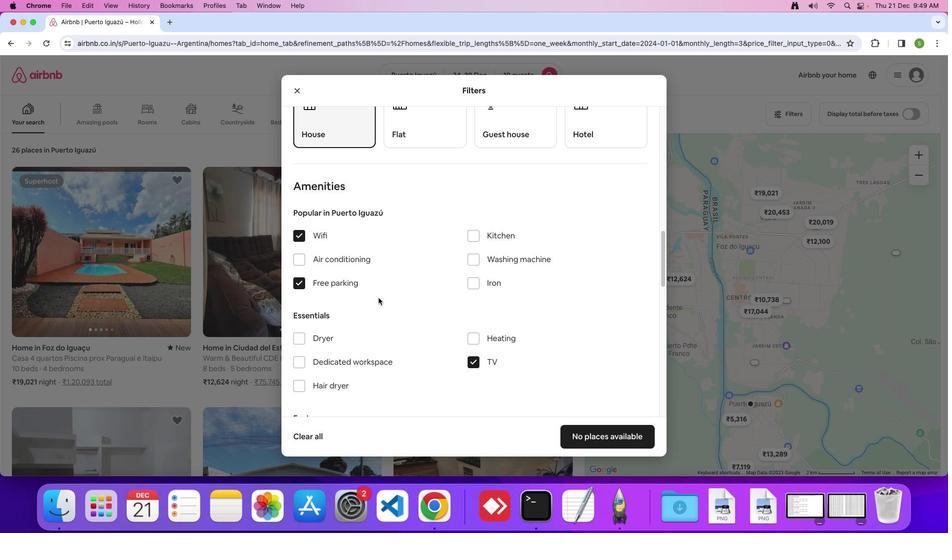 
Action: Mouse scrolled (389, 300) with delta (46, 9)
Screenshot: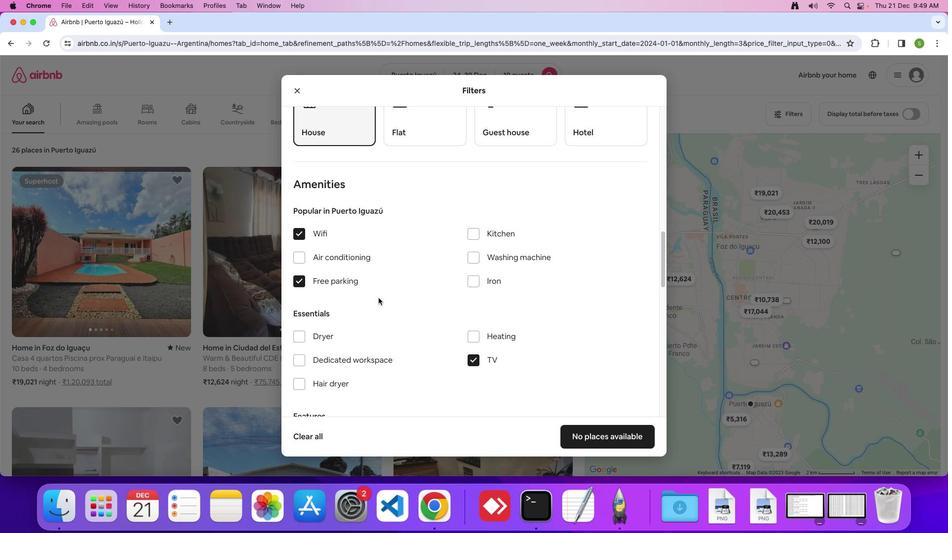 
Action: Mouse scrolled (389, 300) with delta (46, 9)
Screenshot: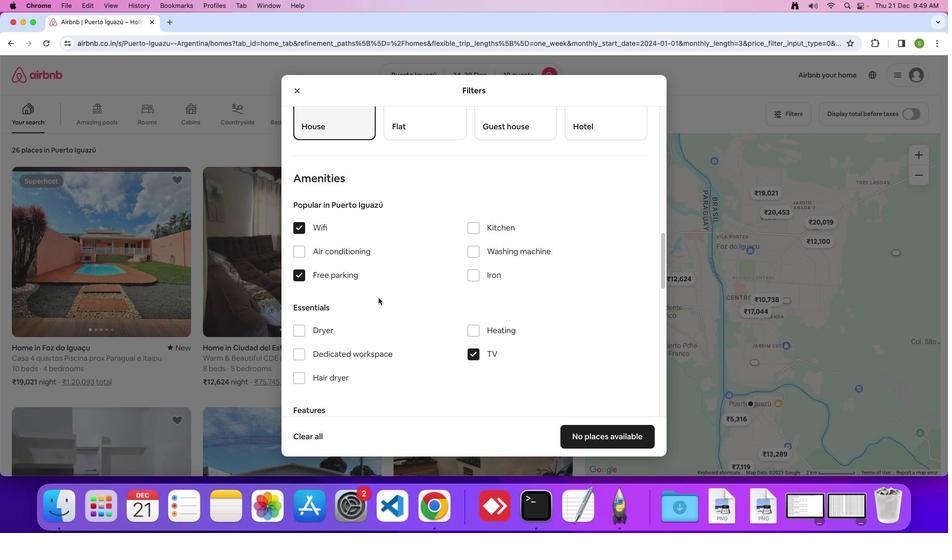 
Action: Mouse moved to (389, 300)
Screenshot: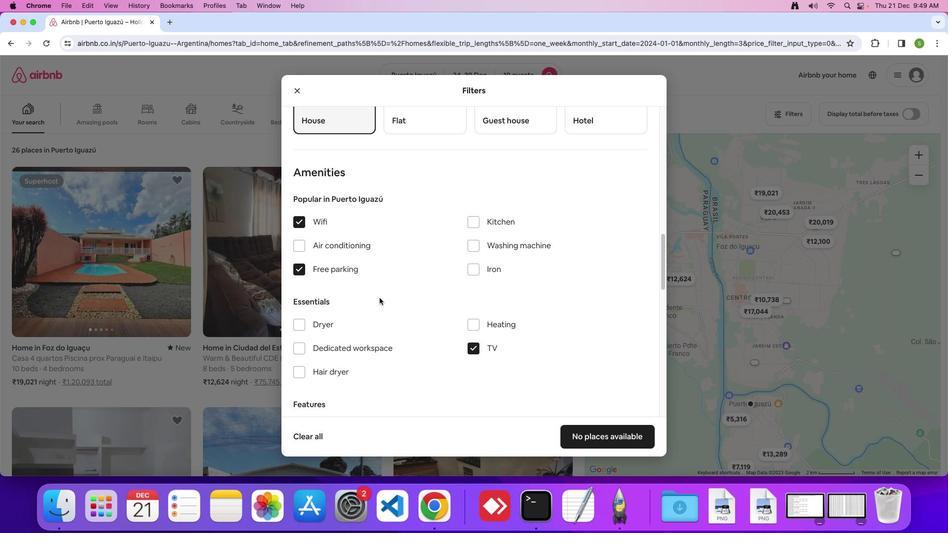 
Action: Mouse scrolled (389, 300) with delta (46, 9)
Screenshot: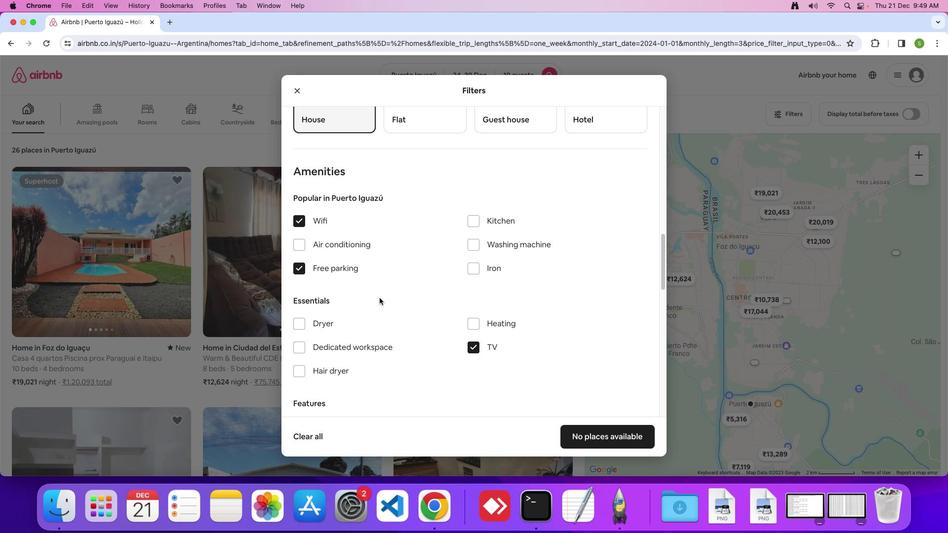 
Action: Mouse scrolled (389, 300) with delta (46, 9)
Screenshot: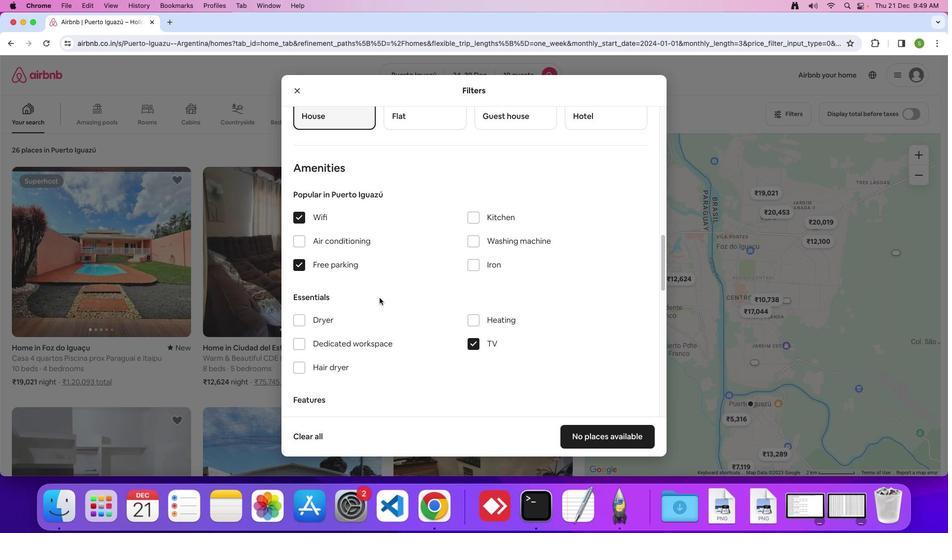 
Action: Mouse scrolled (389, 300) with delta (46, 9)
Screenshot: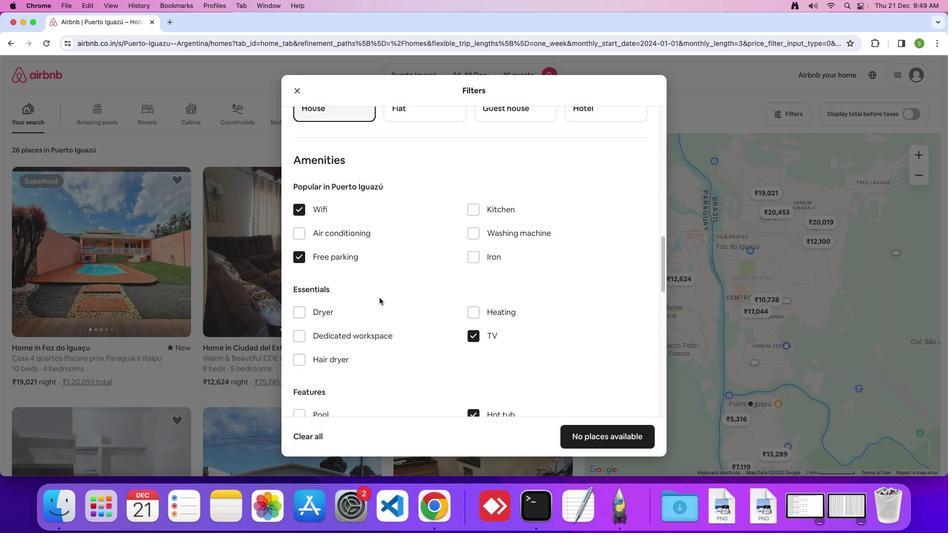 
Action: Mouse moved to (389, 297)
Screenshot: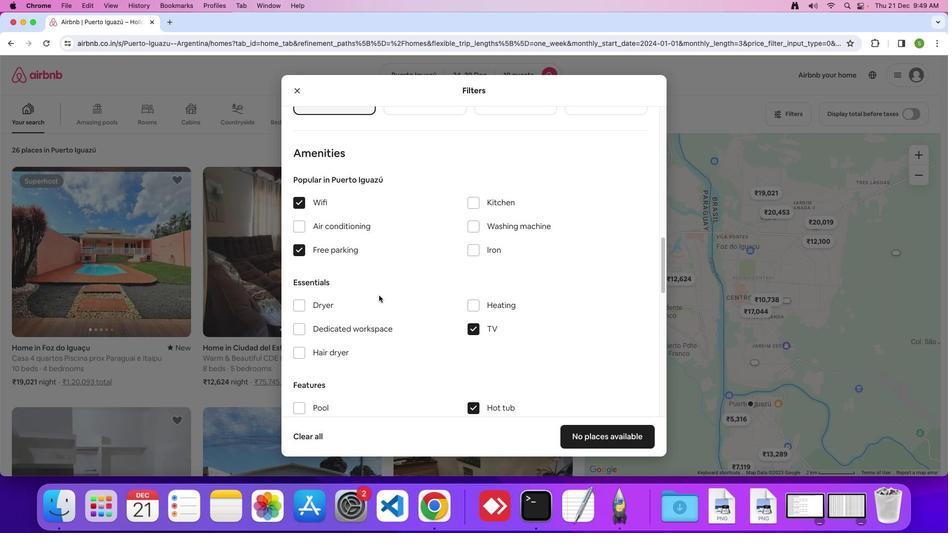 
Action: Mouse scrolled (389, 297) with delta (46, 9)
Screenshot: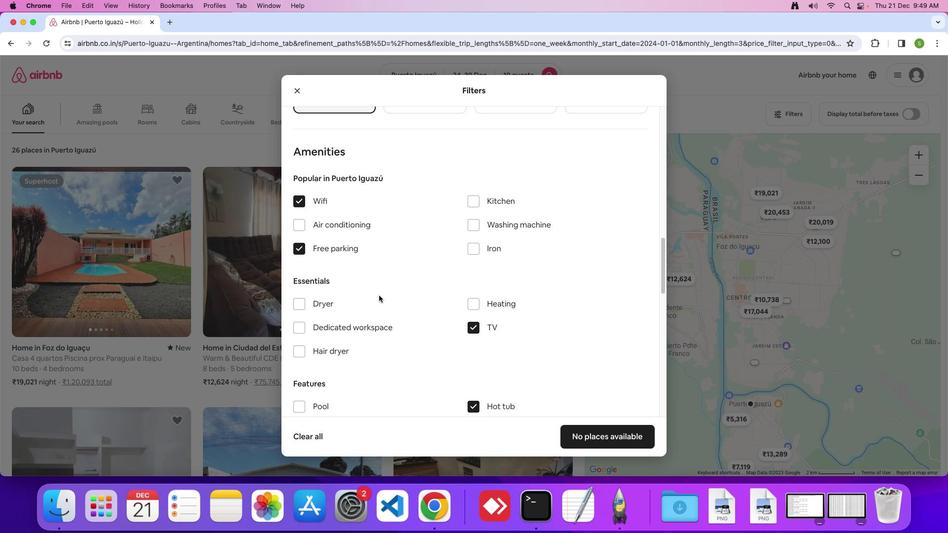 
Action: Mouse scrolled (389, 297) with delta (46, 9)
Screenshot: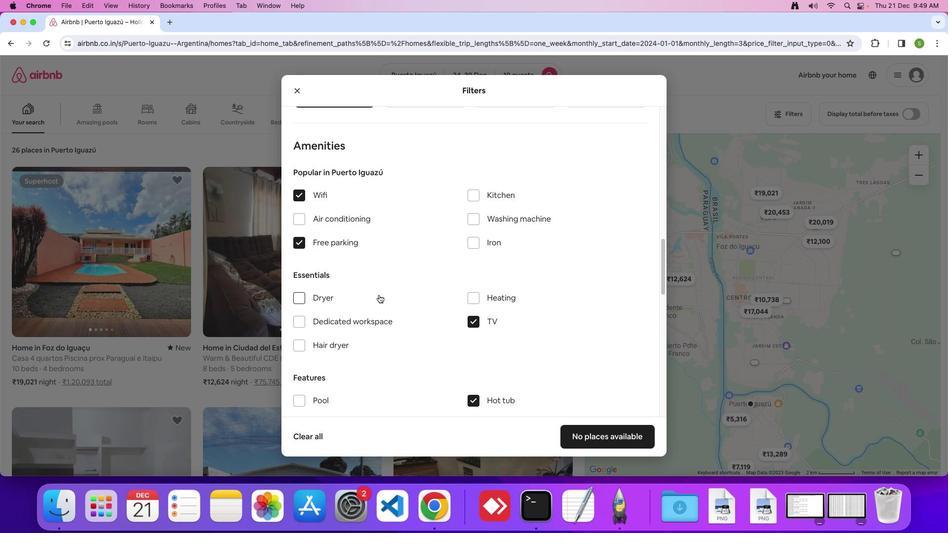 
Action: Mouse moved to (389, 297)
Screenshot: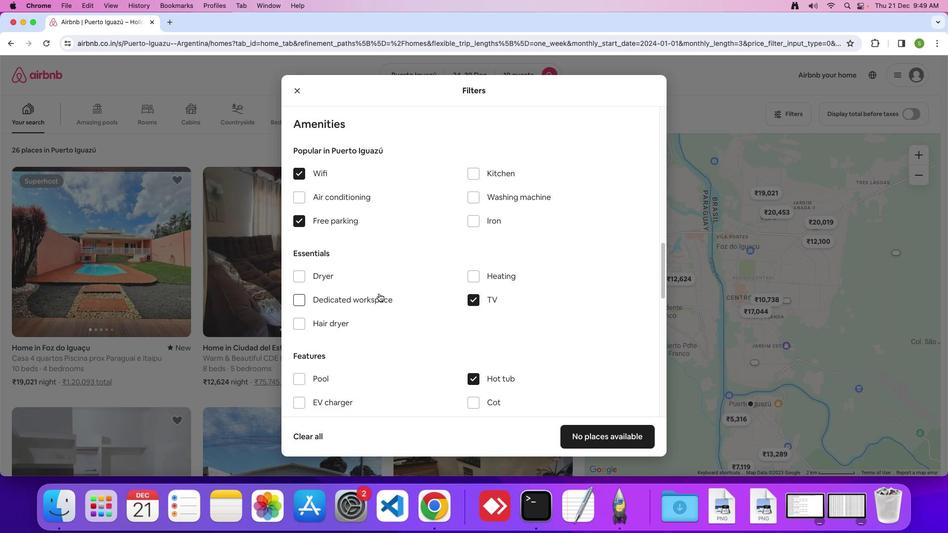 
Action: Mouse scrolled (389, 297) with delta (46, 9)
Screenshot: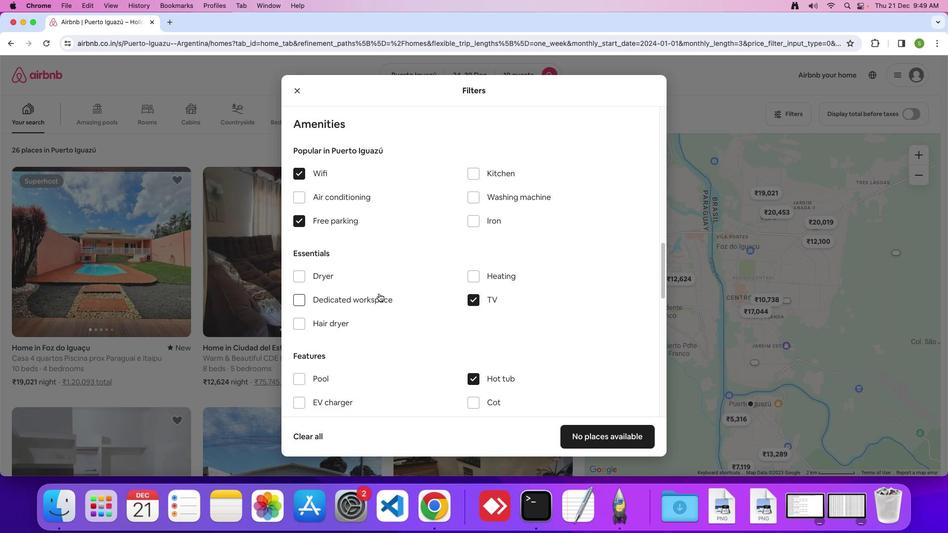 
Action: Mouse moved to (389, 295)
Screenshot: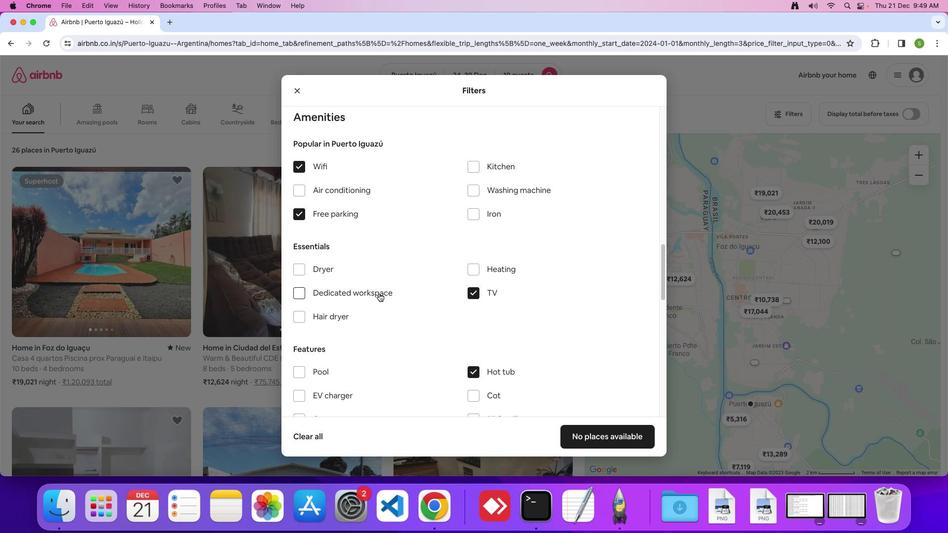 
Action: Mouse scrolled (389, 295) with delta (46, 9)
Screenshot: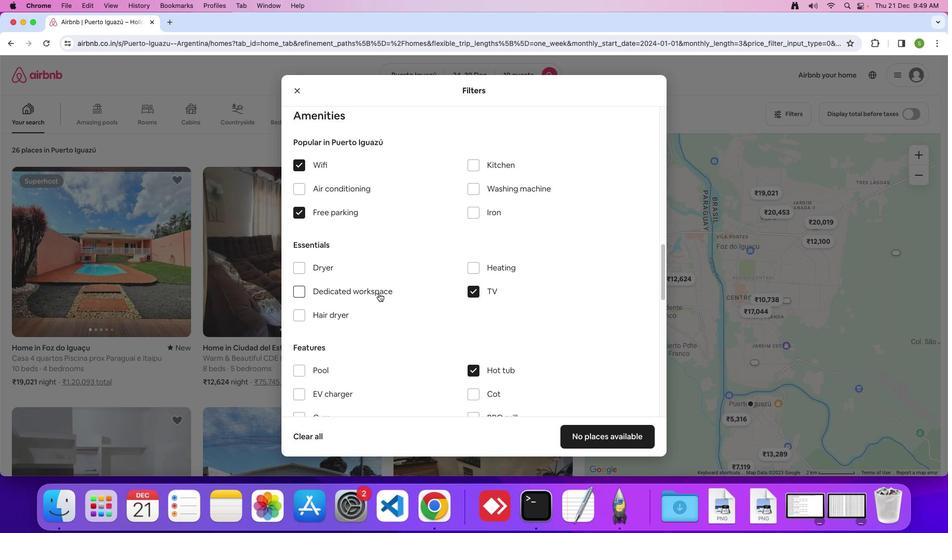 
Action: Mouse scrolled (389, 295) with delta (46, 9)
Screenshot: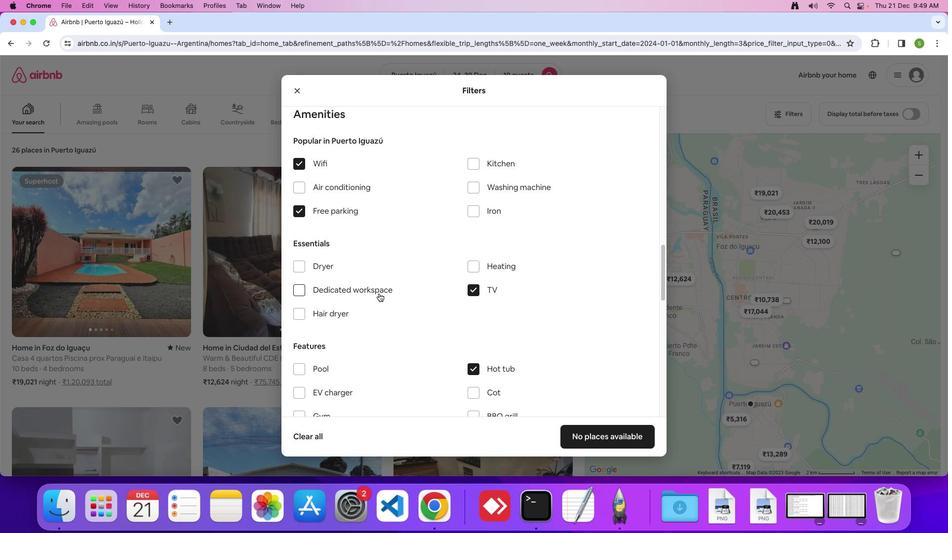 
Action: Mouse moved to (389, 295)
Screenshot: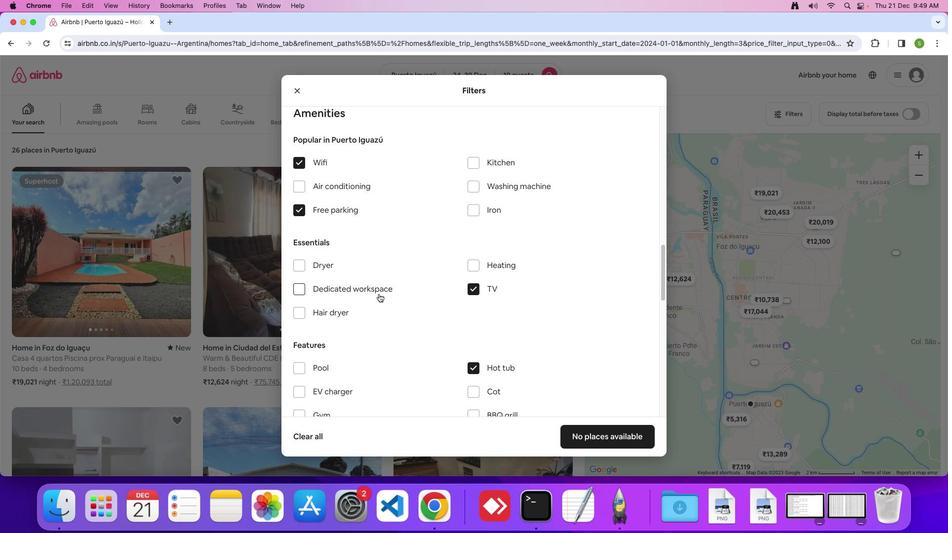 
Action: Mouse scrolled (389, 295) with delta (46, 9)
Screenshot: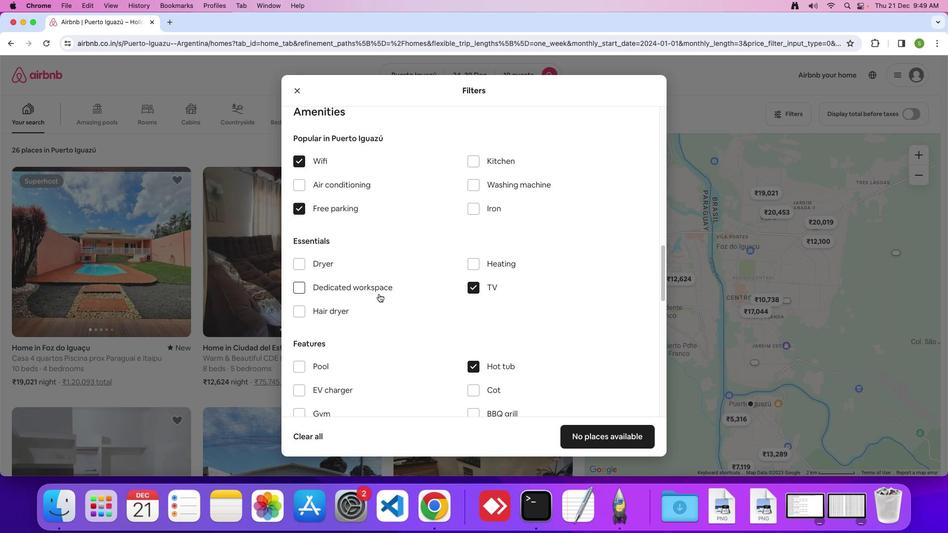 
Action: Mouse scrolled (389, 295) with delta (46, 9)
Screenshot: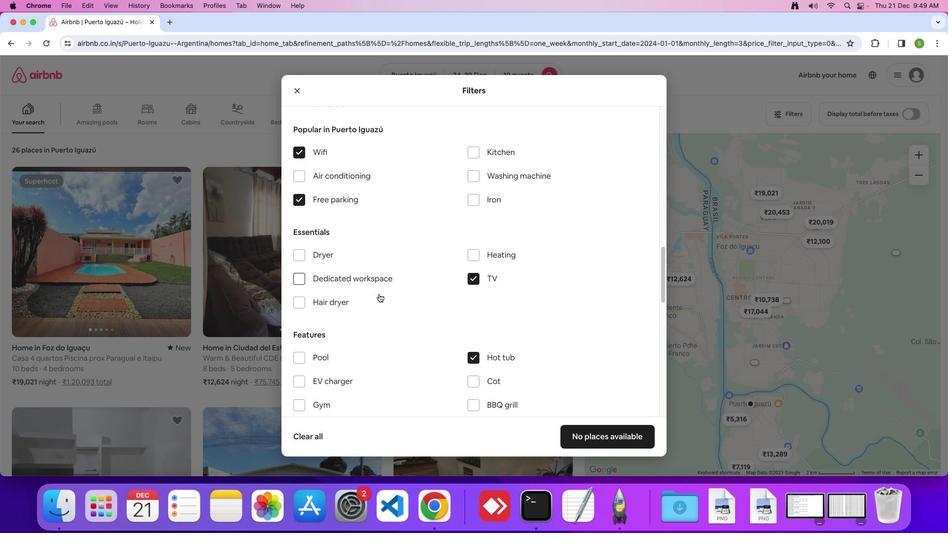 
Action: Mouse scrolled (389, 295) with delta (46, 9)
Screenshot: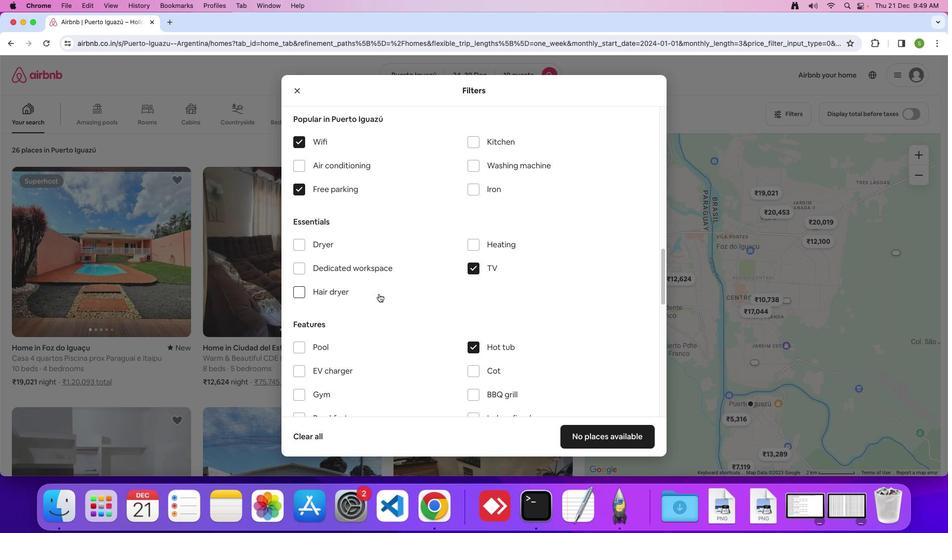 
Action: Mouse scrolled (389, 295) with delta (46, 9)
Screenshot: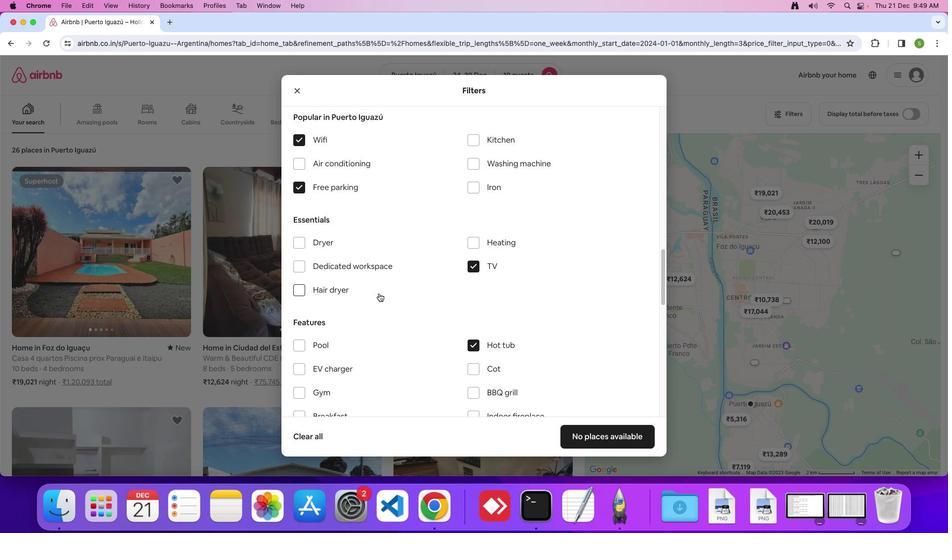 
Action: Mouse scrolled (389, 295) with delta (46, 9)
Screenshot: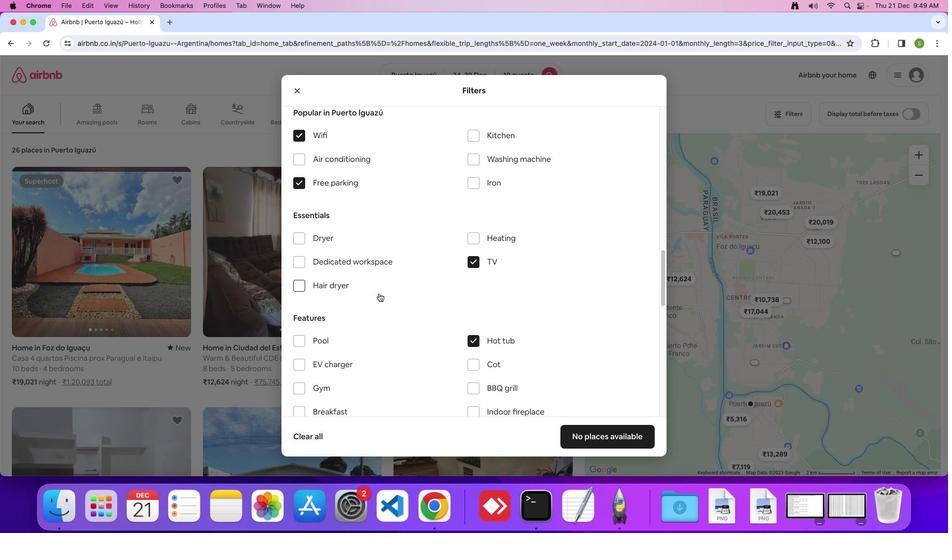
Action: Mouse moved to (389, 295)
Screenshot: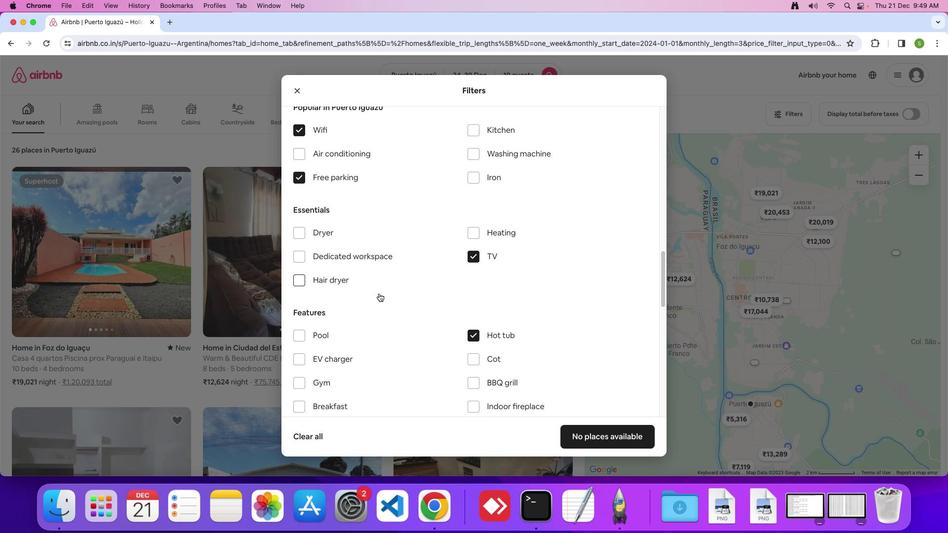 
Action: Mouse scrolled (389, 295) with delta (46, 9)
Screenshot: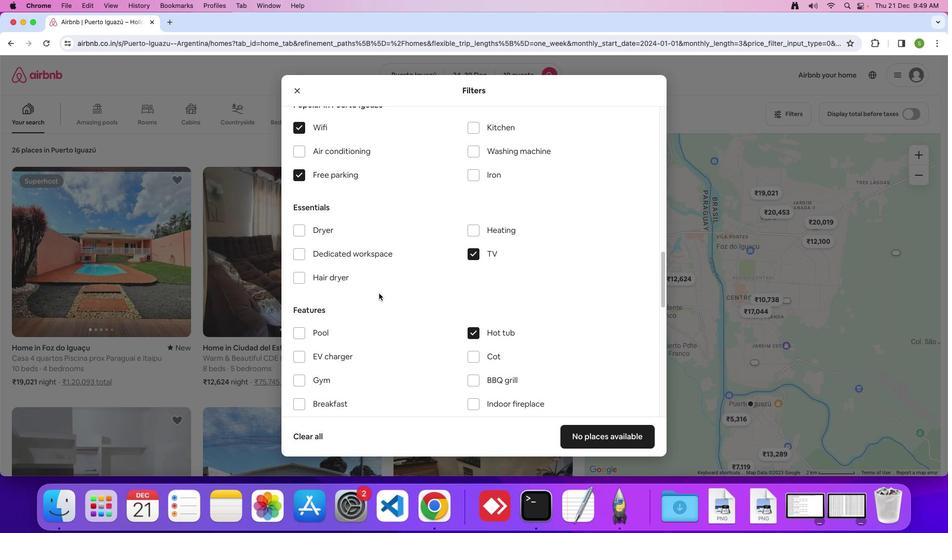 
Action: Mouse scrolled (389, 295) with delta (46, 9)
Screenshot: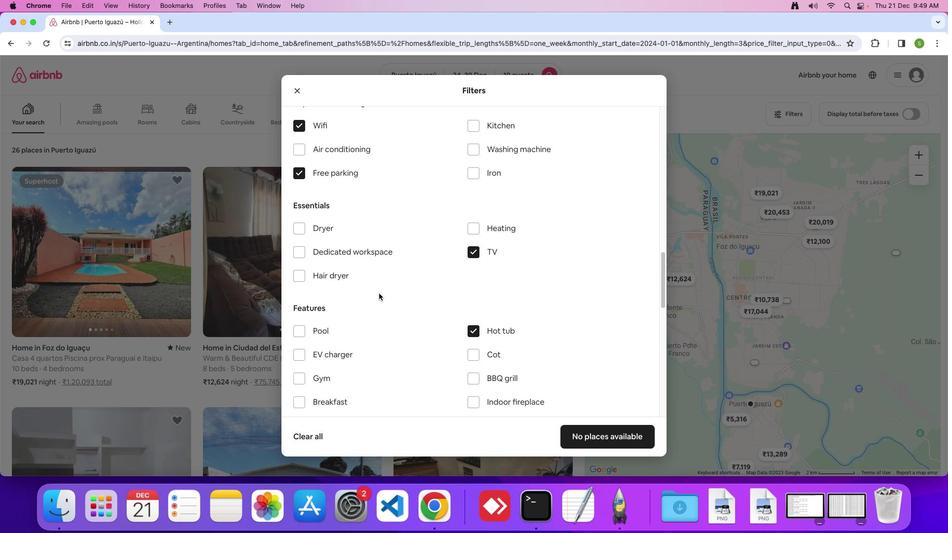 
Action: Mouse scrolled (389, 295) with delta (46, 9)
Screenshot: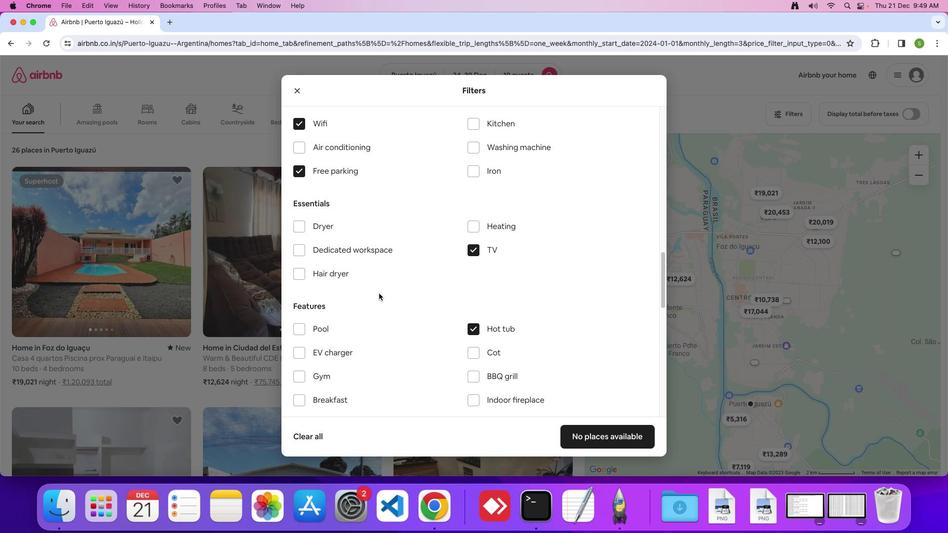 
Action: Mouse scrolled (389, 295) with delta (46, 9)
Screenshot: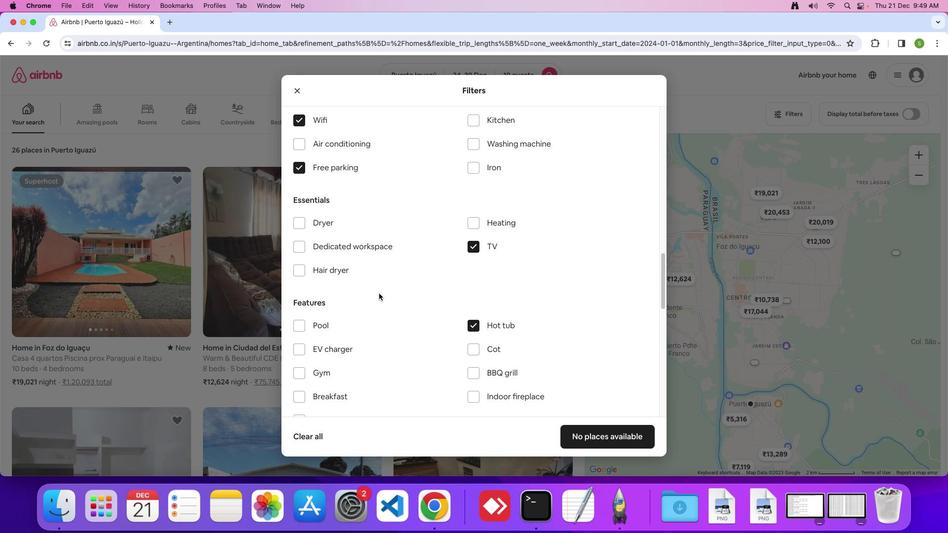 
Action: Mouse scrolled (389, 295) with delta (46, 9)
Screenshot: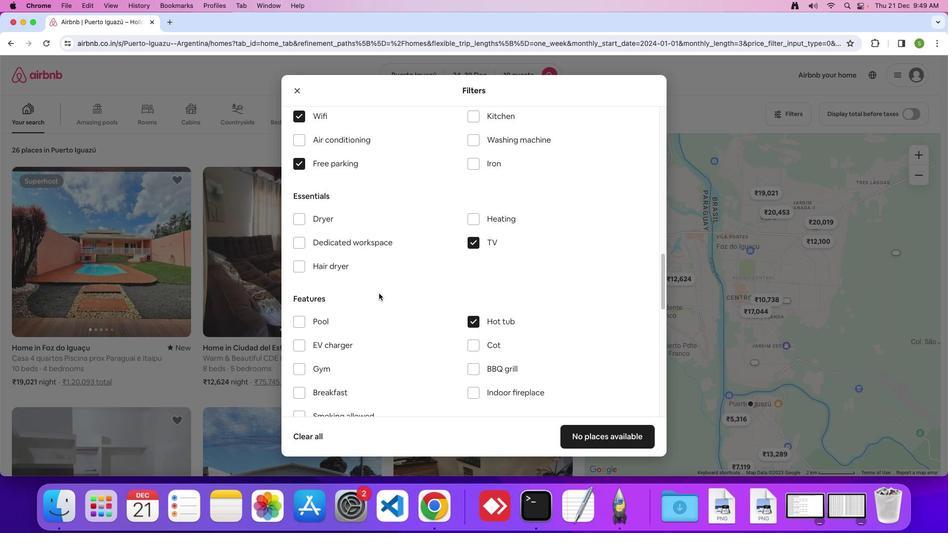 
Action: Mouse scrolled (389, 295) with delta (46, 9)
Screenshot: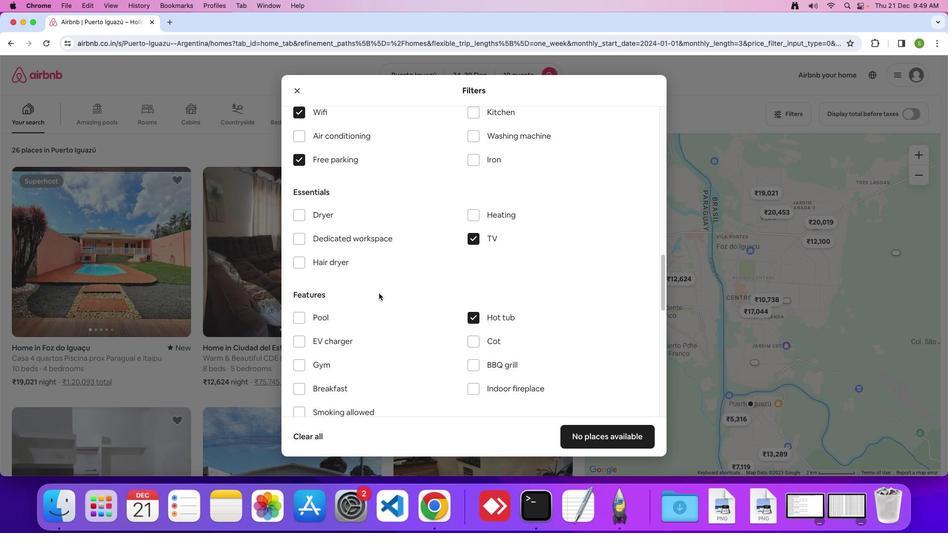 
Action: Mouse scrolled (389, 295) with delta (46, 9)
Screenshot: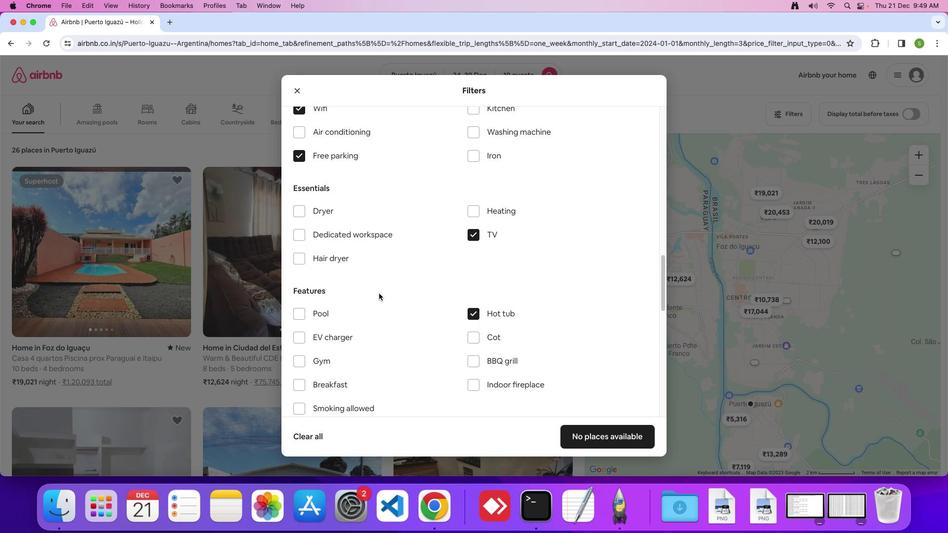 
Action: Mouse scrolled (389, 295) with delta (46, 9)
Screenshot: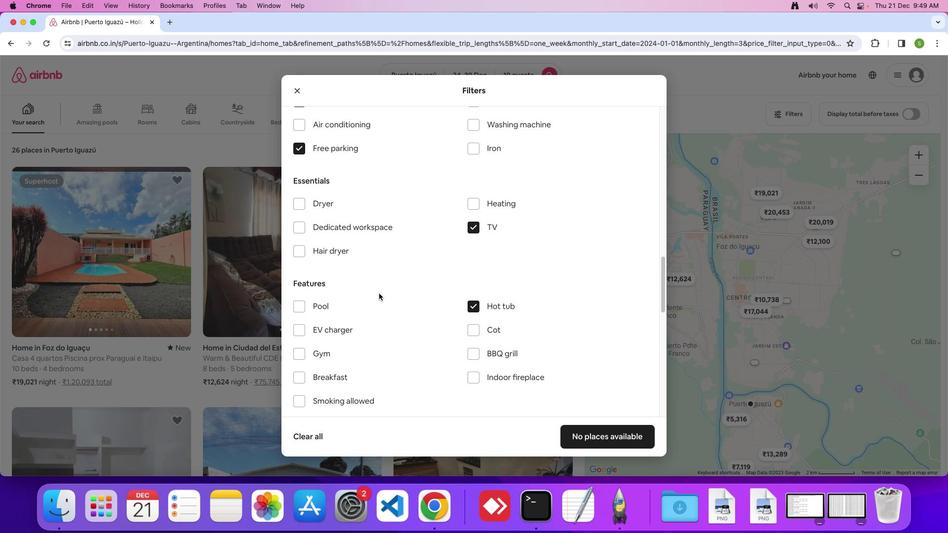 
Action: Mouse moved to (389, 295)
Screenshot: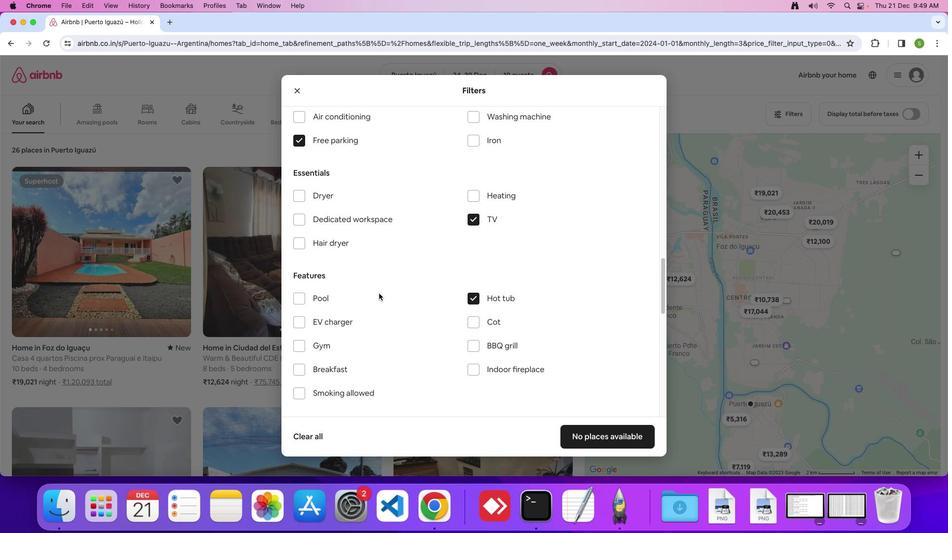 
Action: Mouse scrolled (389, 295) with delta (46, 9)
Screenshot: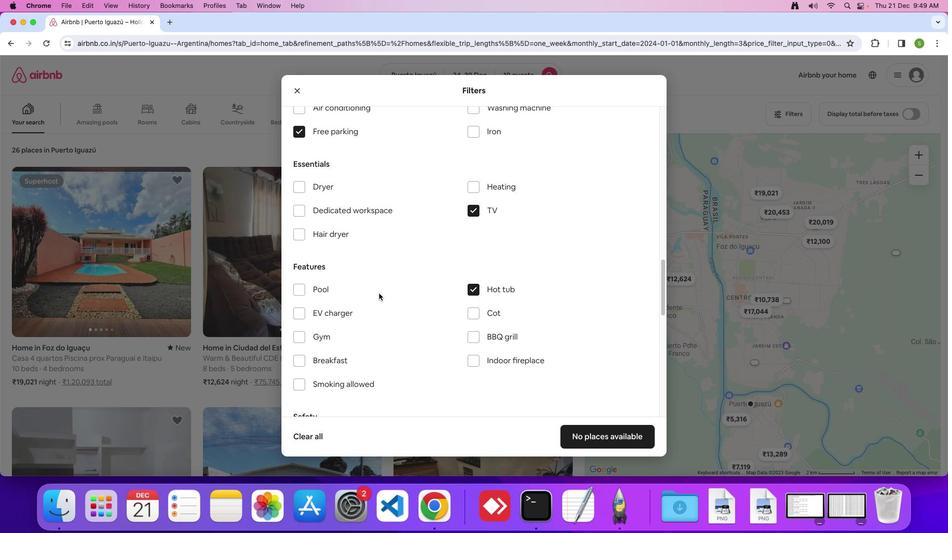 
Action: Mouse moved to (389, 295)
Screenshot: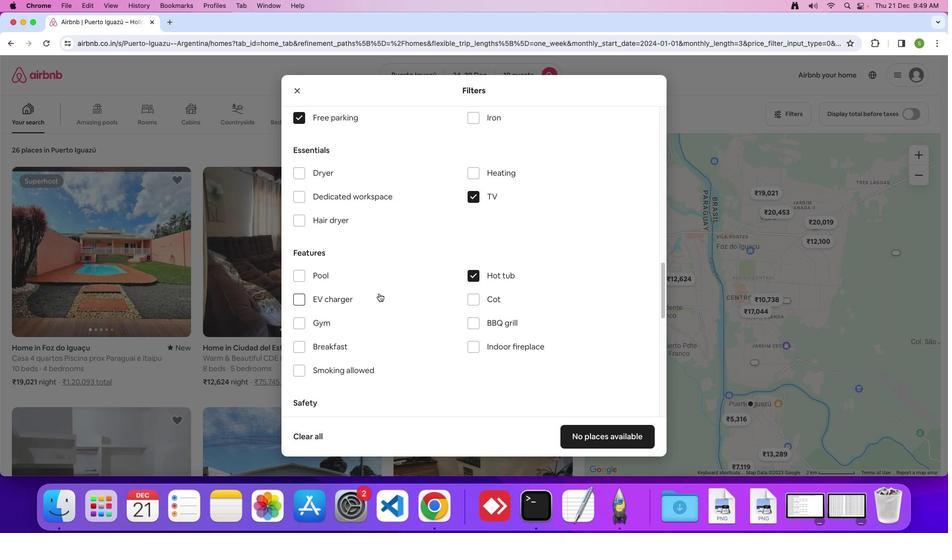 
Action: Mouse scrolled (389, 295) with delta (46, 9)
Screenshot: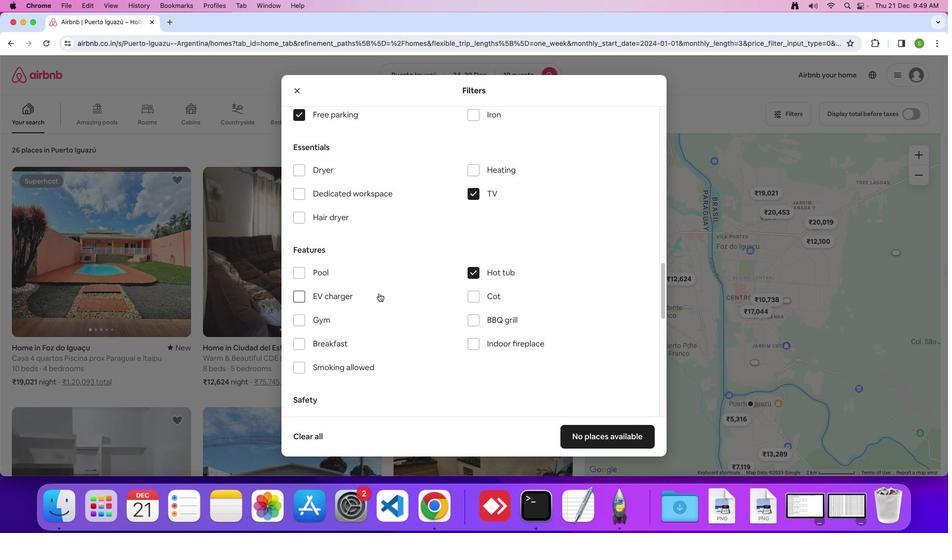 
Action: Mouse scrolled (389, 295) with delta (46, 9)
Screenshot: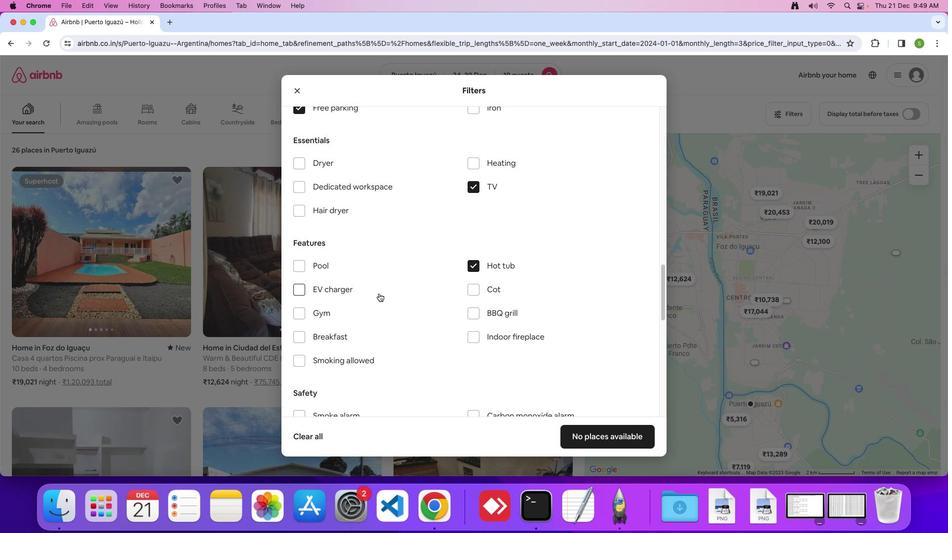 
Action: Mouse scrolled (389, 295) with delta (46, 9)
Screenshot: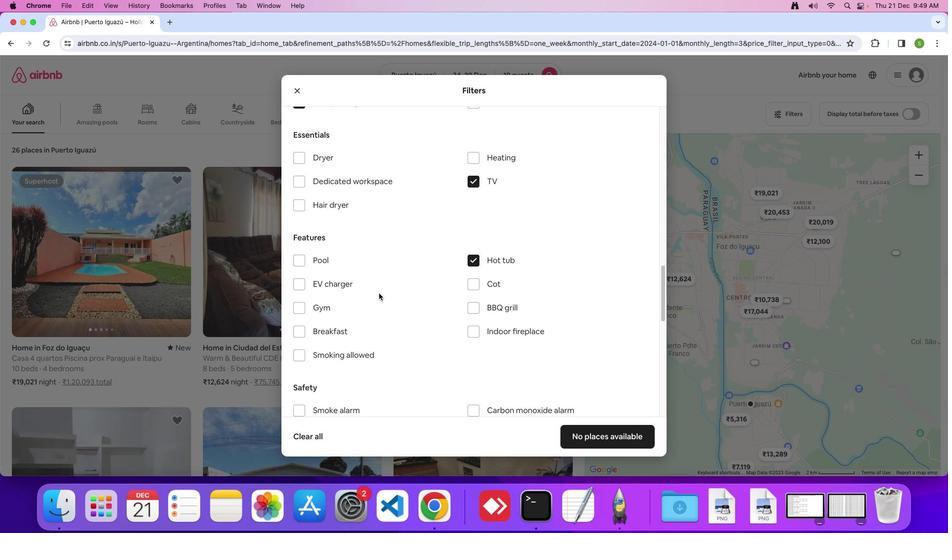 
Action: Mouse scrolled (389, 295) with delta (46, 9)
Screenshot: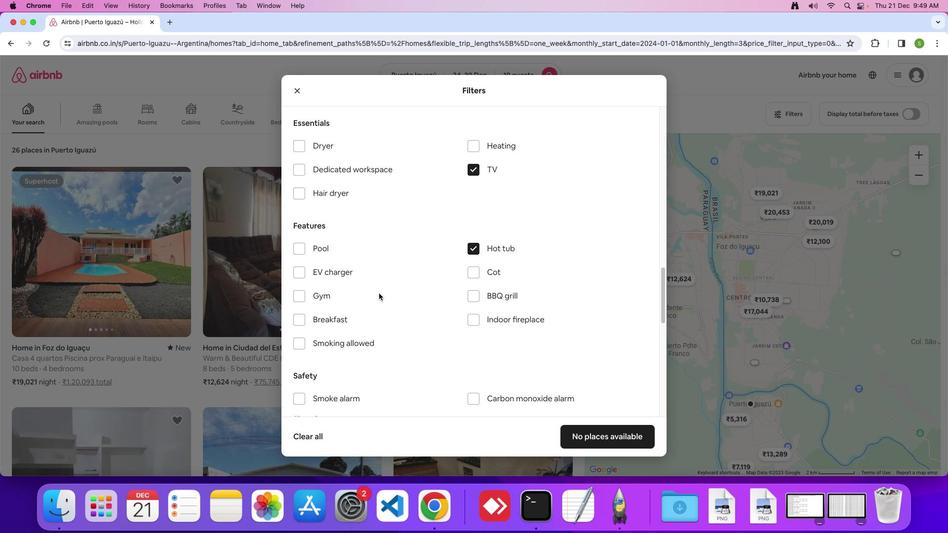 
Action: Mouse scrolled (389, 295) with delta (46, 9)
Screenshot: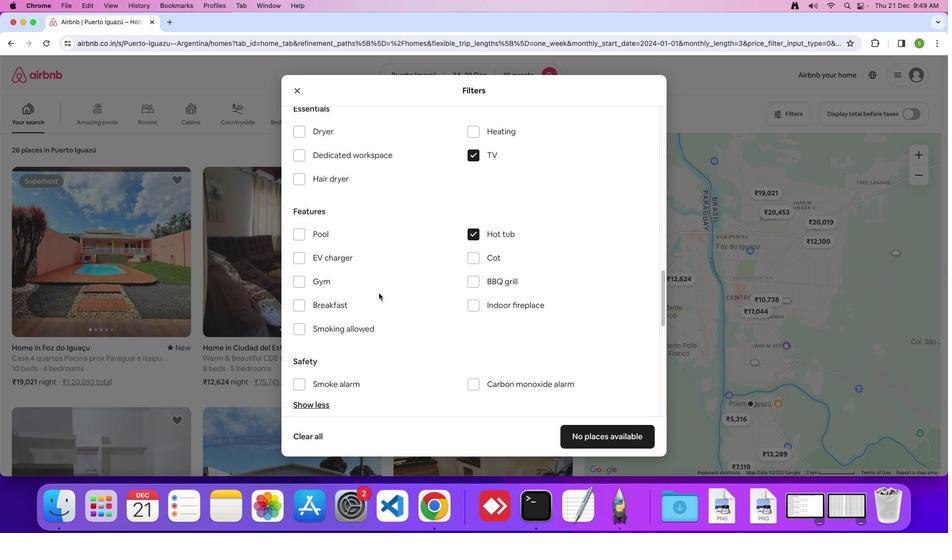 
Action: Mouse moved to (314, 268)
Screenshot: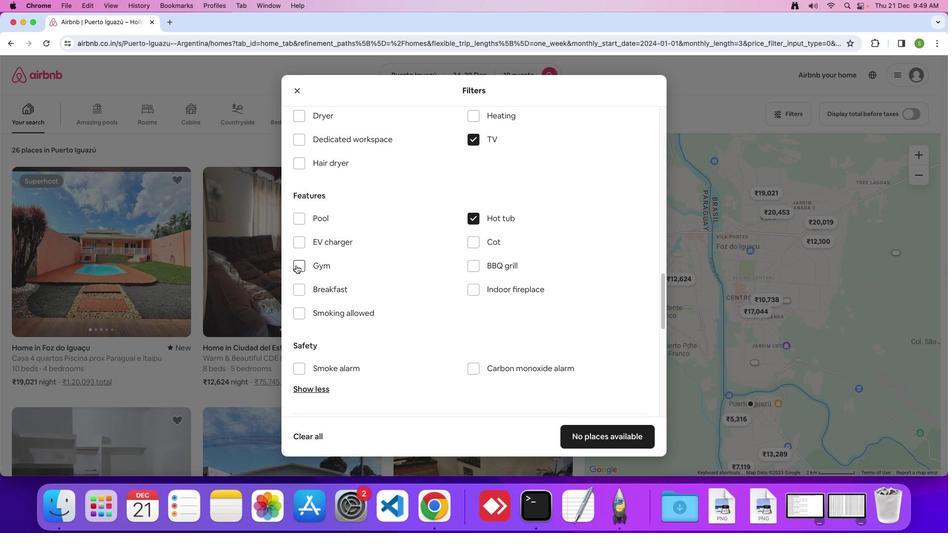 
Action: Mouse pressed left at (314, 268)
Screenshot: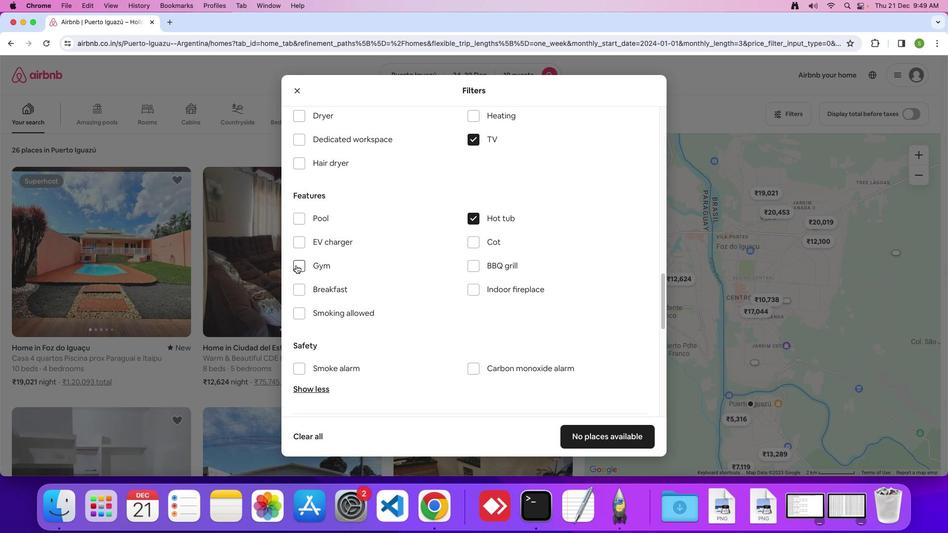 
Action: Mouse moved to (316, 294)
Screenshot: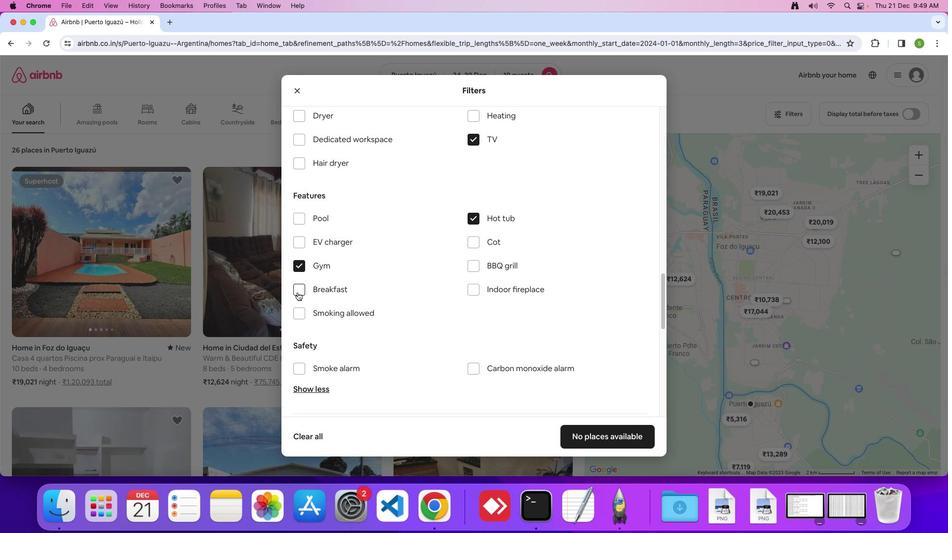 
Action: Mouse pressed left at (316, 294)
Screenshot: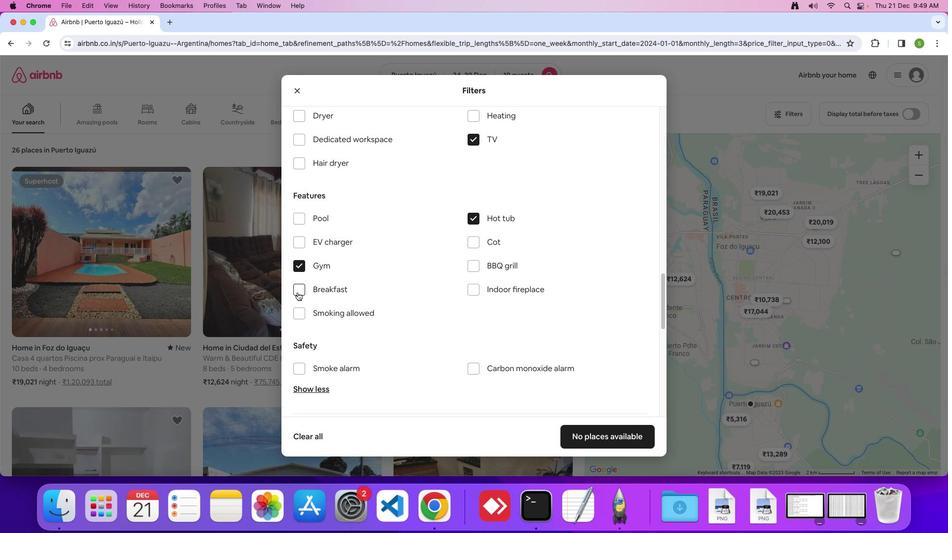 
Action: Mouse moved to (430, 289)
Screenshot: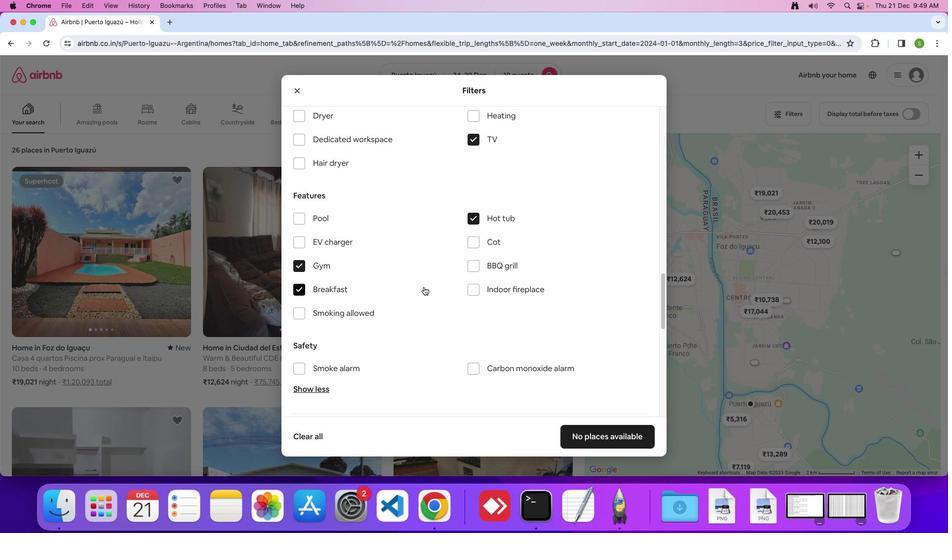 
Action: Mouse scrolled (430, 289) with delta (46, 9)
Screenshot: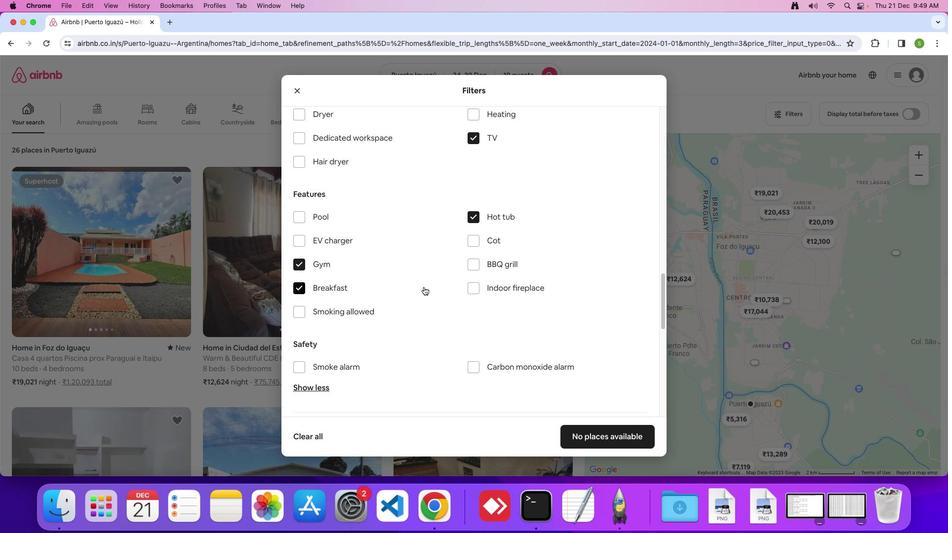 
Action: Mouse scrolled (430, 289) with delta (46, 9)
Screenshot: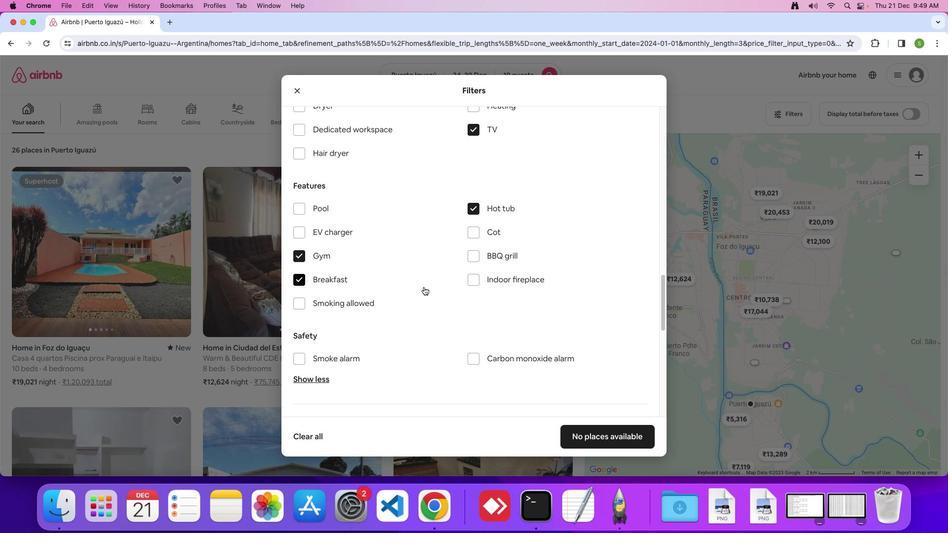 
Action: Mouse scrolled (430, 289) with delta (46, 9)
Screenshot: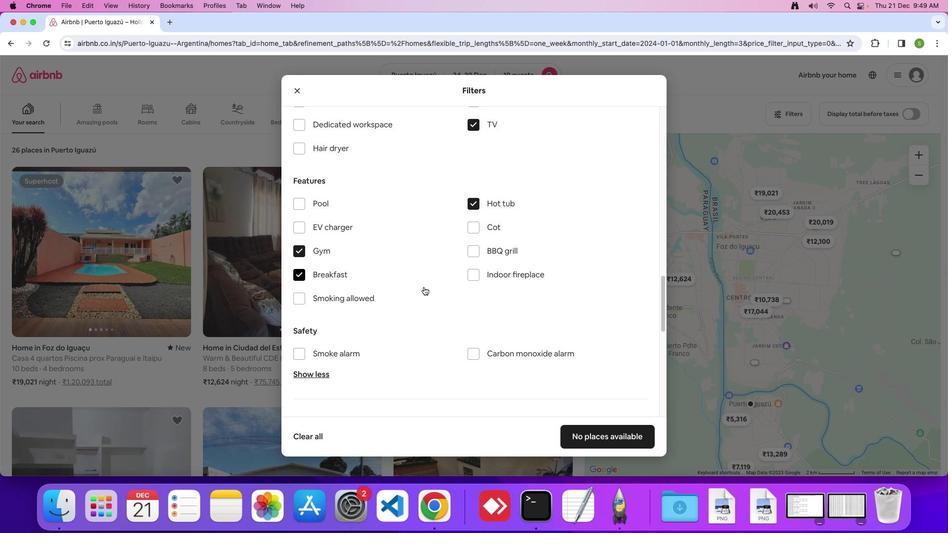 
Action: Mouse scrolled (430, 289) with delta (46, 9)
Screenshot: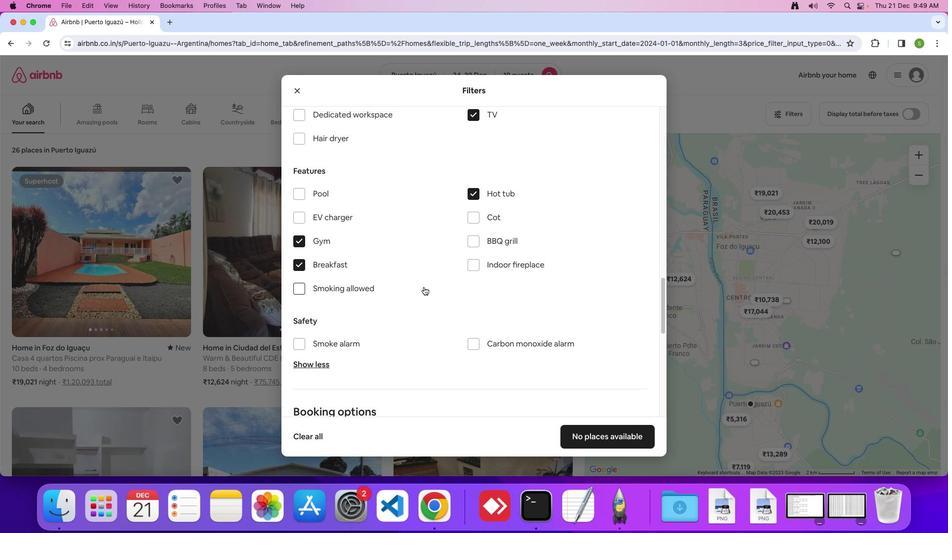 
Action: Mouse scrolled (430, 289) with delta (46, 9)
Screenshot: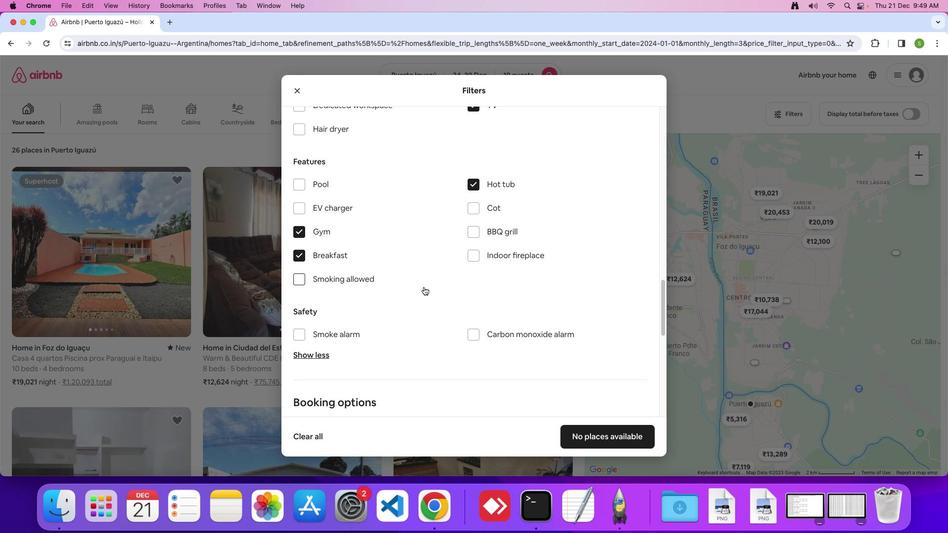 
Action: Mouse scrolled (430, 289) with delta (46, 9)
Screenshot: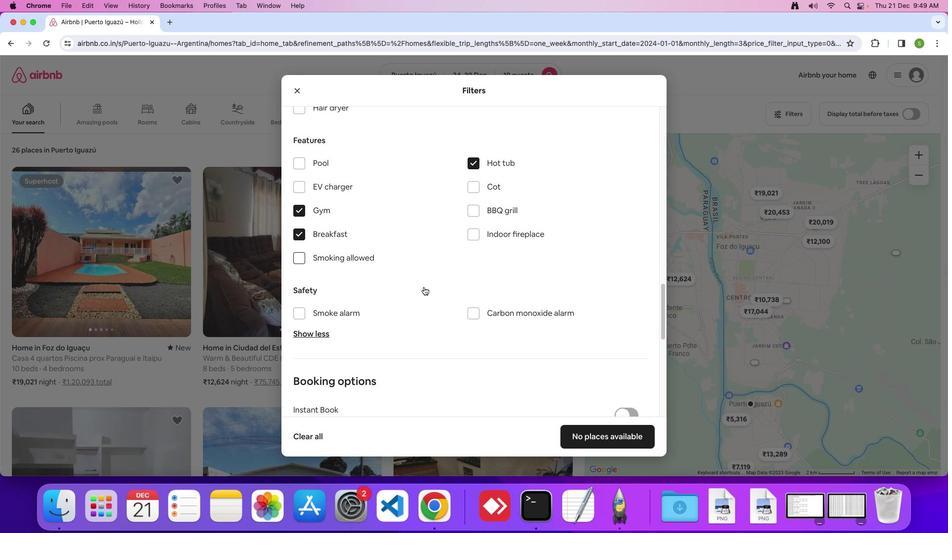 
Action: Mouse scrolled (430, 289) with delta (46, 9)
Screenshot: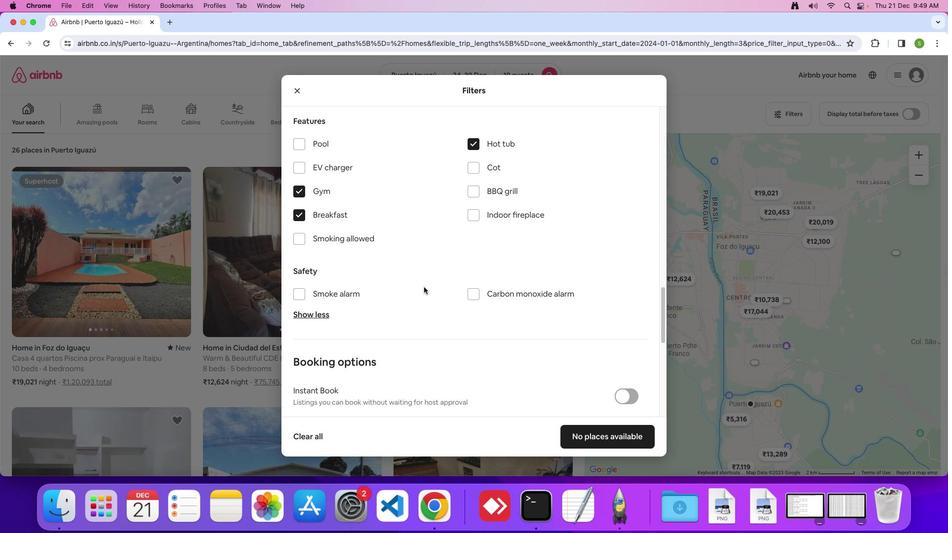 
Action: Mouse scrolled (430, 289) with delta (46, 9)
Screenshot: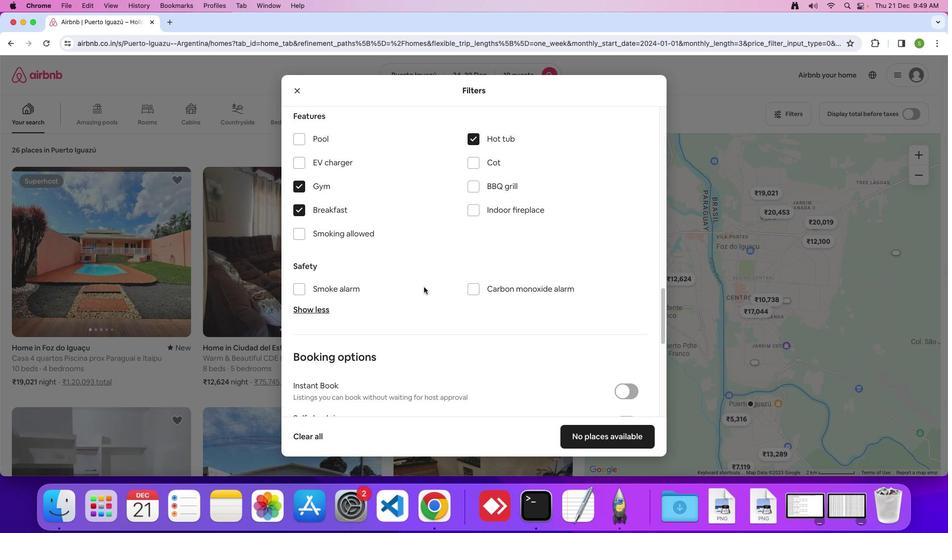 
Action: Mouse scrolled (430, 289) with delta (46, 9)
Screenshot: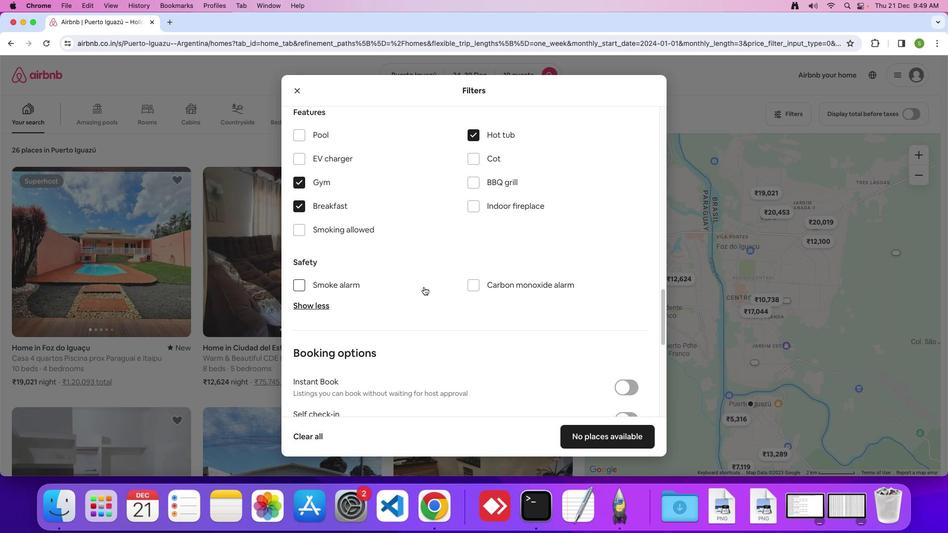 
Action: Mouse scrolled (430, 289) with delta (46, 9)
Screenshot: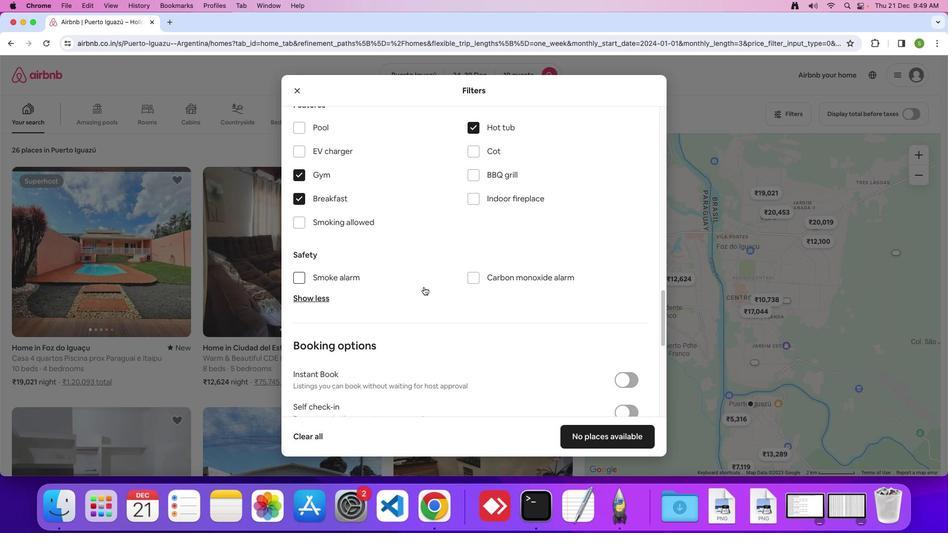 
Action: Mouse scrolled (430, 289) with delta (46, 9)
Screenshot: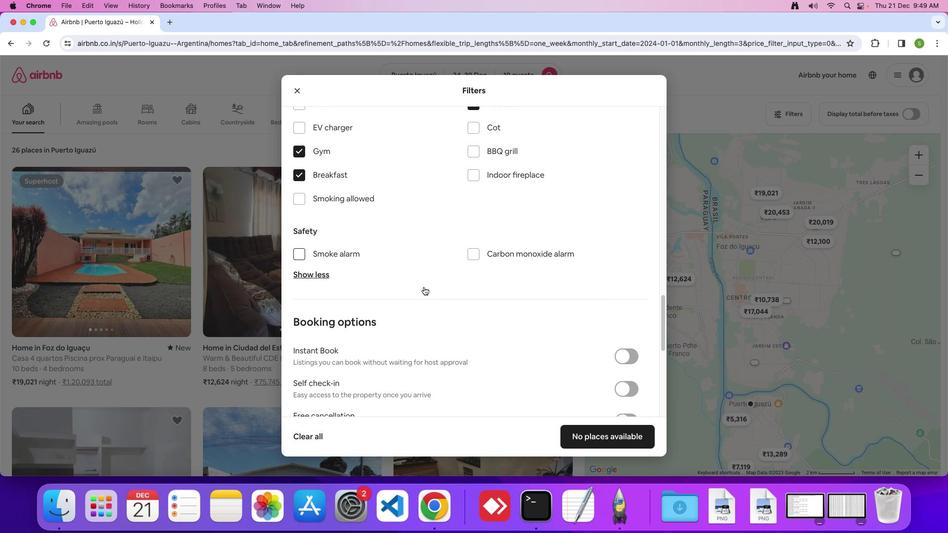 
Action: Mouse scrolled (430, 289) with delta (46, 9)
Screenshot: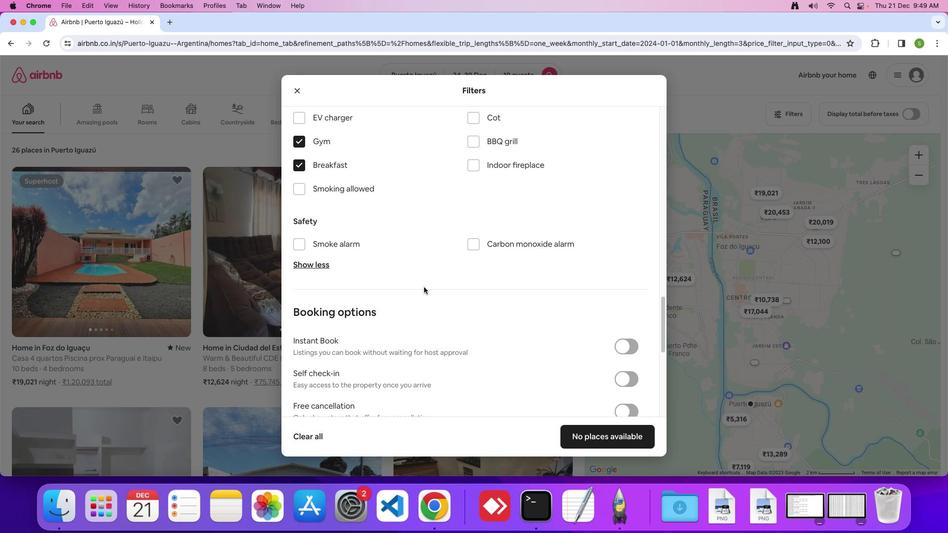 
Action: Mouse scrolled (430, 289) with delta (46, 9)
Screenshot: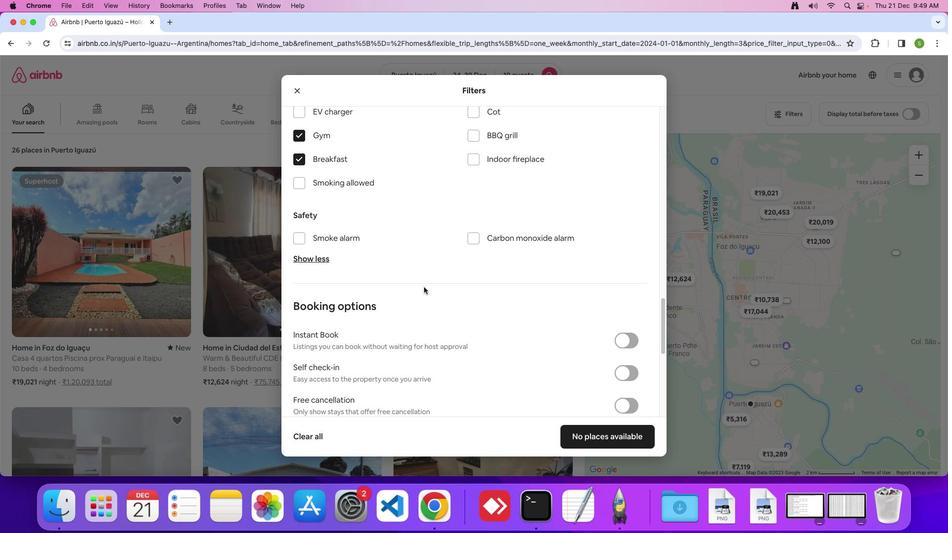 
Action: Mouse scrolled (430, 289) with delta (46, 9)
Screenshot: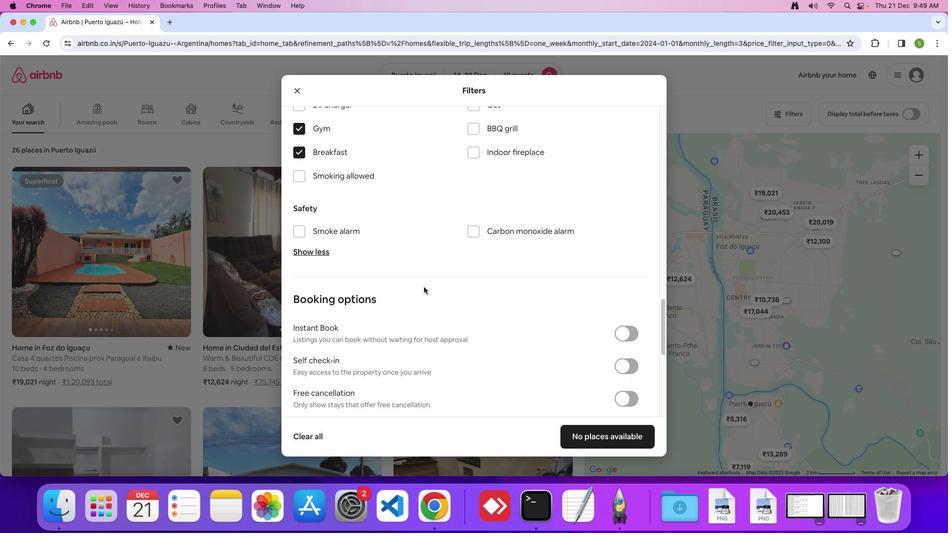 
Action: Mouse scrolled (430, 289) with delta (46, 9)
Screenshot: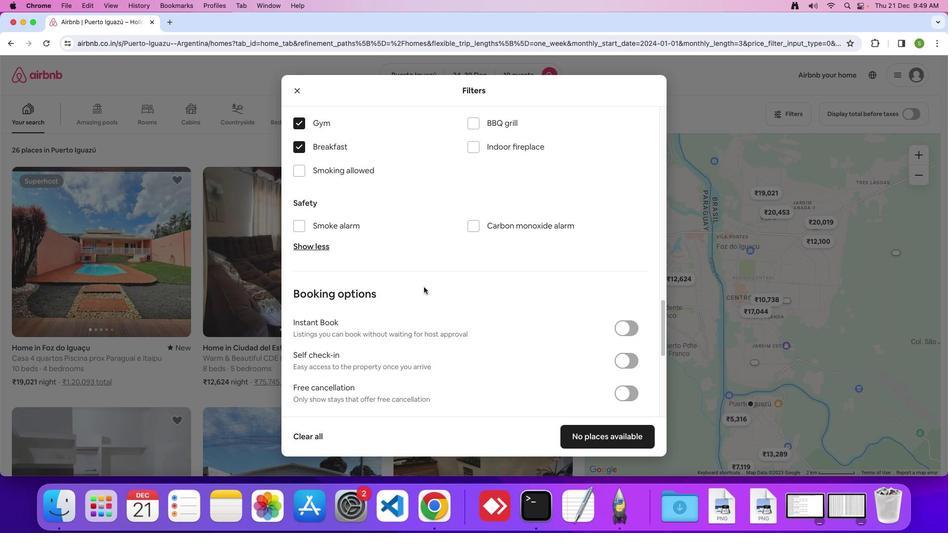 
Action: Mouse scrolled (430, 289) with delta (46, 9)
Screenshot: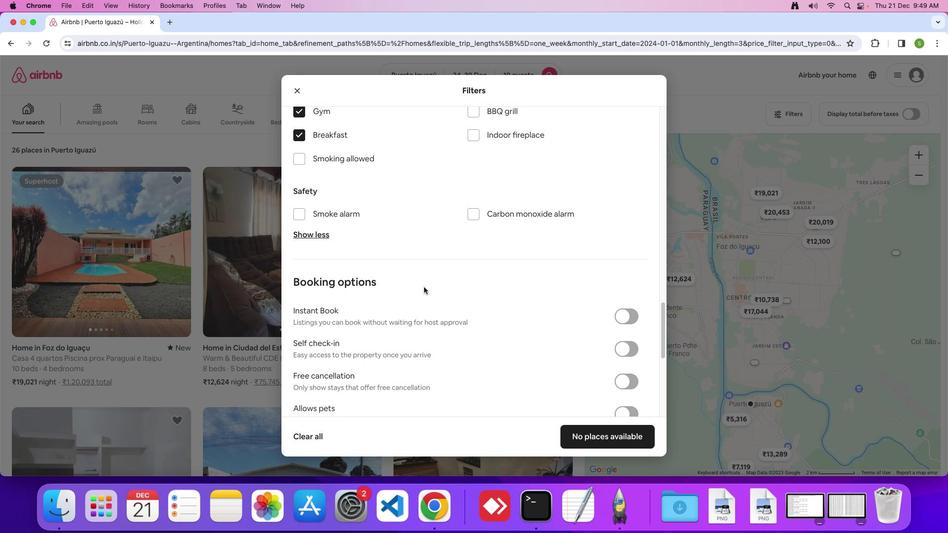 
Action: Mouse scrolled (430, 289) with delta (46, 9)
Screenshot: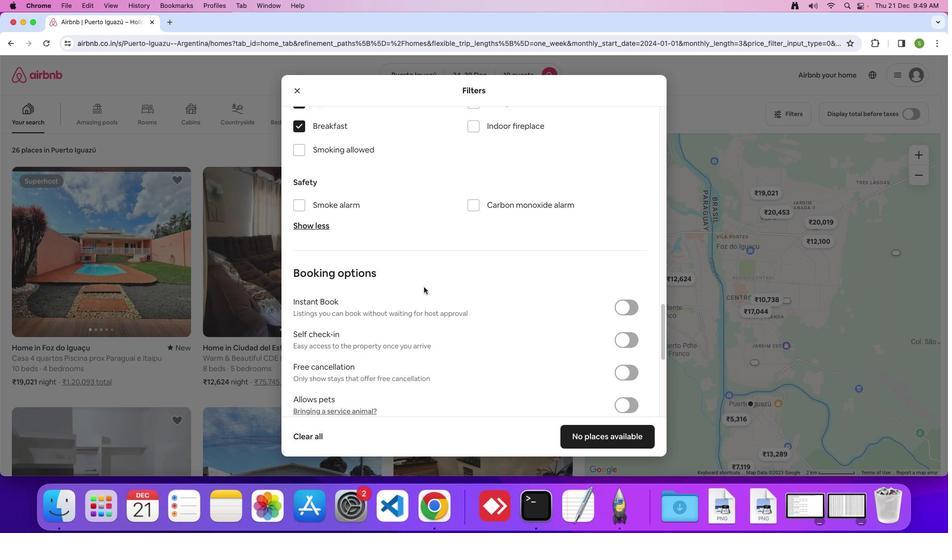 
Action: Mouse scrolled (430, 289) with delta (46, 9)
Screenshot: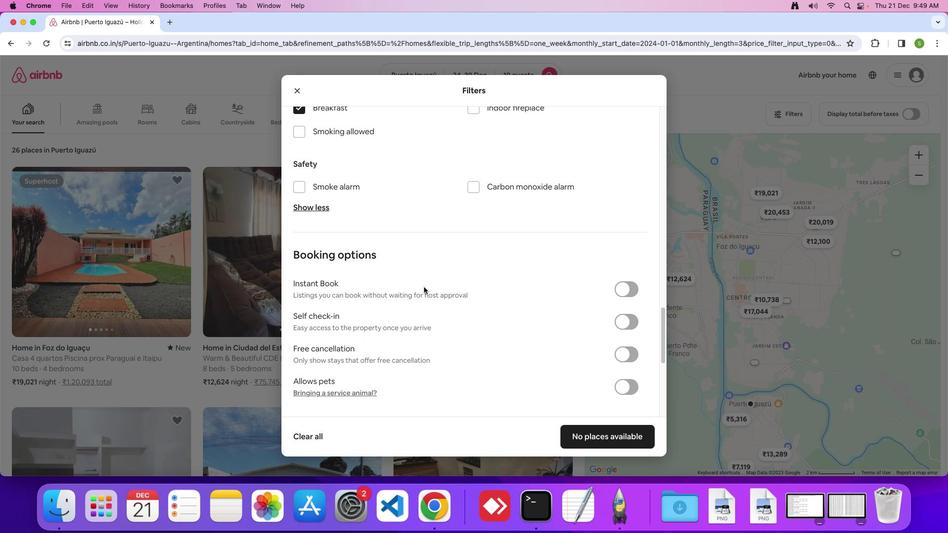 
Action: Mouse scrolled (430, 289) with delta (46, 9)
Screenshot: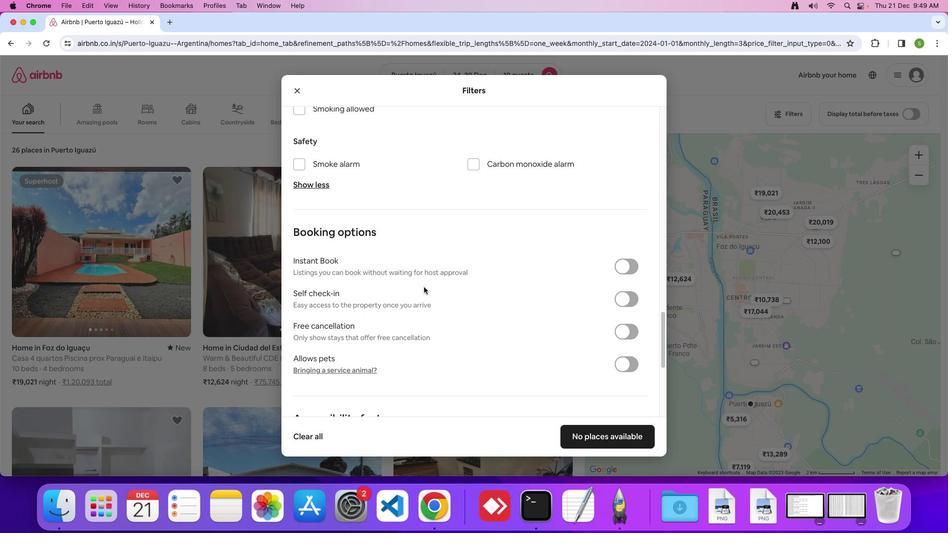 
Action: Mouse scrolled (430, 289) with delta (46, 9)
Screenshot: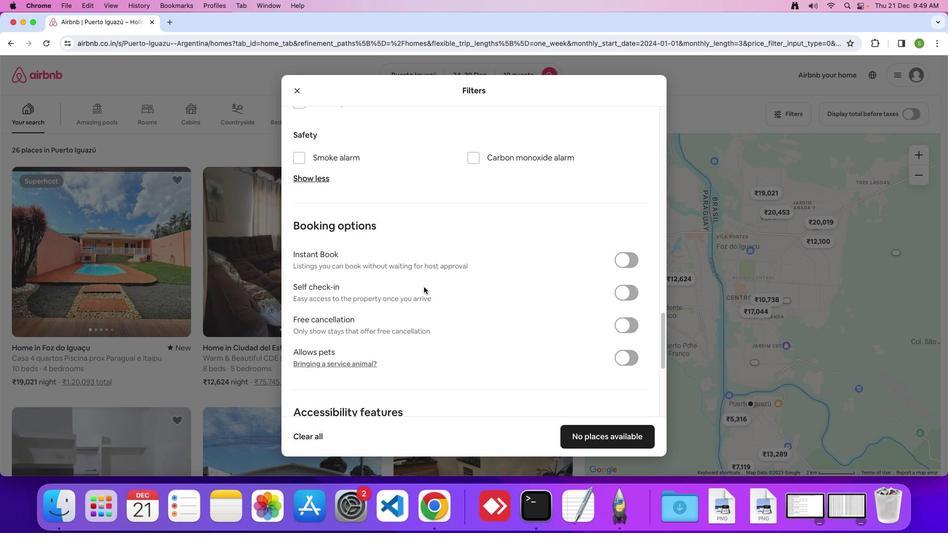 
Action: Mouse scrolled (430, 289) with delta (46, 9)
Screenshot: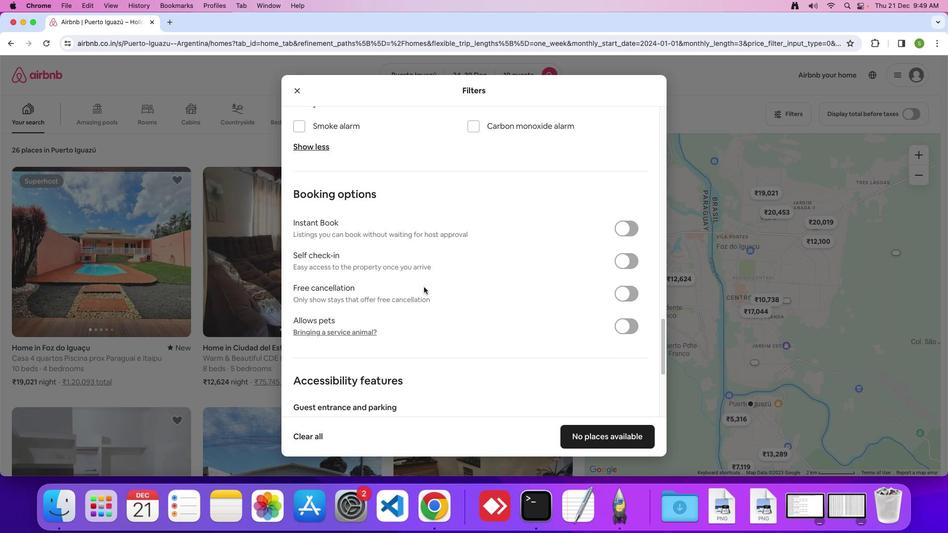 
Action: Mouse scrolled (430, 289) with delta (46, 9)
Screenshot: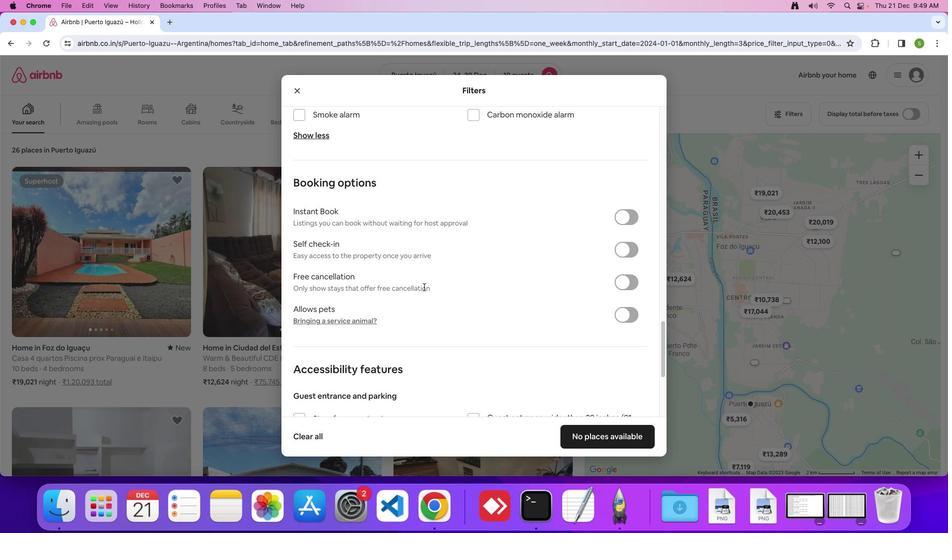 
Action: Mouse scrolled (430, 289) with delta (46, 9)
Screenshot: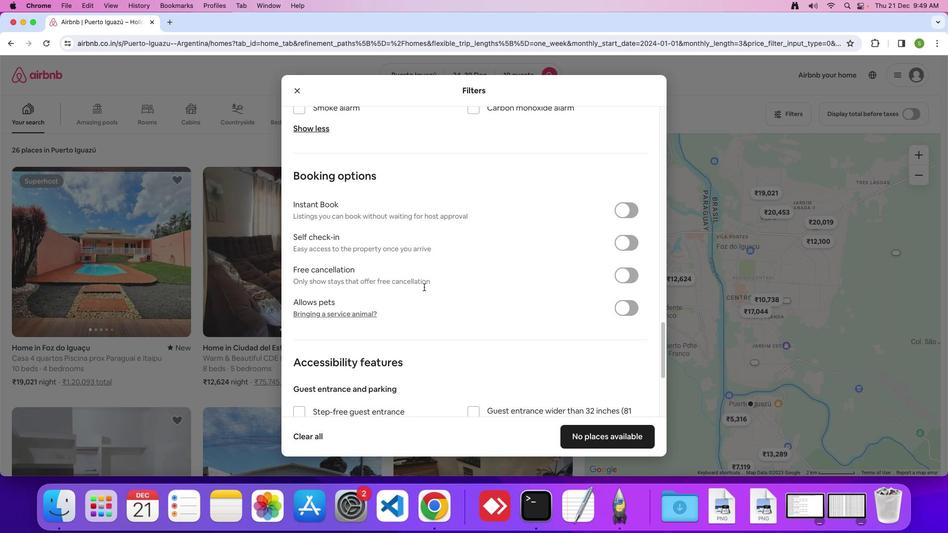 
Action: Mouse scrolled (430, 289) with delta (46, 10)
Screenshot: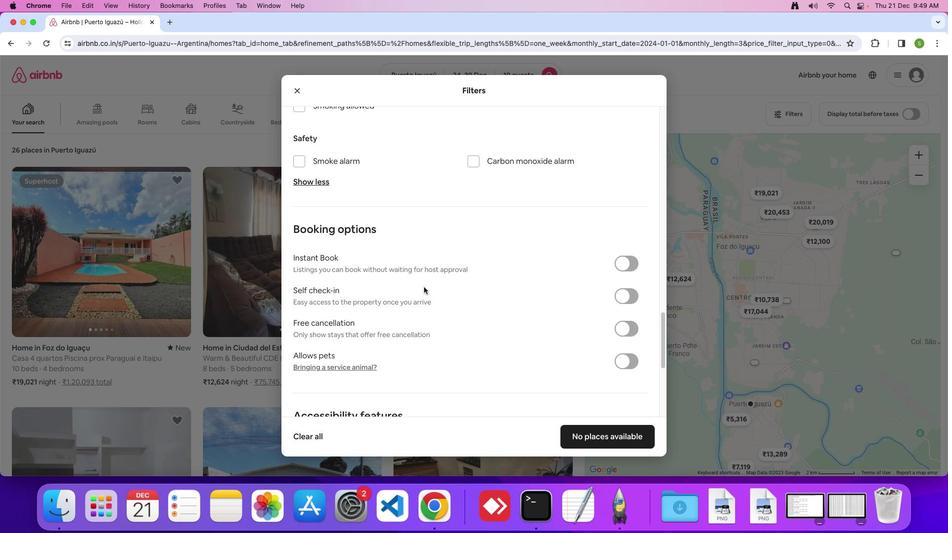 
Action: Mouse scrolled (430, 289) with delta (46, 10)
Screenshot: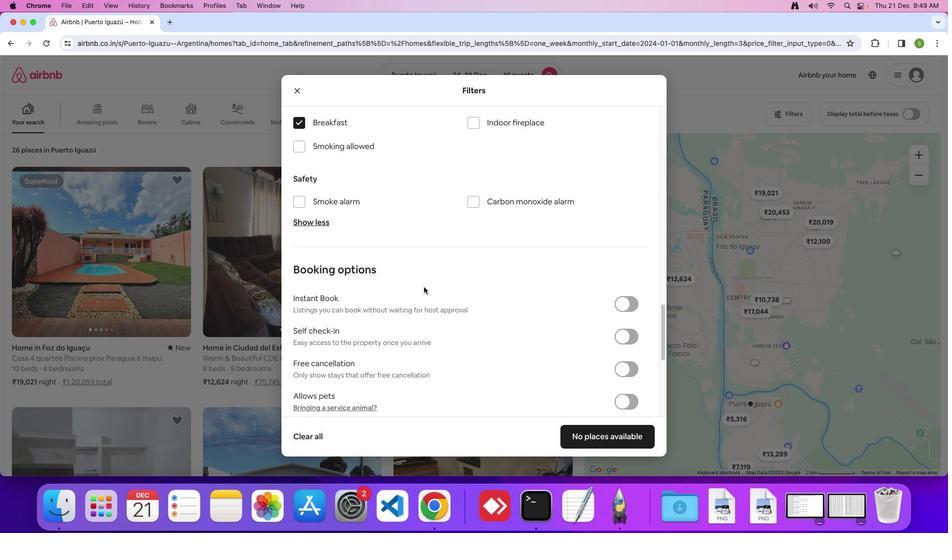 
Action: Mouse scrolled (430, 289) with delta (46, 12)
Screenshot: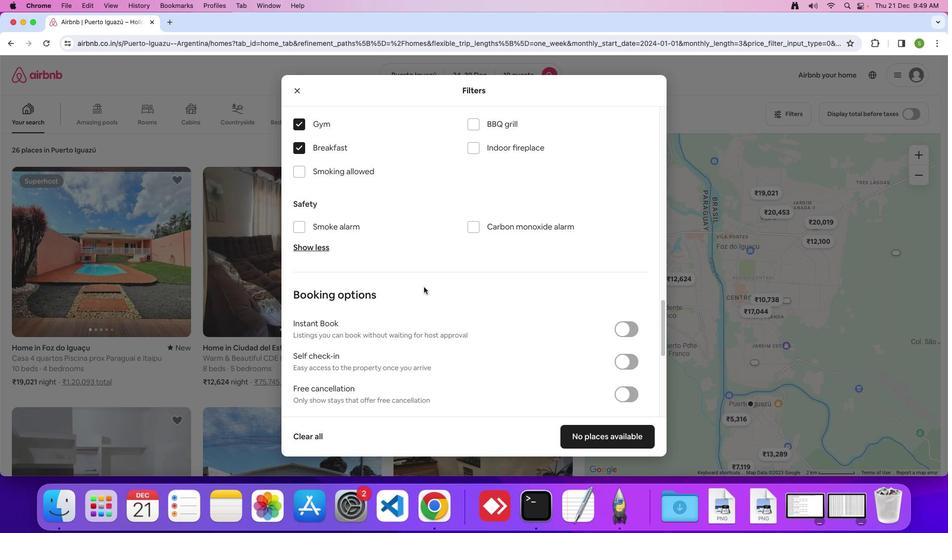 
Action: Mouse moved to (318, 182)
Screenshot: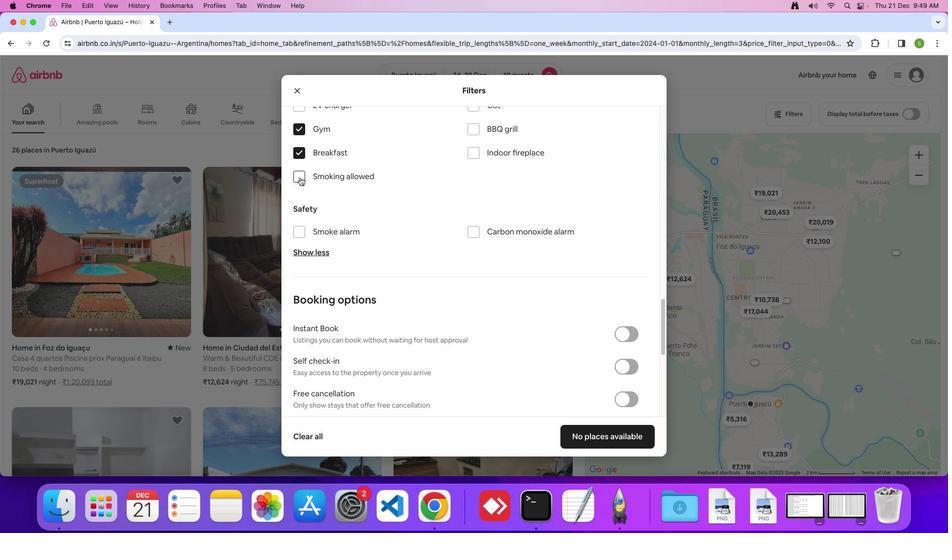 
Action: Mouse pressed left at (318, 182)
Screenshot: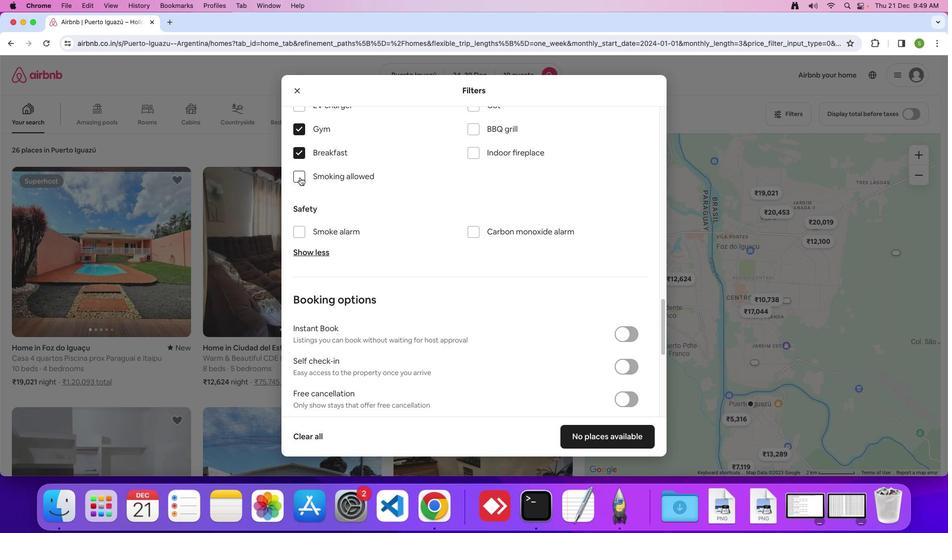 
Action: Mouse moved to (429, 247)
Screenshot: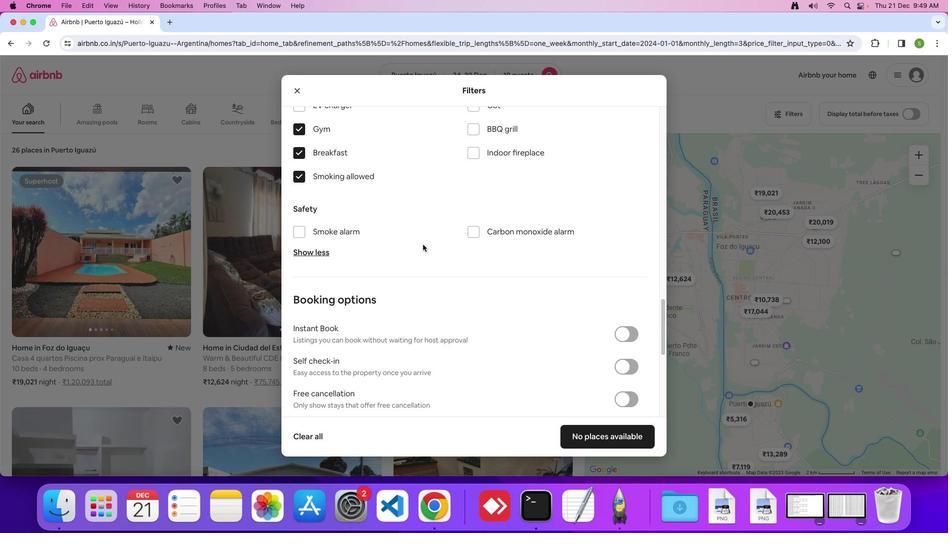 
Action: Mouse scrolled (429, 247) with delta (46, 9)
Screenshot: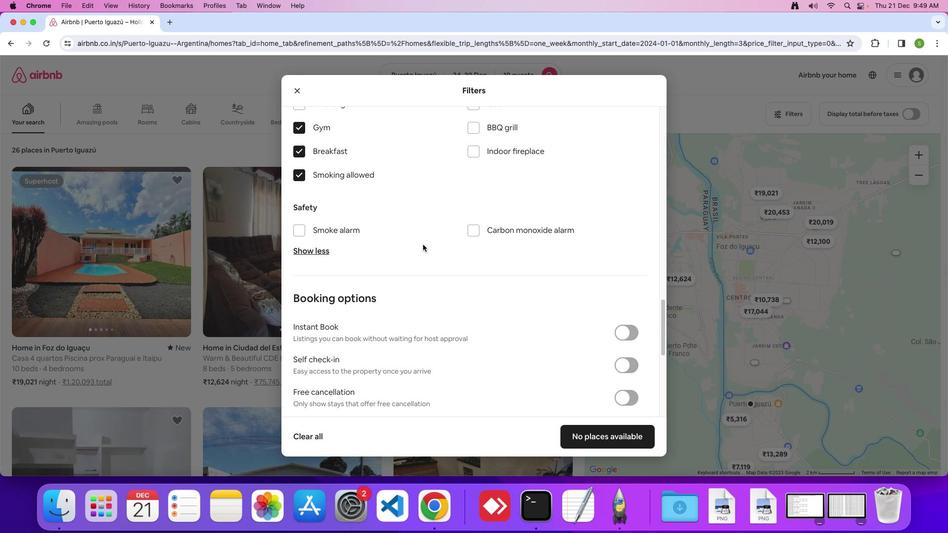
Action: Mouse scrolled (429, 247) with delta (46, 9)
Screenshot: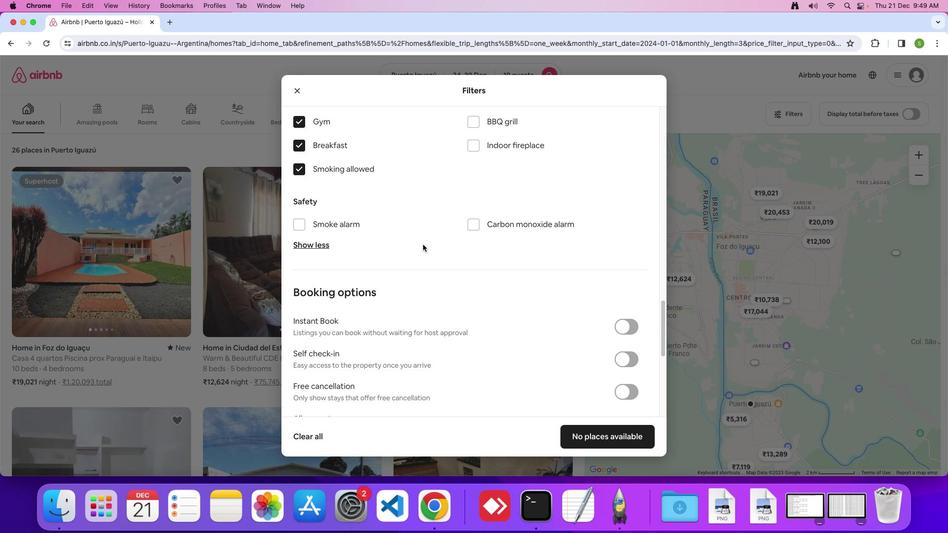 
Action: Mouse scrolled (429, 247) with delta (46, 9)
Screenshot: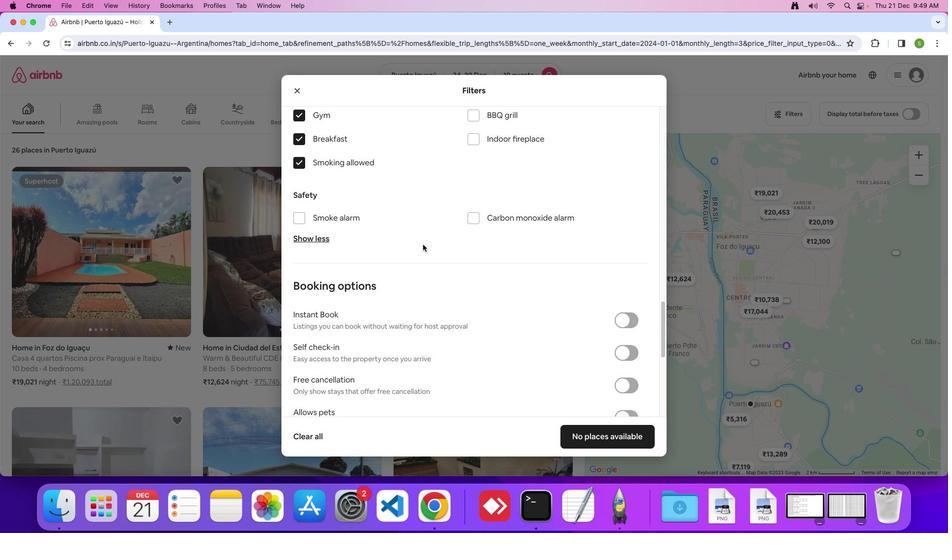 
Action: Mouse scrolled (429, 247) with delta (46, 9)
Screenshot: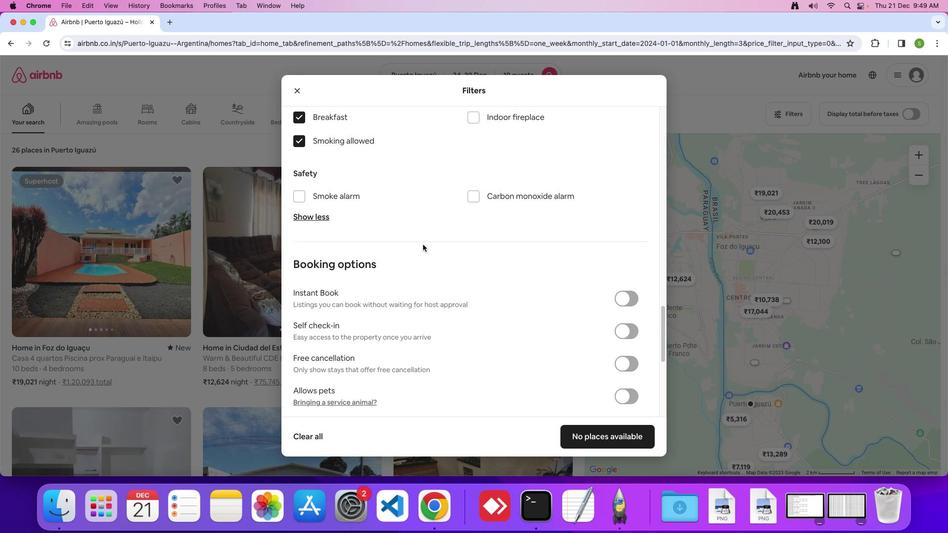 
Action: Mouse scrolled (429, 247) with delta (46, 9)
Screenshot: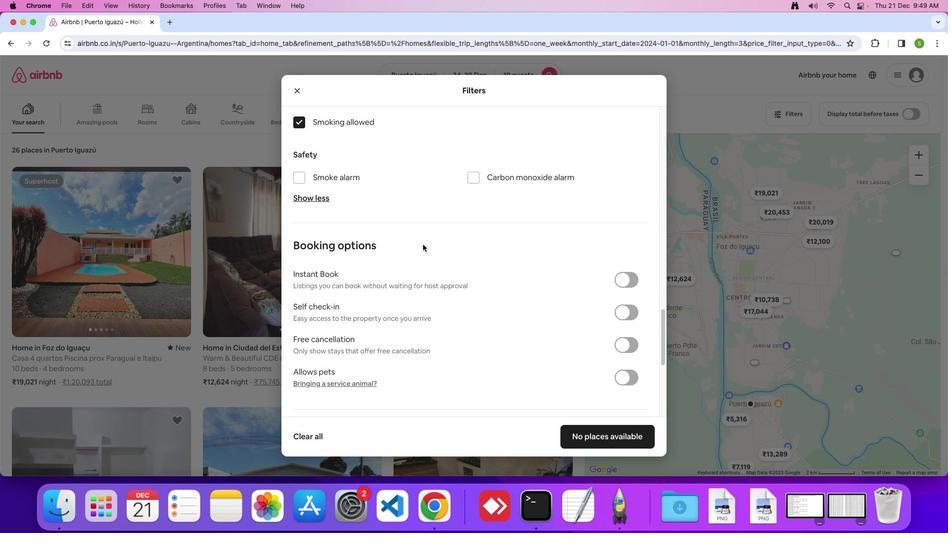 
Action: Mouse scrolled (429, 247) with delta (46, 9)
Screenshot: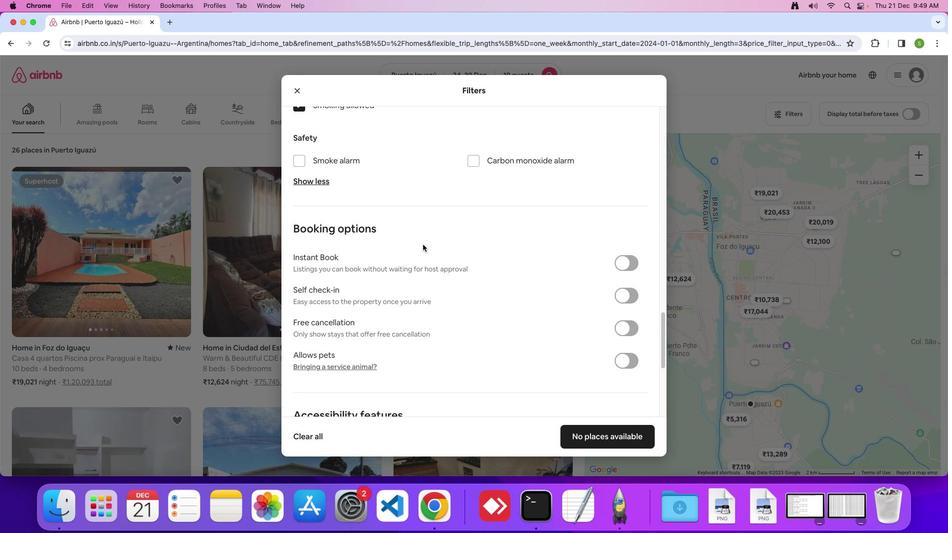 
Action: Mouse scrolled (429, 247) with delta (46, 9)
Screenshot: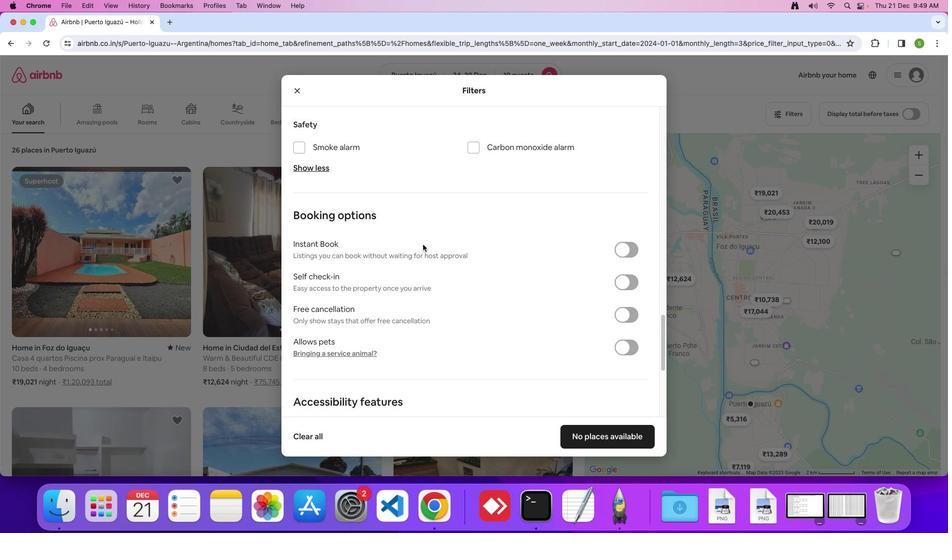
Action: Mouse scrolled (429, 247) with delta (46, 9)
Screenshot: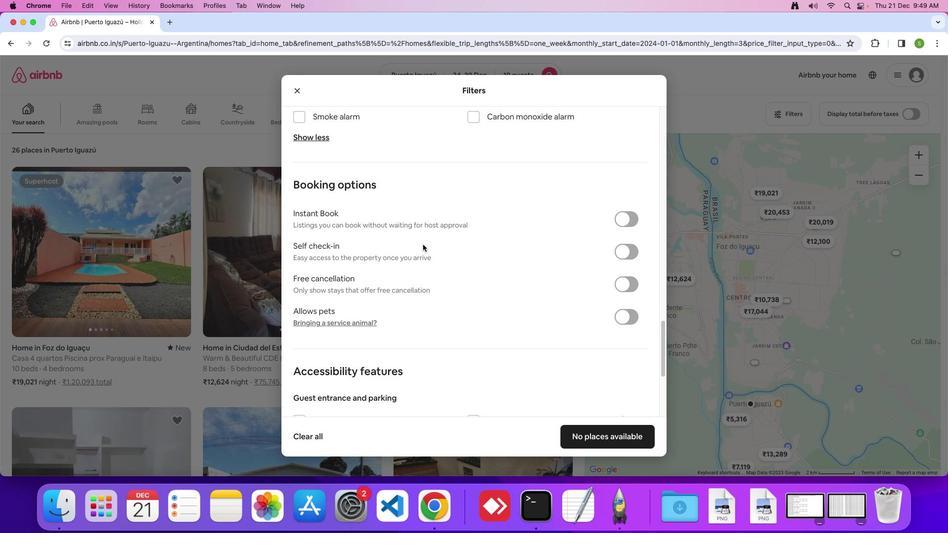 
Action: Mouse scrolled (429, 247) with delta (46, 9)
Screenshot: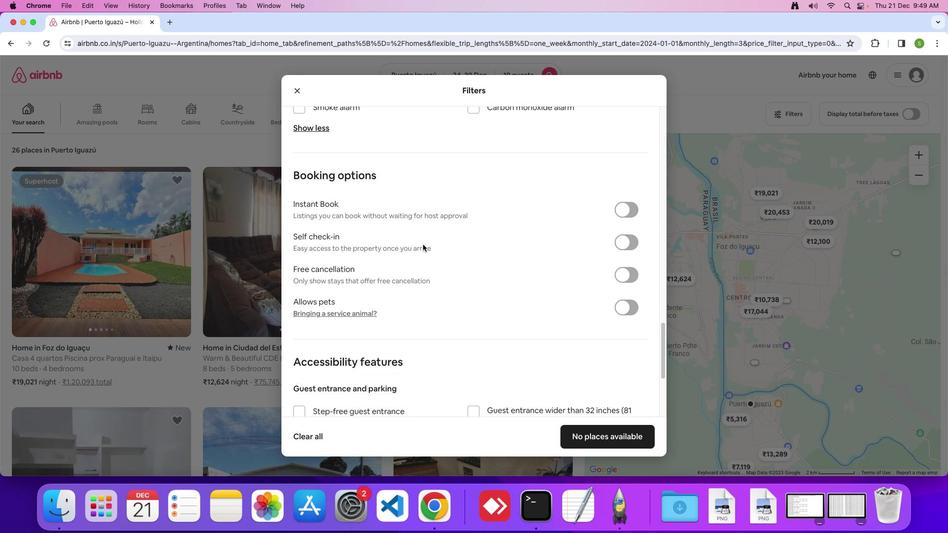 
Action: Mouse scrolled (429, 247) with delta (46, 9)
Screenshot: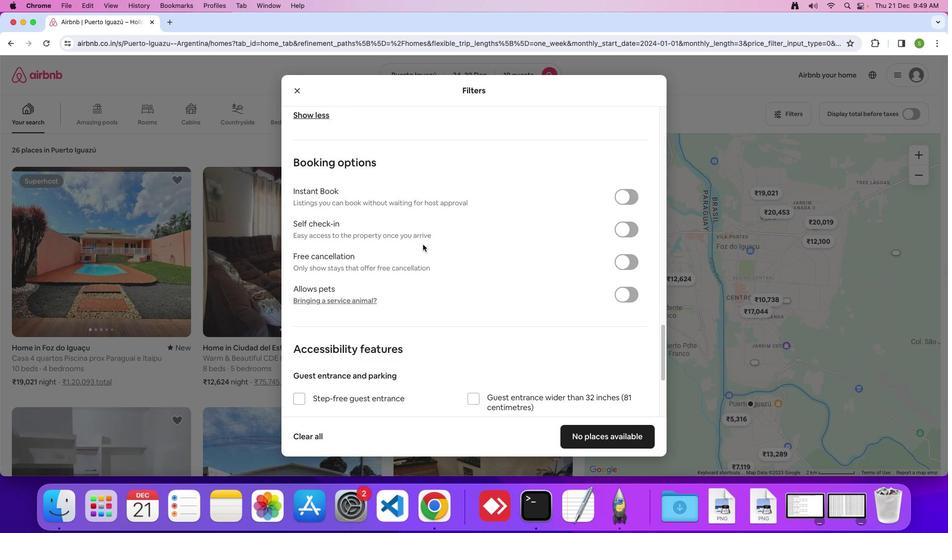 
Action: Mouse scrolled (429, 247) with delta (46, 9)
Screenshot: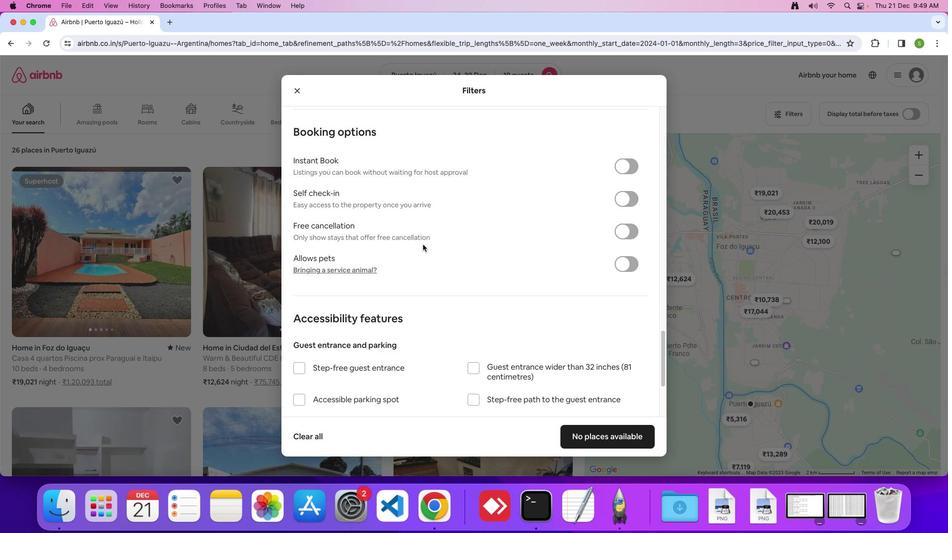 
Action: Mouse scrolled (429, 247) with delta (46, 9)
Screenshot: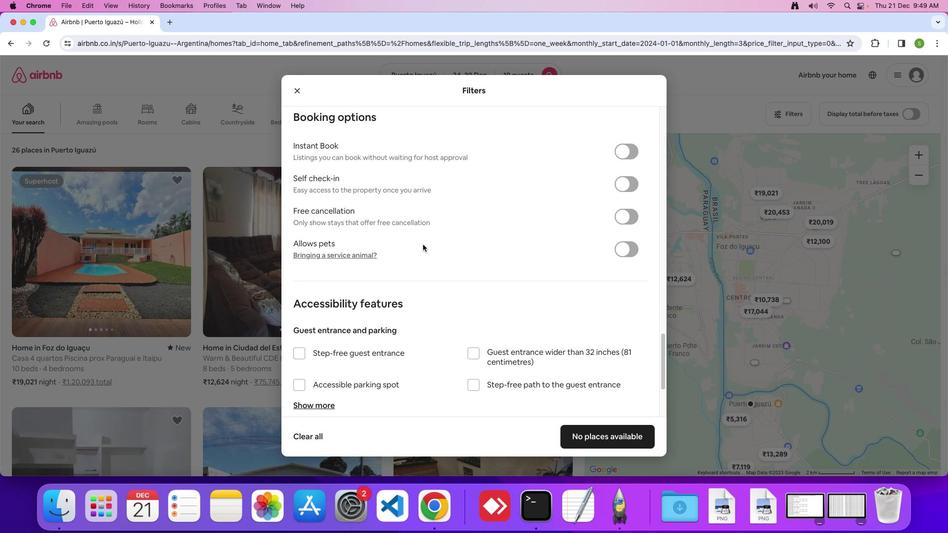 
Action: Mouse scrolled (429, 247) with delta (46, 9)
Screenshot: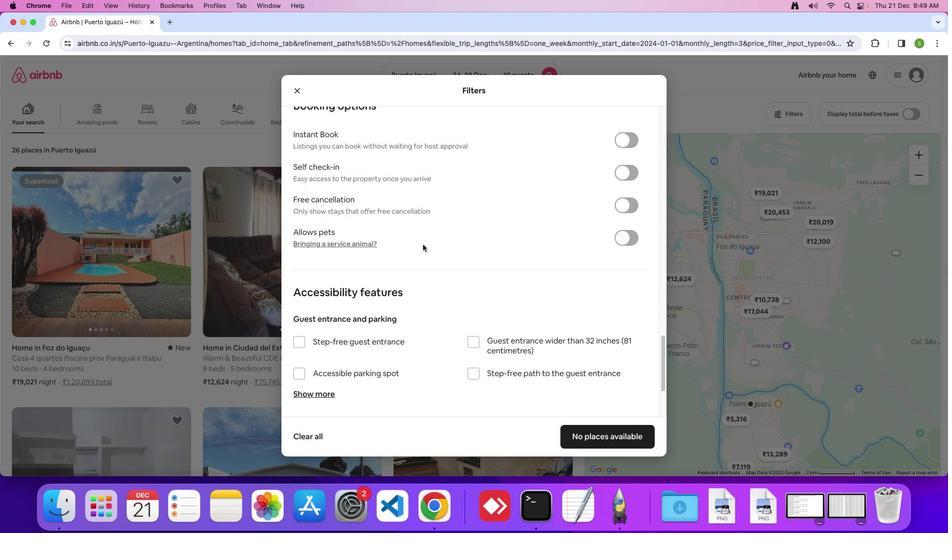 
Action: Mouse scrolled (429, 247) with delta (46, 9)
Screenshot: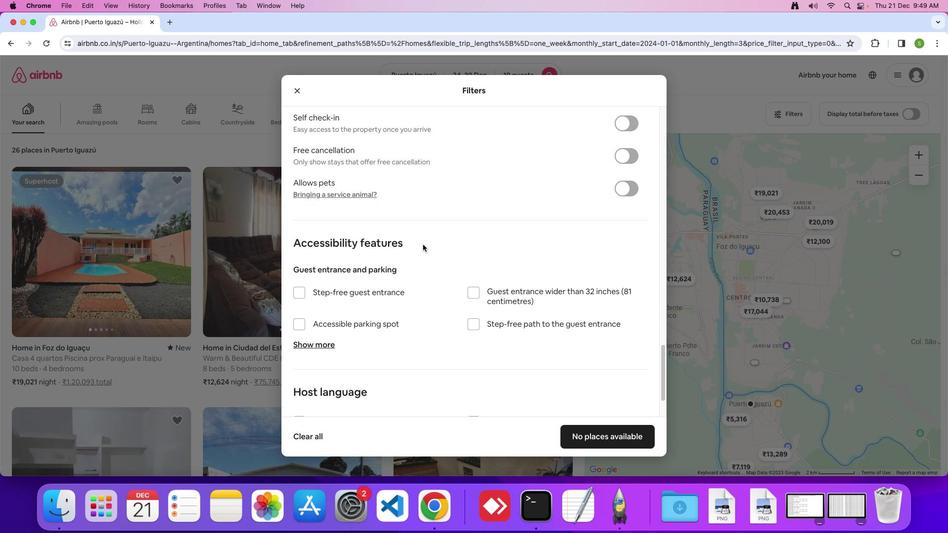 
Action: Mouse scrolled (429, 247) with delta (46, 9)
Screenshot: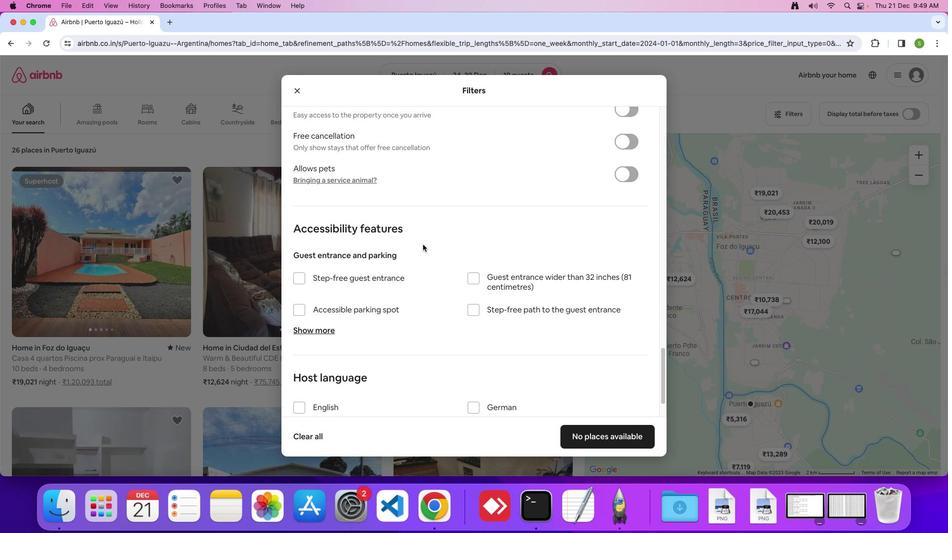 
Action: Mouse scrolled (429, 247) with delta (46, 9)
Screenshot: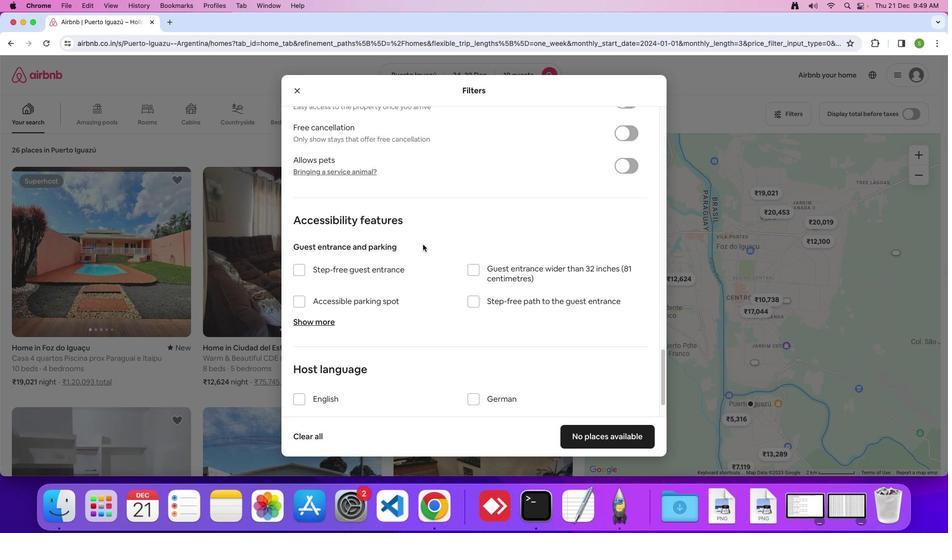 
Action: Mouse scrolled (429, 247) with delta (46, 9)
Screenshot: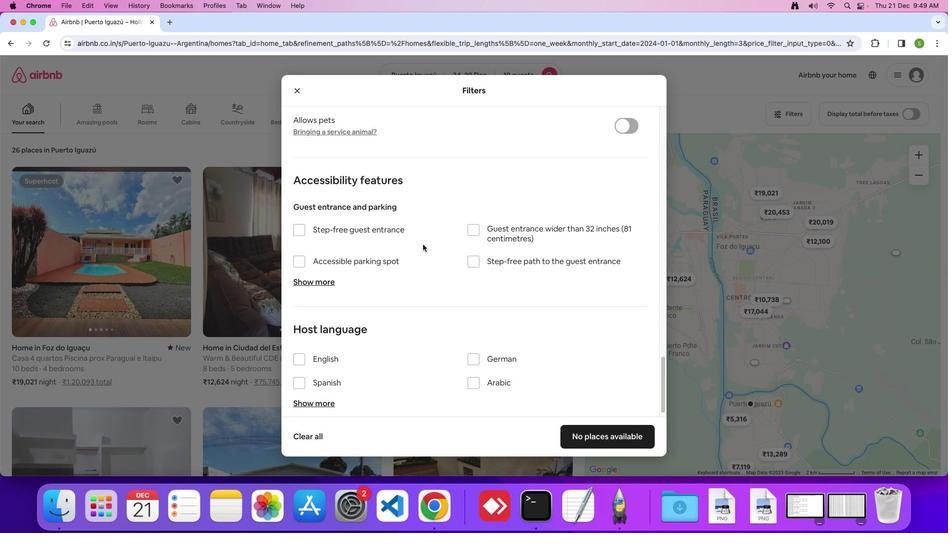 
Action: Mouse scrolled (429, 247) with delta (46, 9)
Screenshot: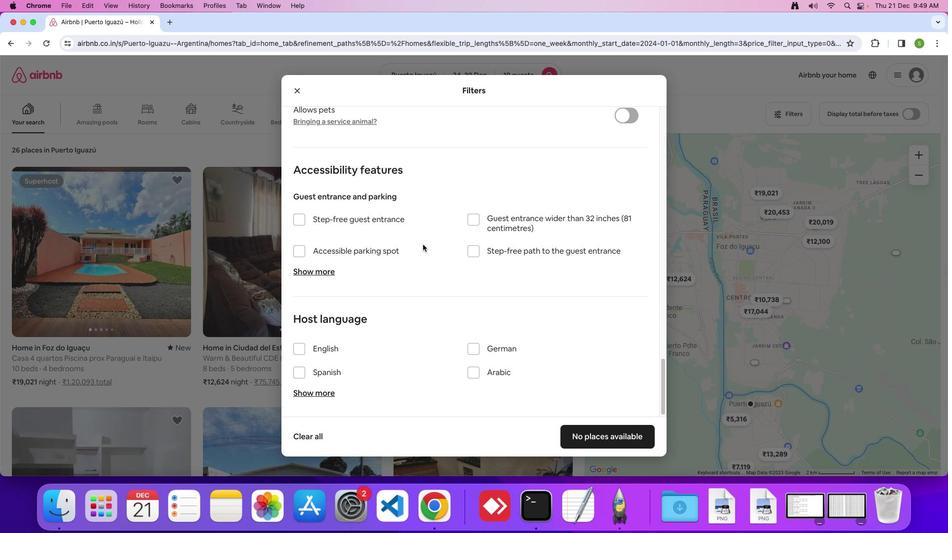 
Action: Mouse scrolled (429, 247) with delta (46, 9)
Screenshot: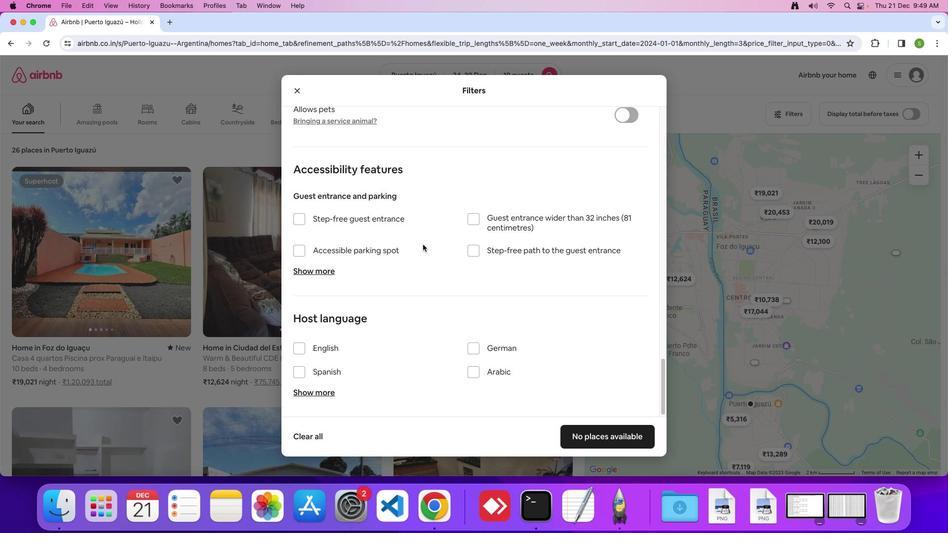 
Action: Mouse scrolled (429, 247) with delta (46, 9)
Screenshot: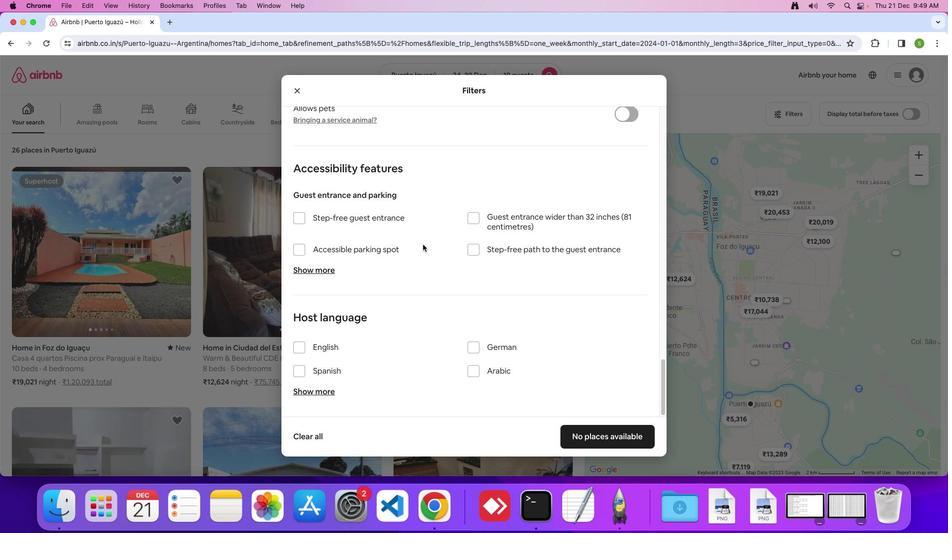
Action: Mouse scrolled (429, 247) with delta (46, 9)
Screenshot: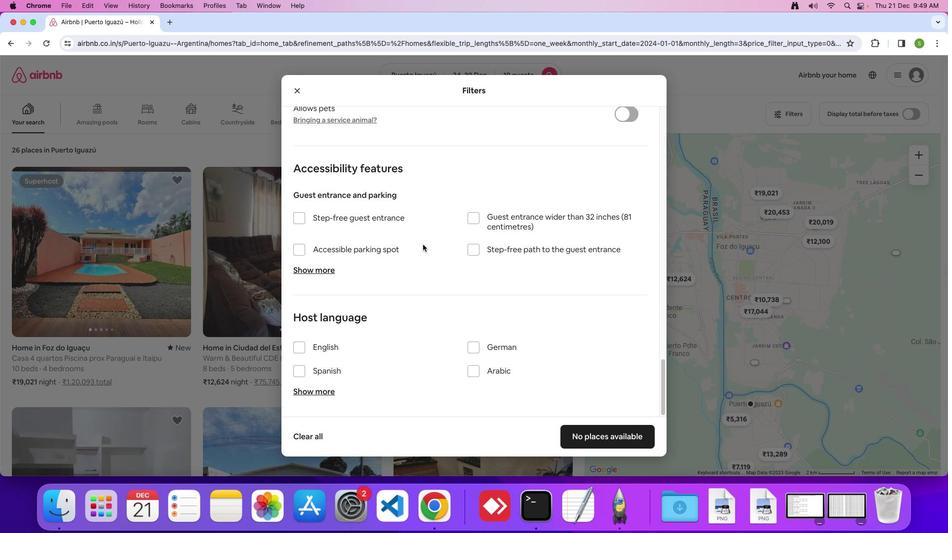 
Action: Mouse scrolled (429, 247) with delta (46, 9)
Screenshot: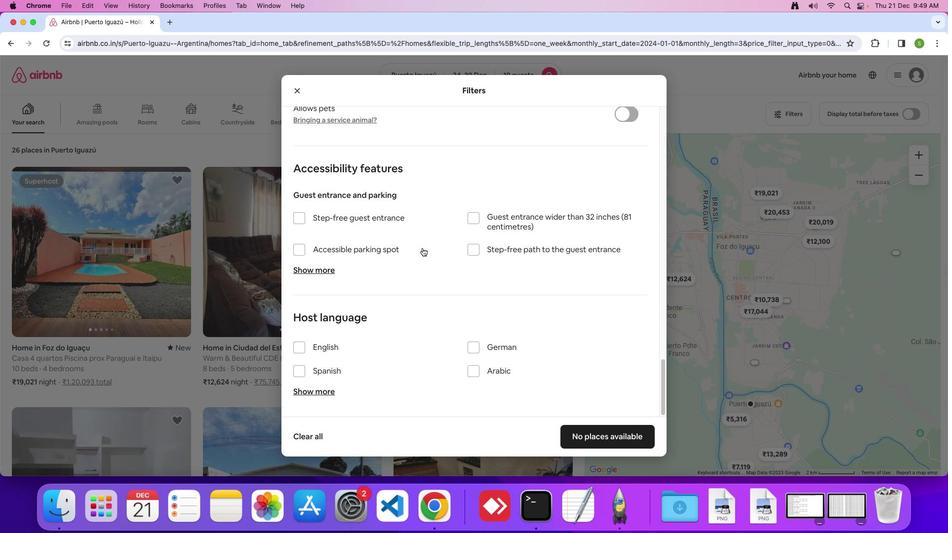 
Action: Mouse moved to (581, 431)
Screenshot: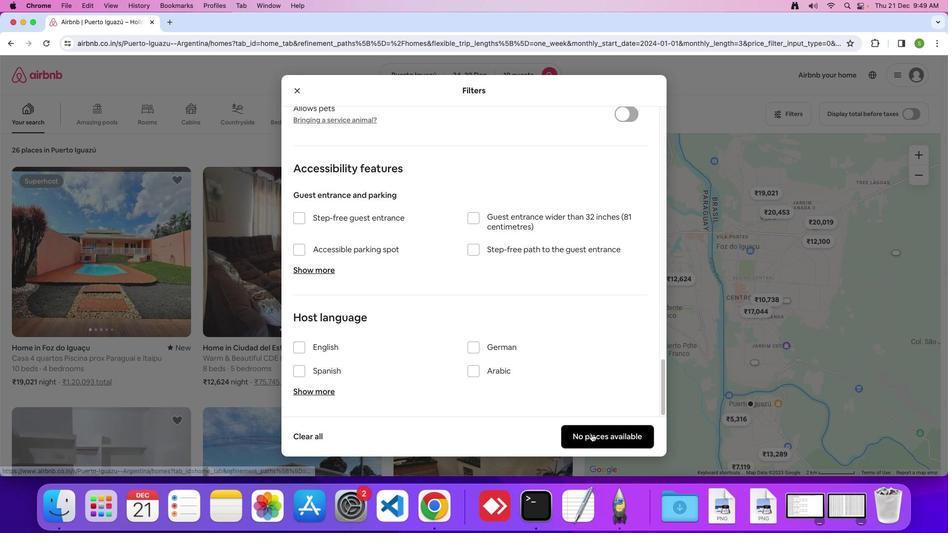 
Action: Mouse pressed left at (581, 431)
Screenshot: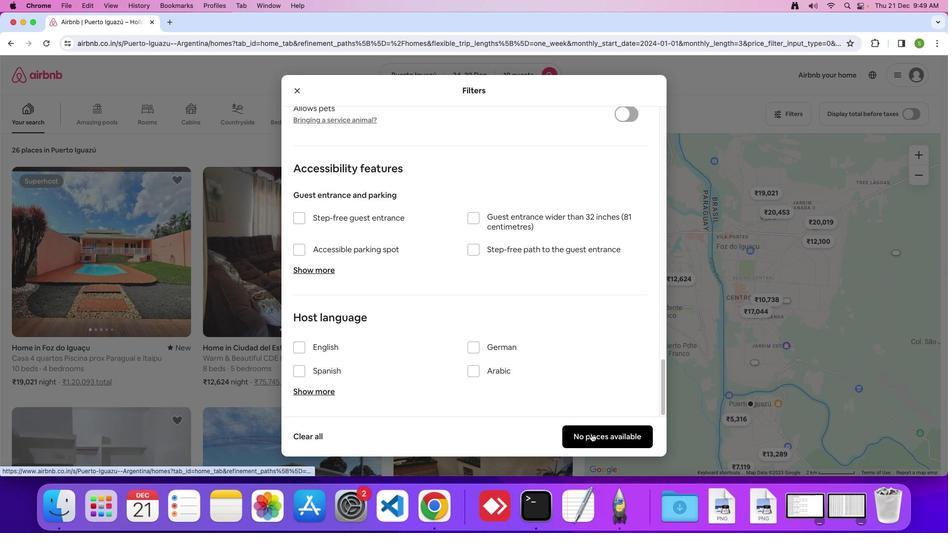 
Action: Mouse moved to (449, 273)
Screenshot: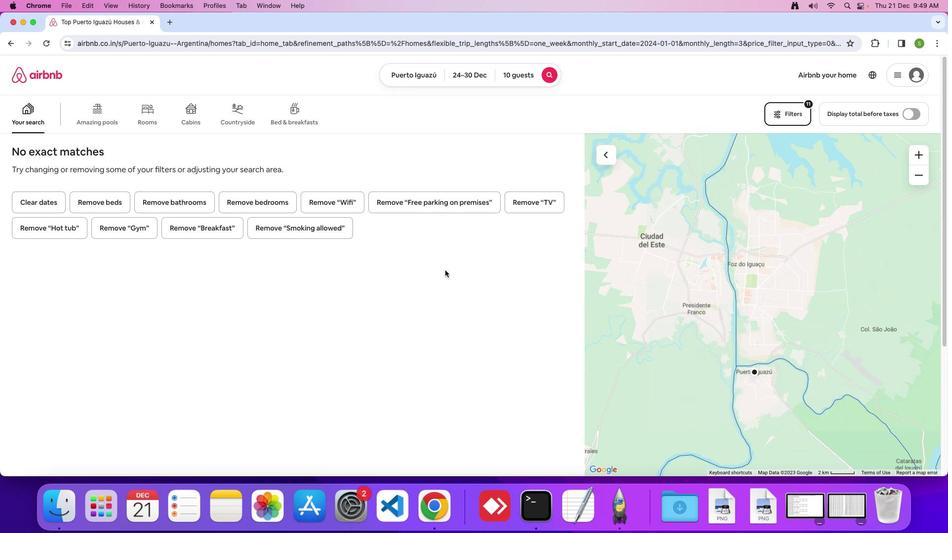 
